 Task: Look for space in Molde, Norway from 24th June, 2023 to 10th July,  2023 for 5 adults in price range Rs.15000 to Rs.25000. Place can be entire place or private room with 5 bedrooms having 5 beds and 5 bathrooms. Property type can be house, flat, guest house. Amenities needed are: wifi, TV, free parkinig on premises, gym, breakfast. Booking option can be shelf check-in. Required host language is English.
Action: Mouse moved to (295, 131)
Screenshot: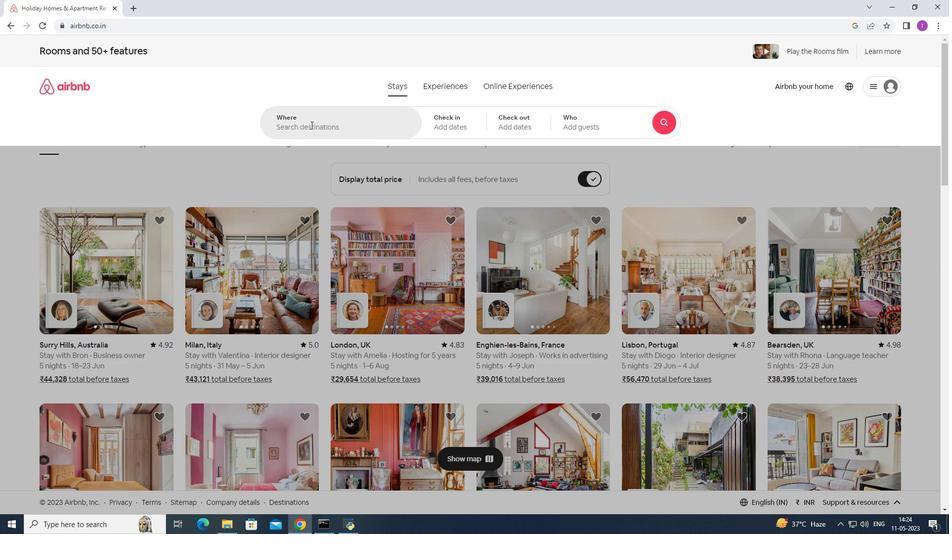 
Action: Mouse pressed left at (295, 131)
Screenshot: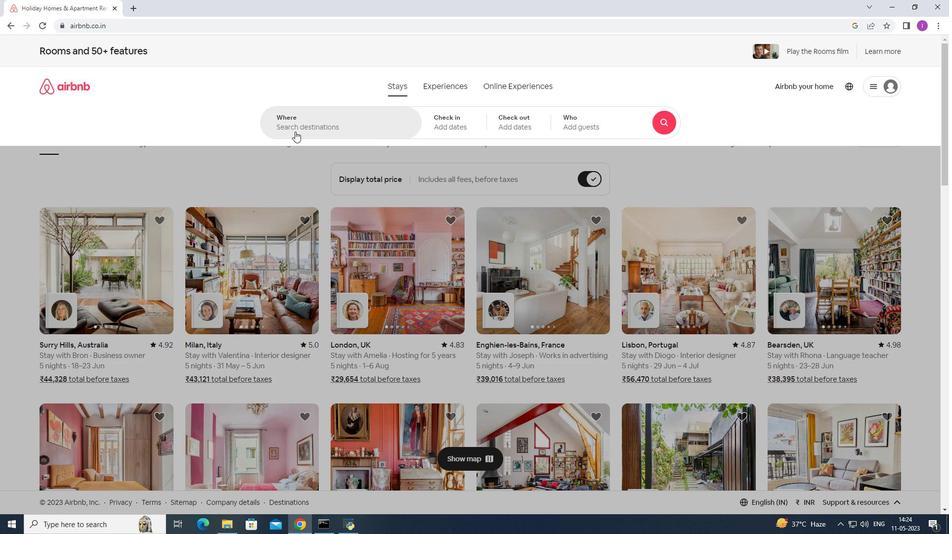 
Action: Mouse moved to (310, 121)
Screenshot: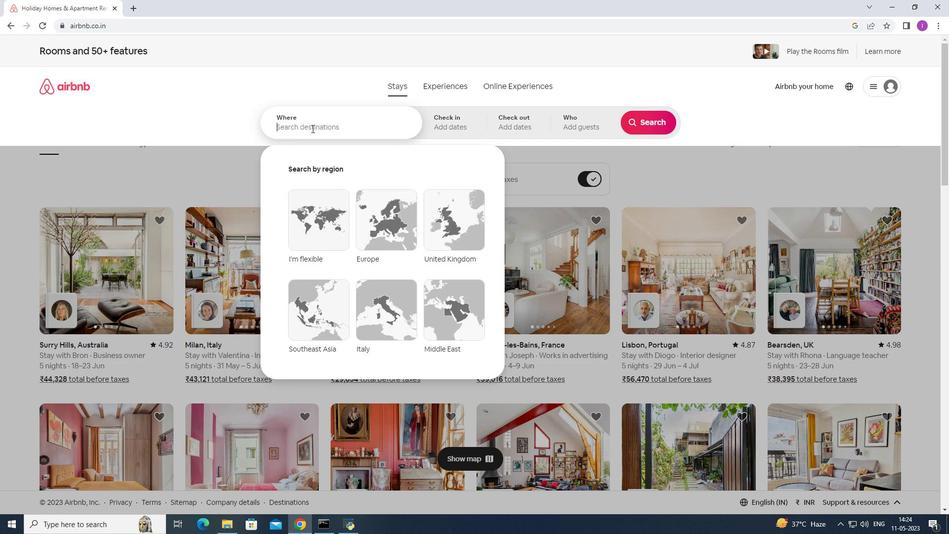 
Action: Key pressed <Key.shift>Moide,<Key.shift>Norway
Screenshot: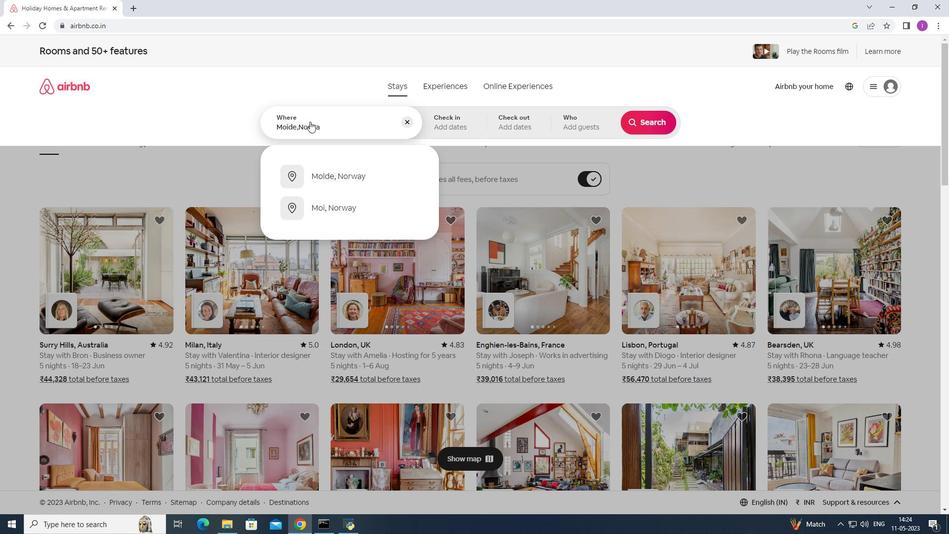 
Action: Mouse moved to (286, 126)
Screenshot: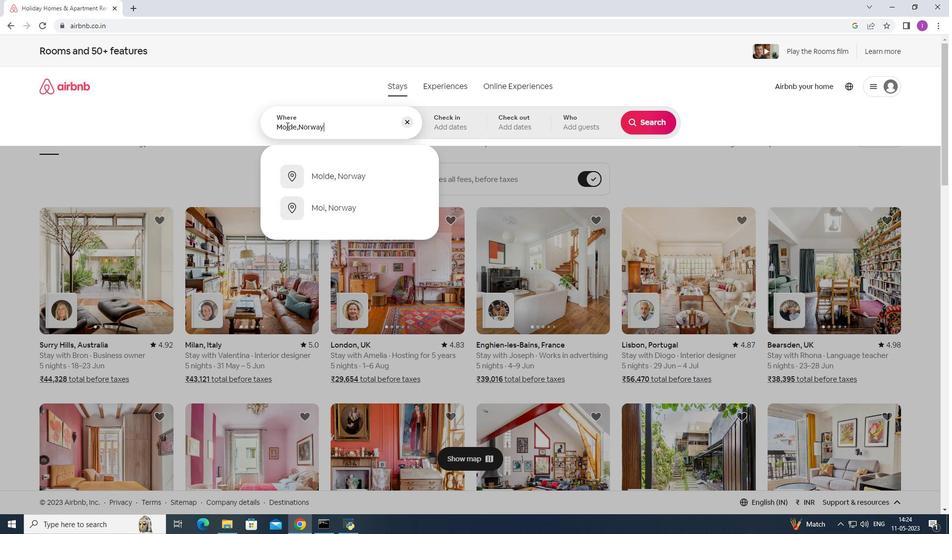 
Action: Mouse pressed left at (286, 126)
Screenshot: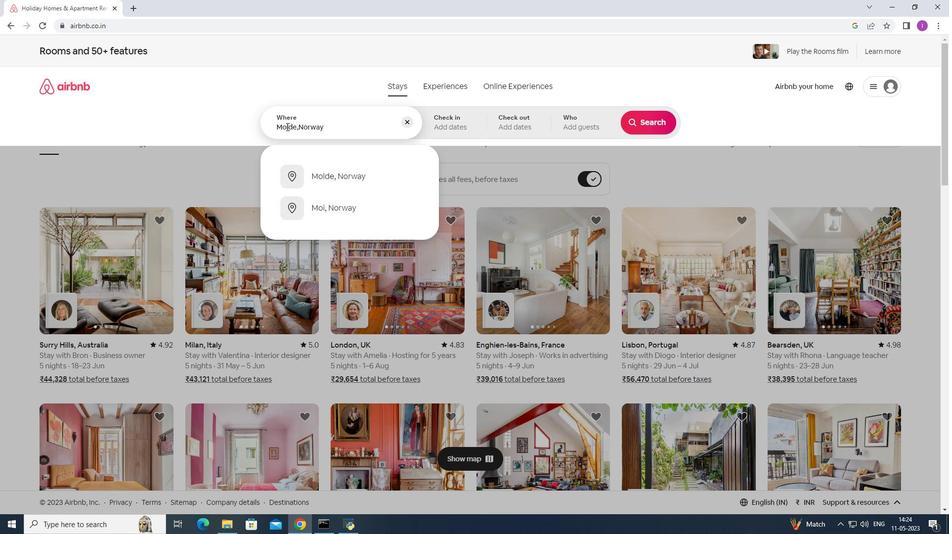 
Action: Mouse moved to (288, 127)
Screenshot: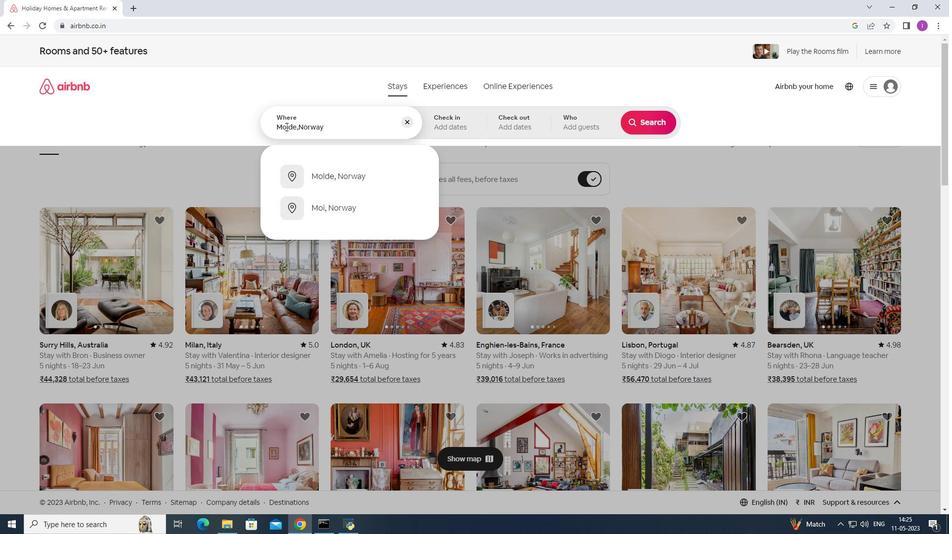 
Action: Mouse pressed left at (288, 127)
Screenshot: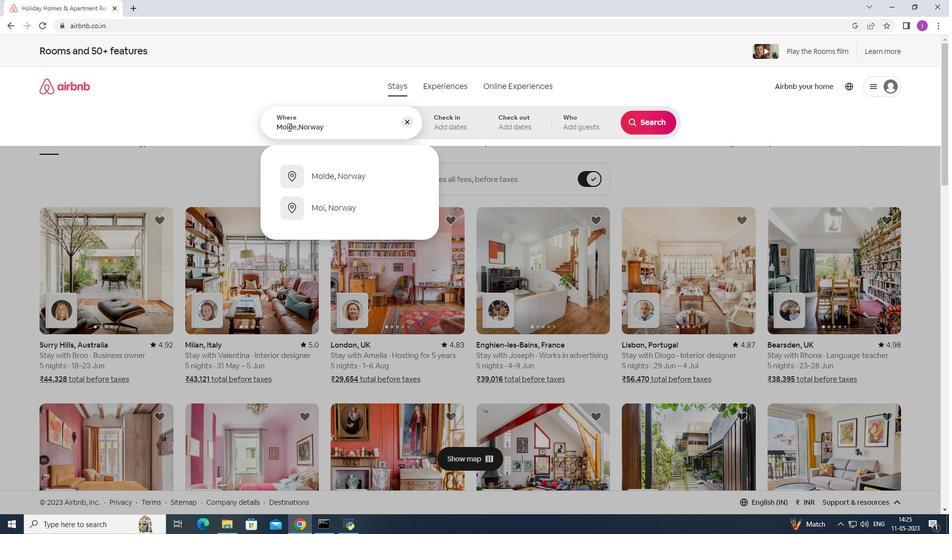 
Action: Mouse moved to (297, 112)
Screenshot: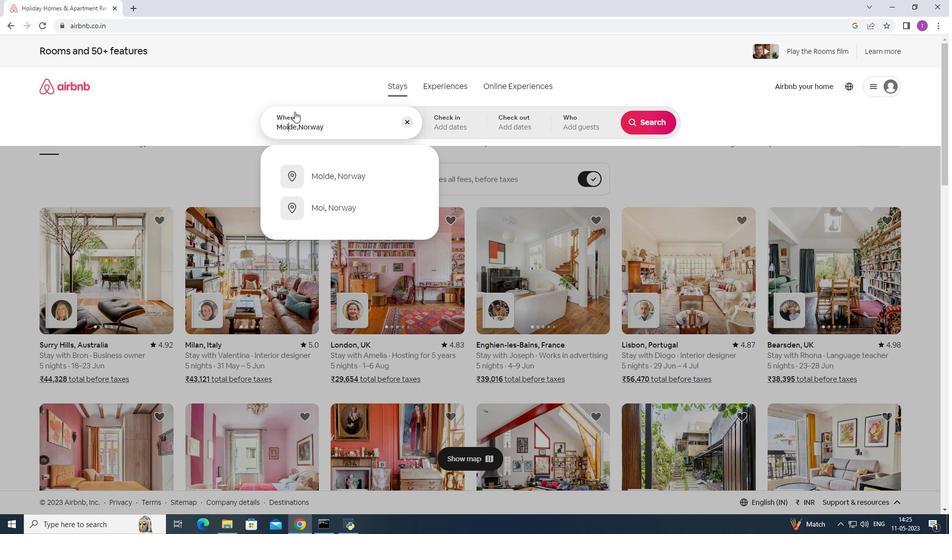 
Action: Key pressed <Key.backspace>l
Screenshot: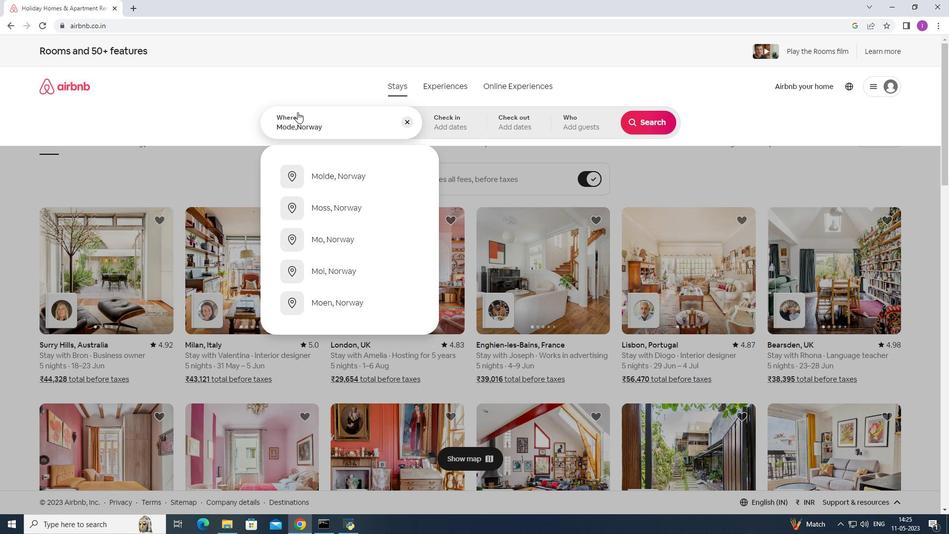 
Action: Mouse moved to (333, 180)
Screenshot: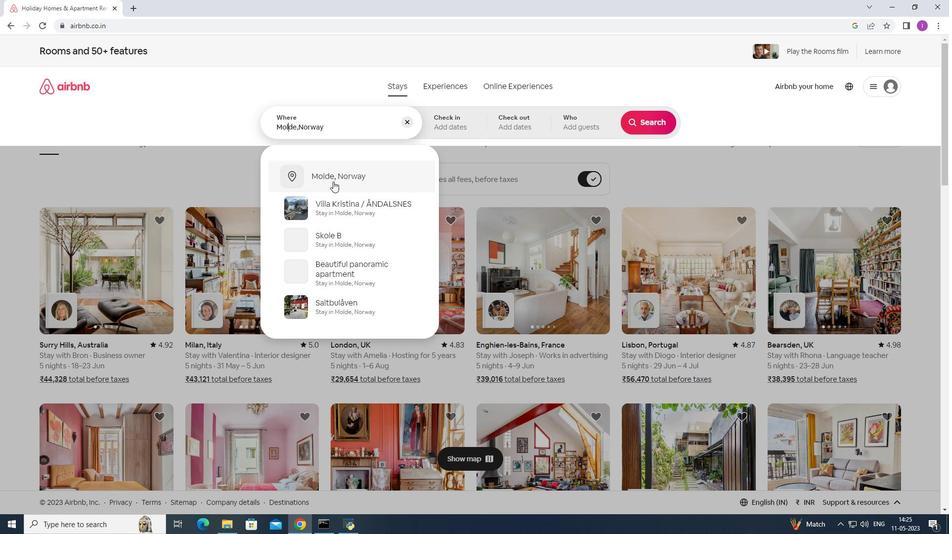 
Action: Mouse pressed left at (333, 180)
Screenshot: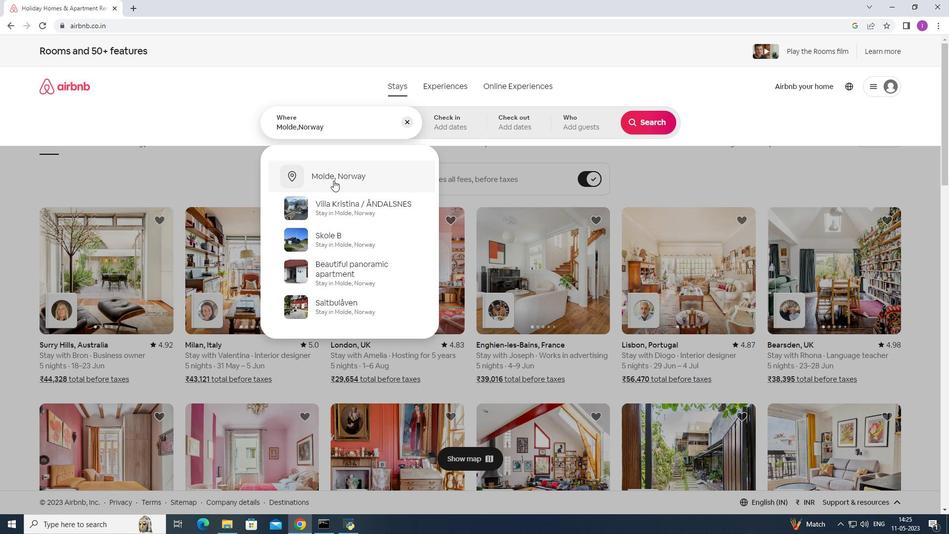
Action: Mouse moved to (642, 198)
Screenshot: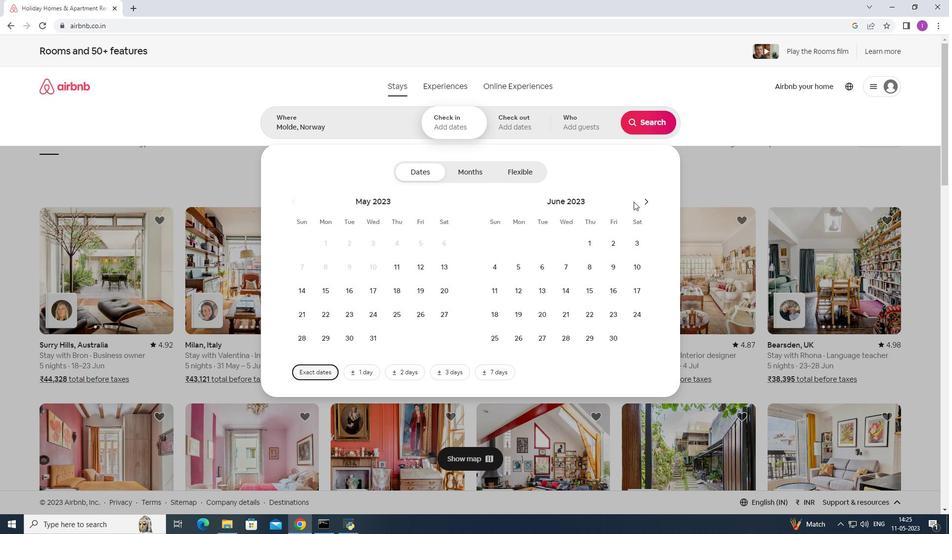 
Action: Mouse pressed left at (642, 198)
Screenshot: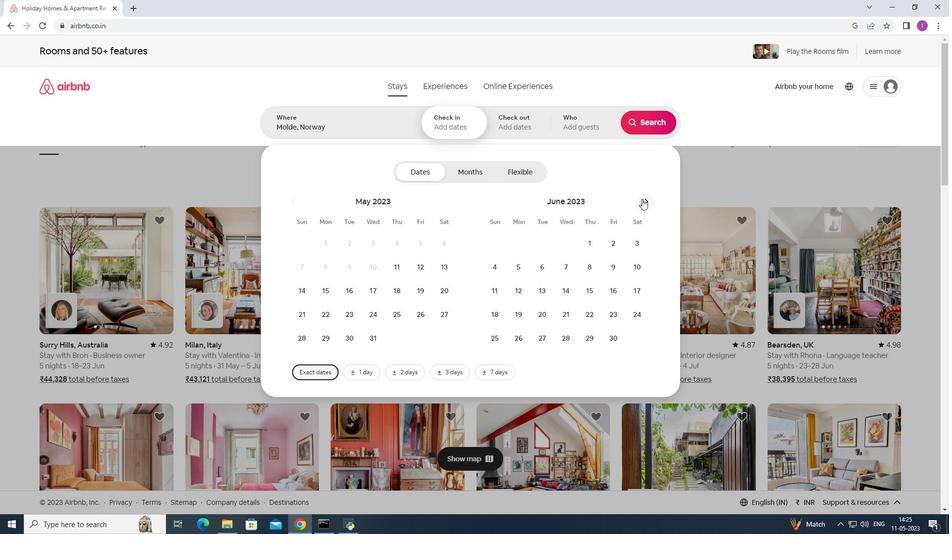 
Action: Mouse moved to (644, 198)
Screenshot: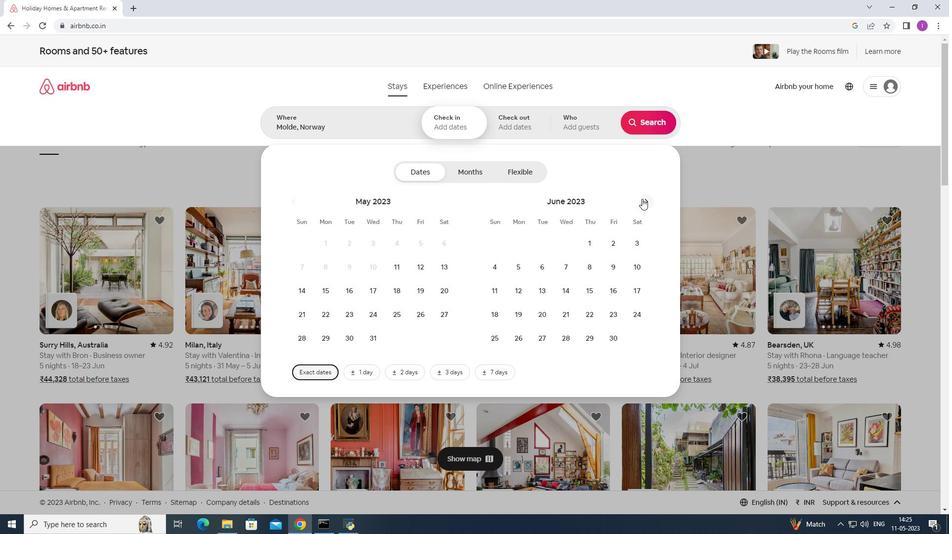 
Action: Mouse pressed left at (644, 198)
Screenshot: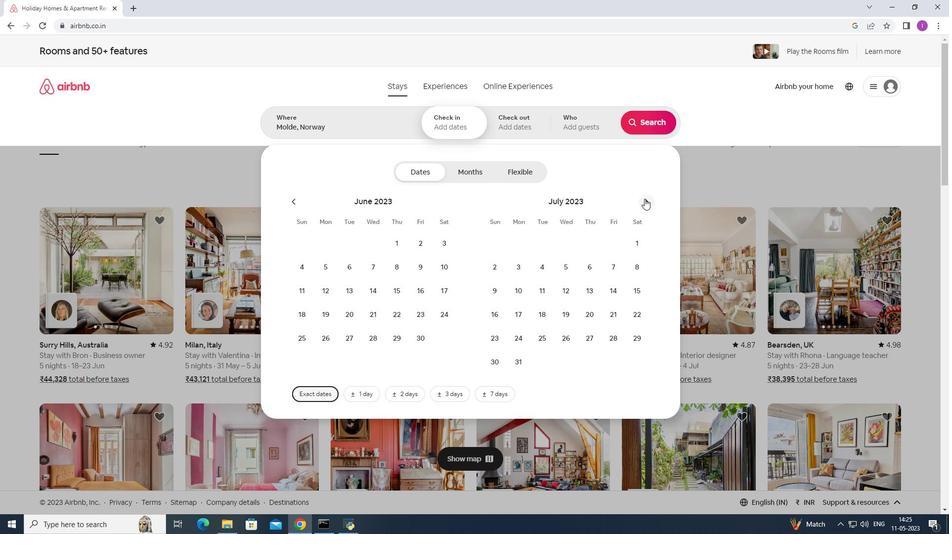
Action: Mouse pressed left at (644, 198)
Screenshot: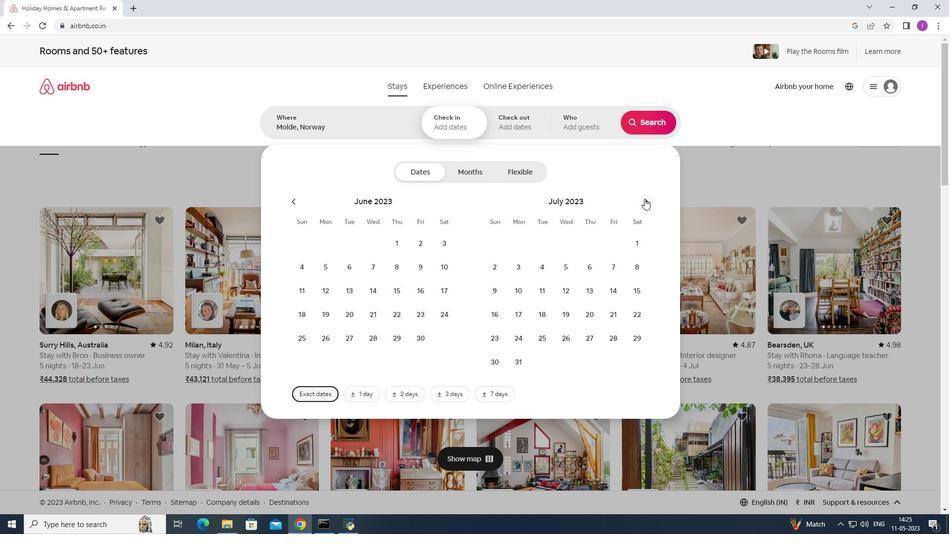 
Action: Mouse moved to (289, 202)
Screenshot: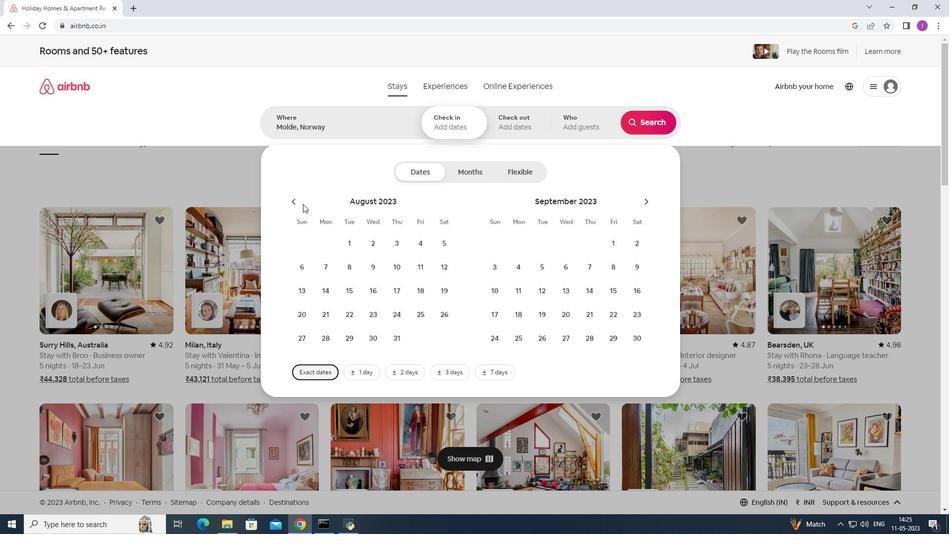 
Action: Mouse pressed left at (289, 202)
Screenshot: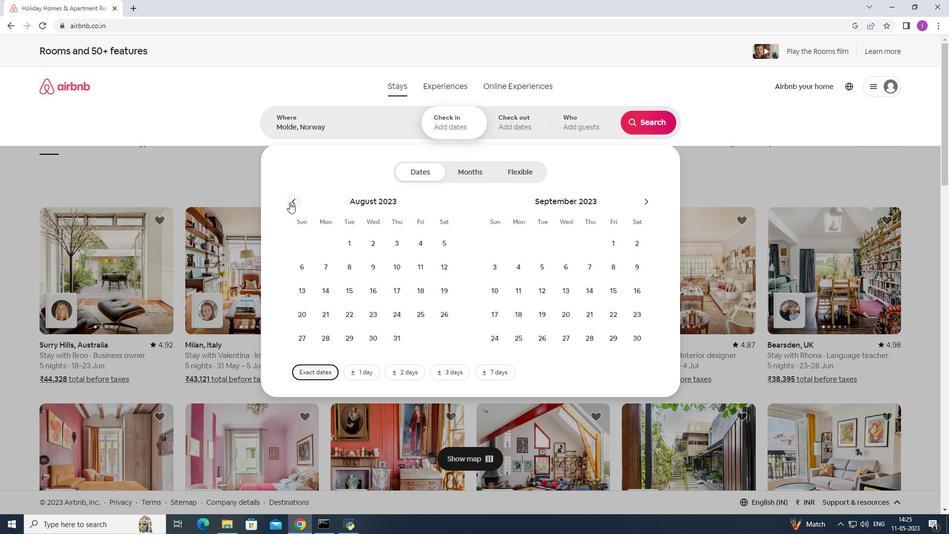 
Action: Mouse moved to (288, 202)
Screenshot: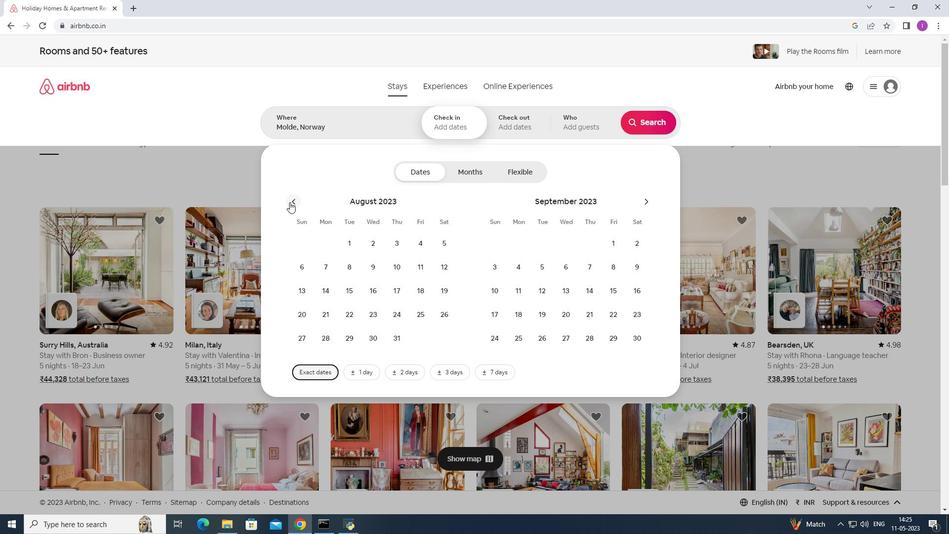
Action: Mouse pressed left at (288, 202)
Screenshot: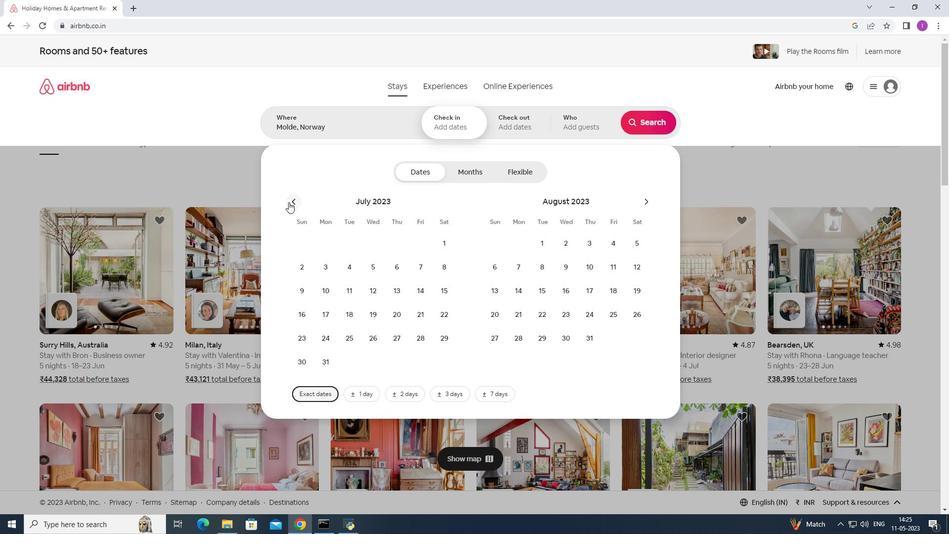 
Action: Mouse moved to (442, 312)
Screenshot: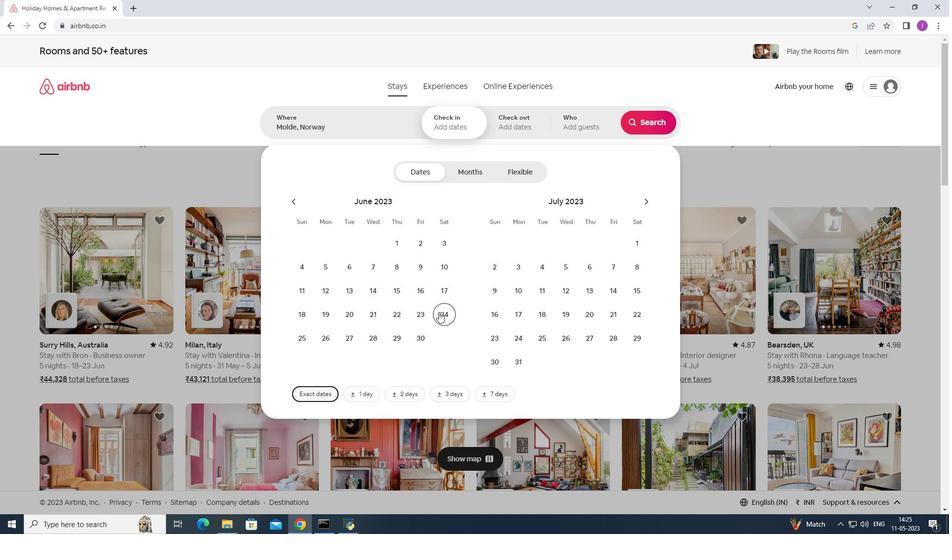 
Action: Mouse pressed left at (442, 312)
Screenshot: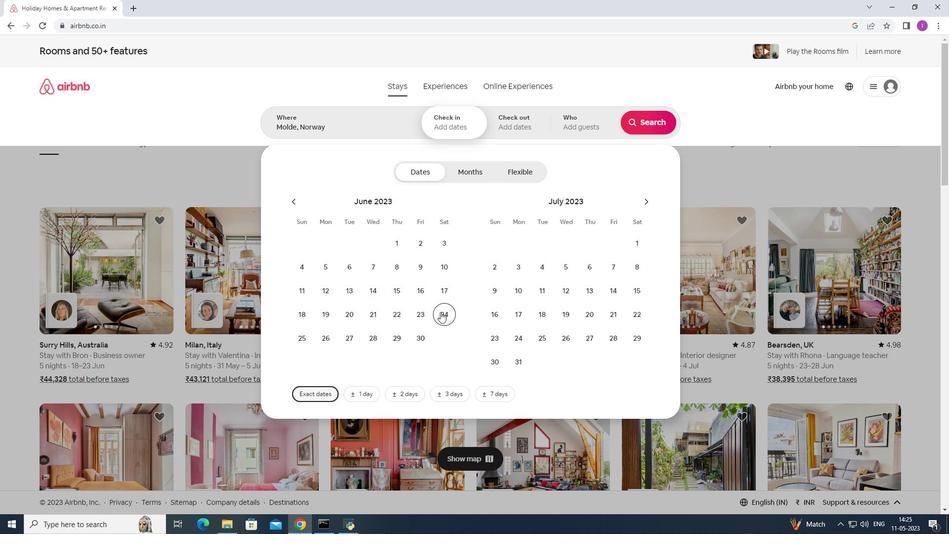 
Action: Mouse moved to (517, 292)
Screenshot: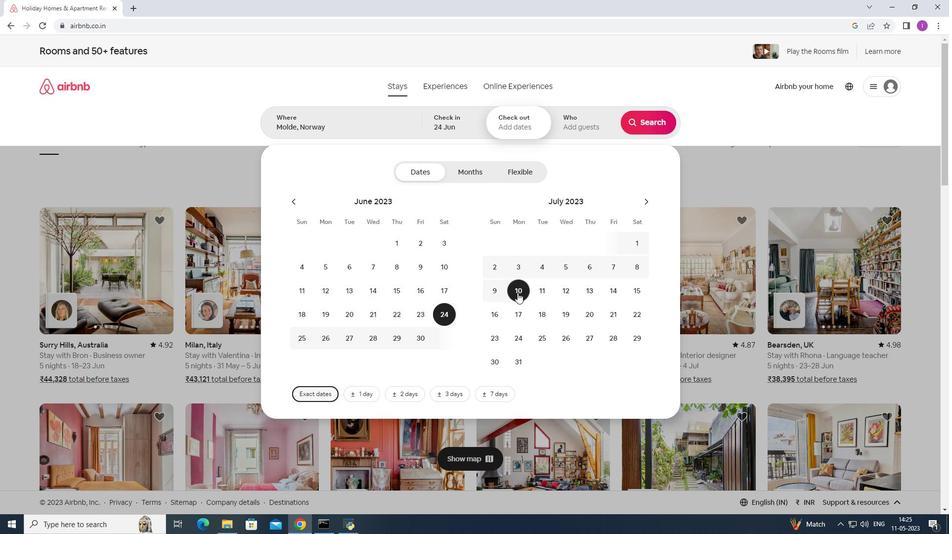 
Action: Mouse pressed left at (517, 292)
Screenshot: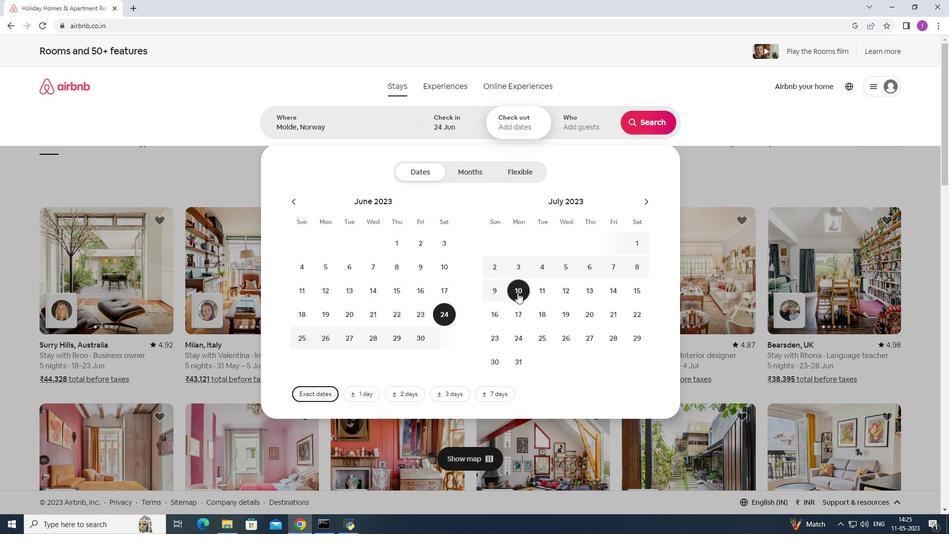 
Action: Mouse moved to (580, 127)
Screenshot: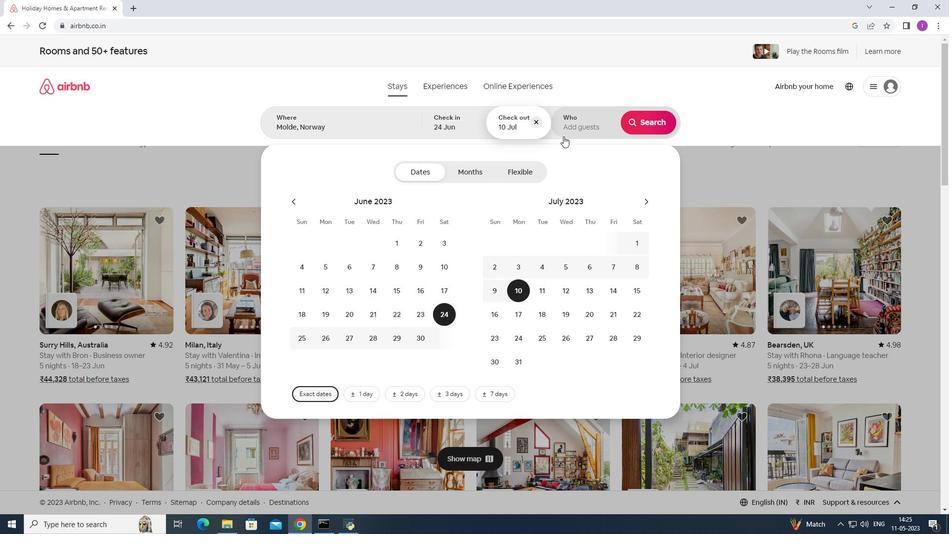 
Action: Mouse pressed left at (580, 127)
Screenshot: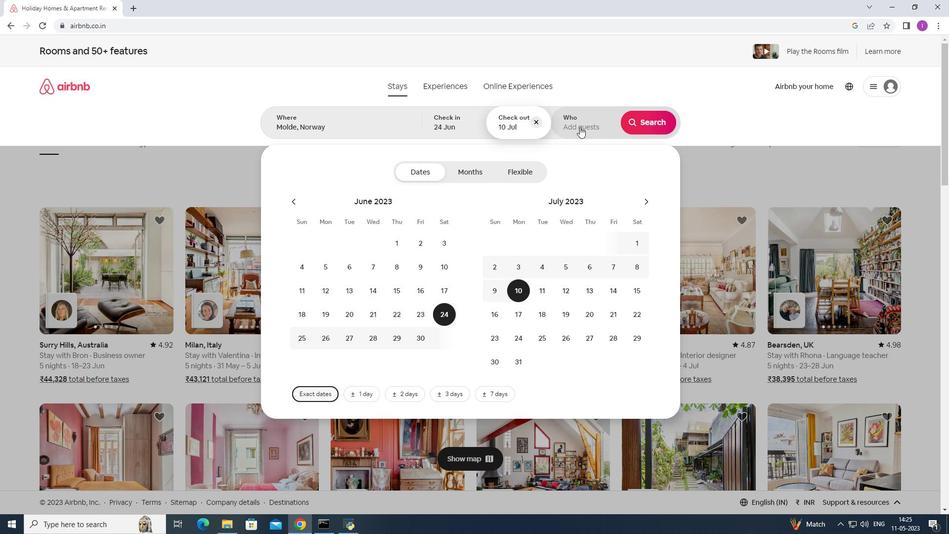 
Action: Mouse moved to (648, 174)
Screenshot: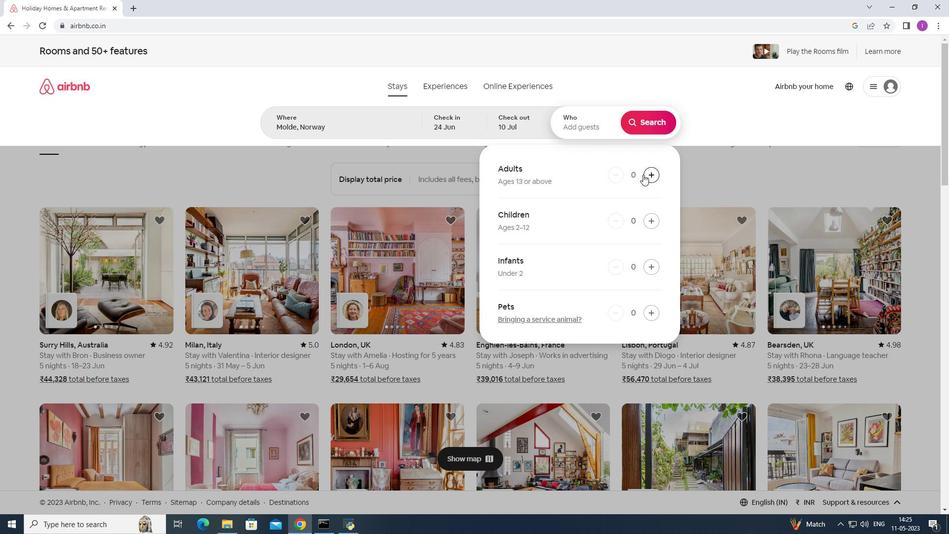 
Action: Mouse pressed left at (648, 174)
Screenshot: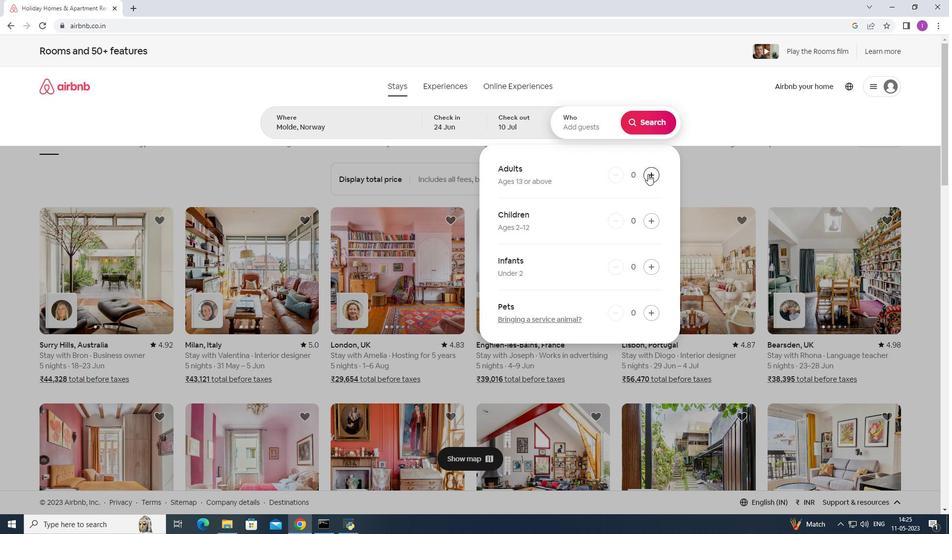 
Action: Mouse moved to (648, 174)
Screenshot: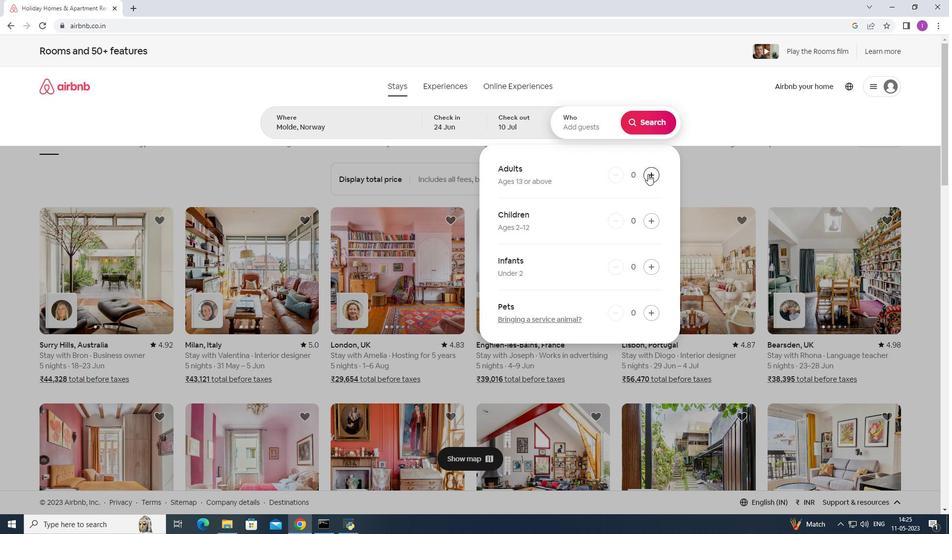 
Action: Mouse pressed left at (648, 174)
Screenshot: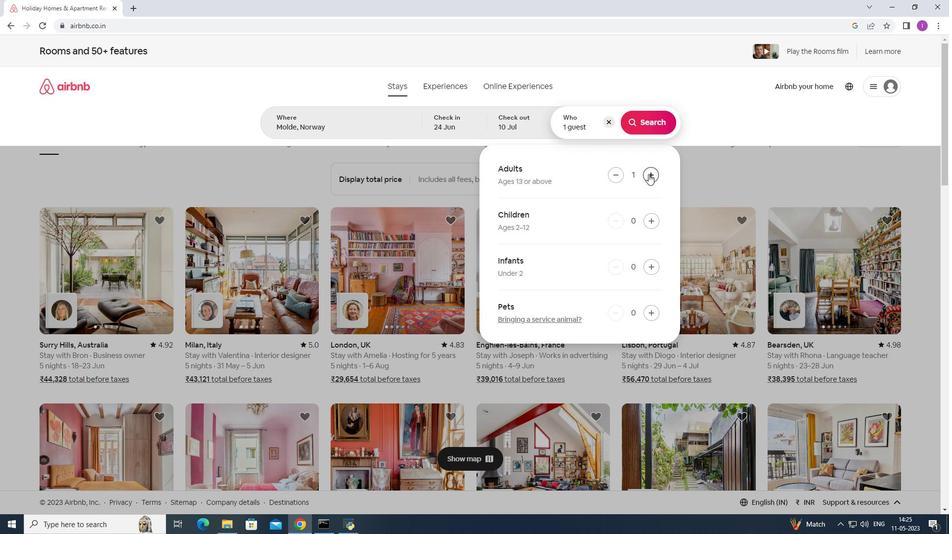 
Action: Mouse pressed left at (648, 174)
Screenshot: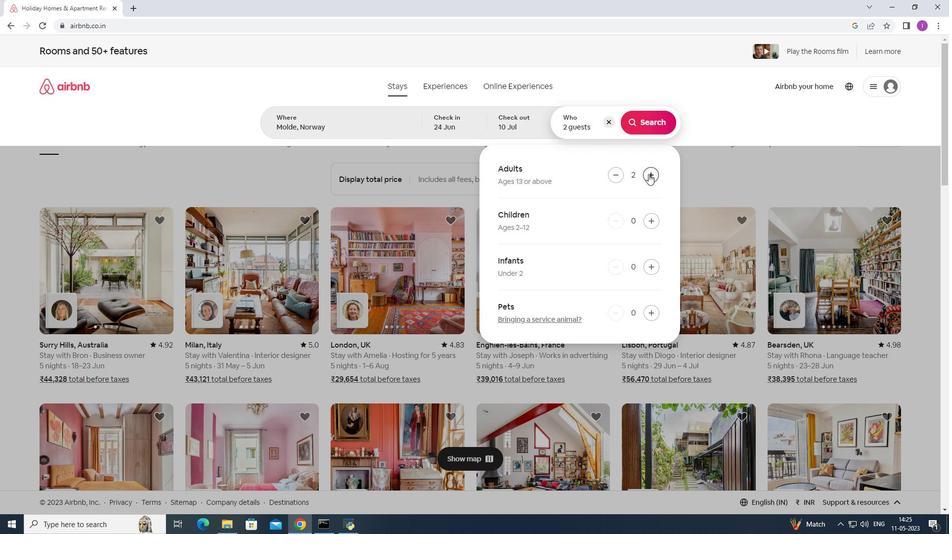 
Action: Mouse moved to (648, 174)
Screenshot: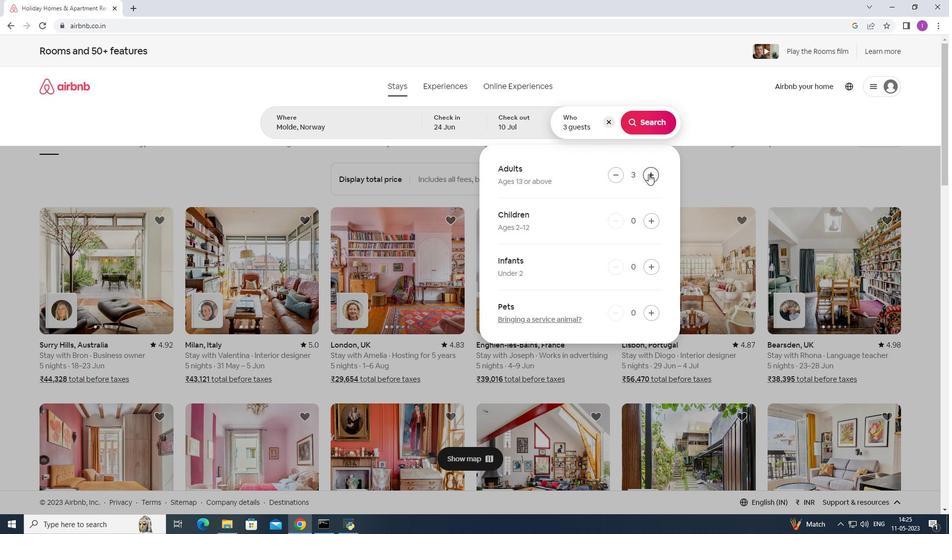 
Action: Mouse pressed left at (648, 174)
Screenshot: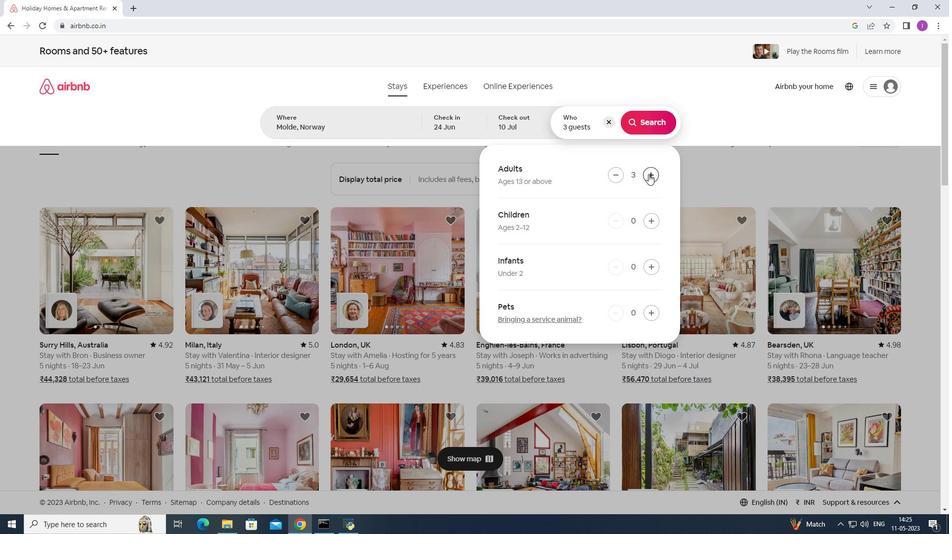 
Action: Mouse pressed left at (648, 174)
Screenshot: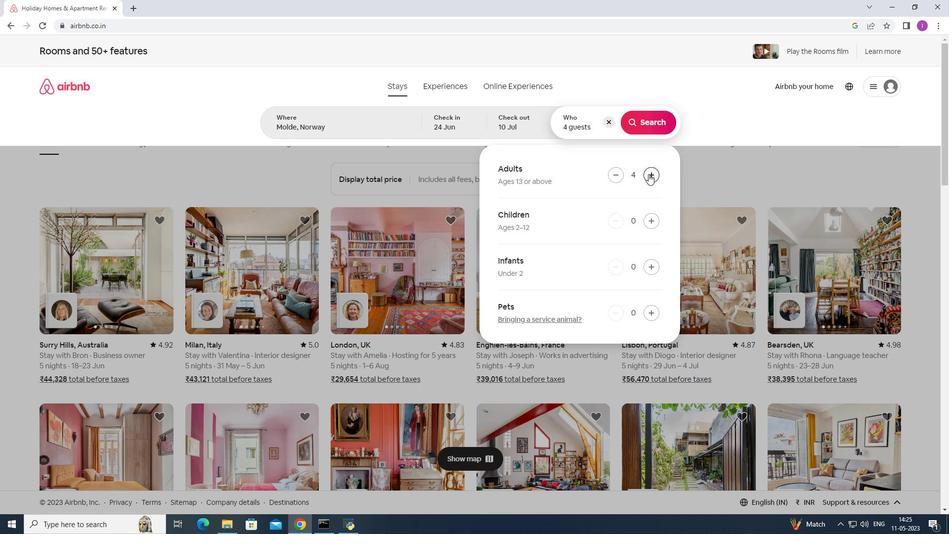 
Action: Mouse moved to (668, 114)
Screenshot: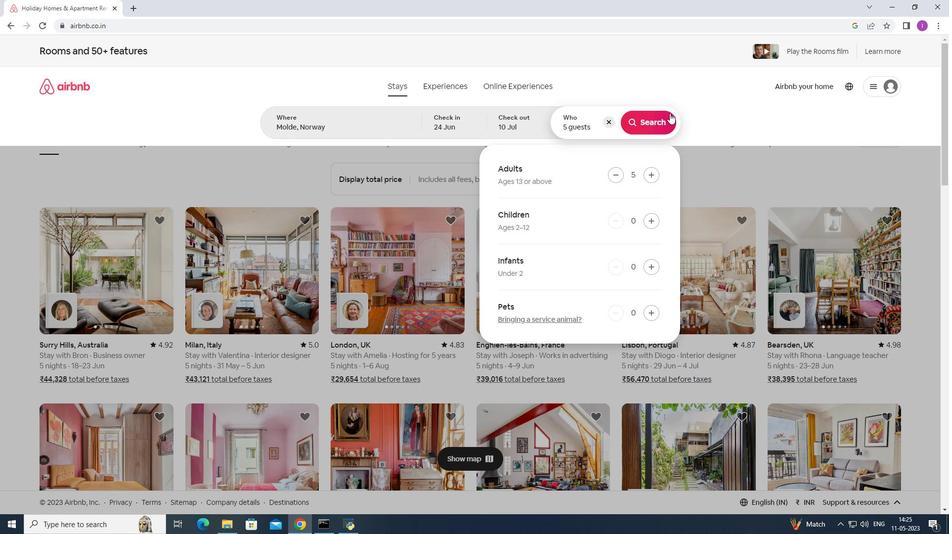 
Action: Mouse pressed left at (668, 114)
Screenshot: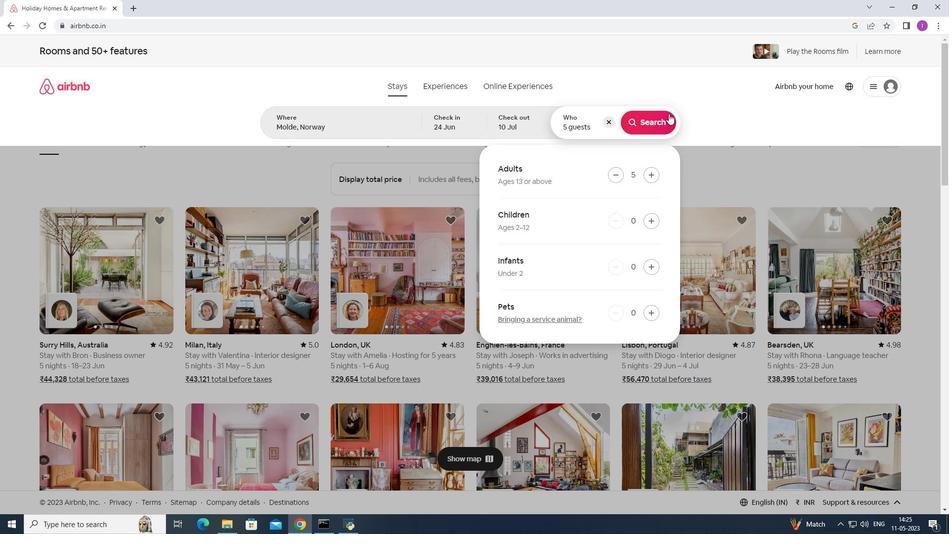 
Action: Mouse moved to (915, 91)
Screenshot: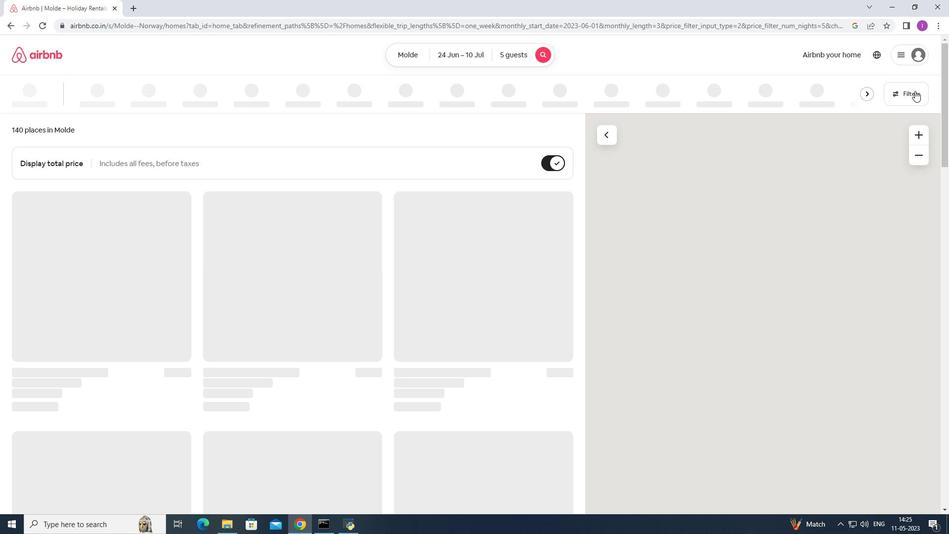
Action: Mouse pressed left at (915, 91)
Screenshot: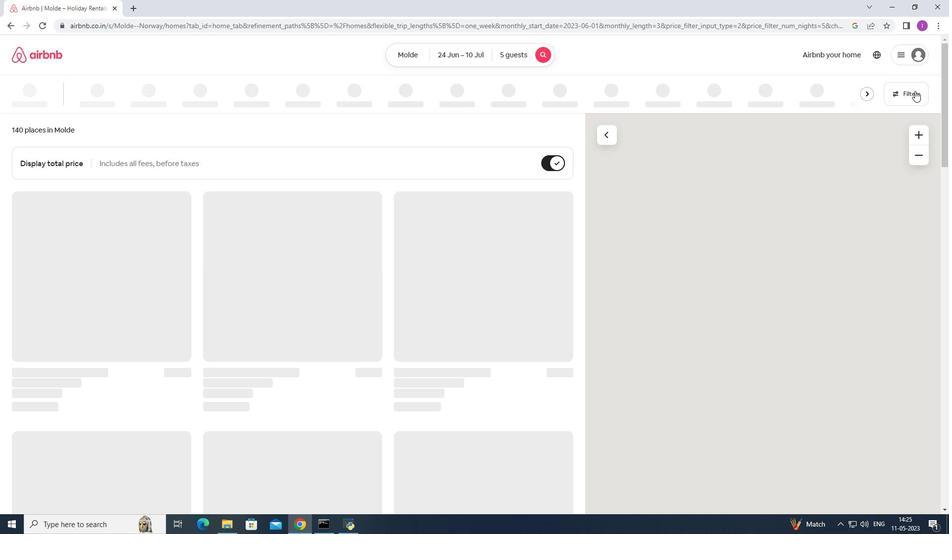 
Action: Mouse moved to (539, 338)
Screenshot: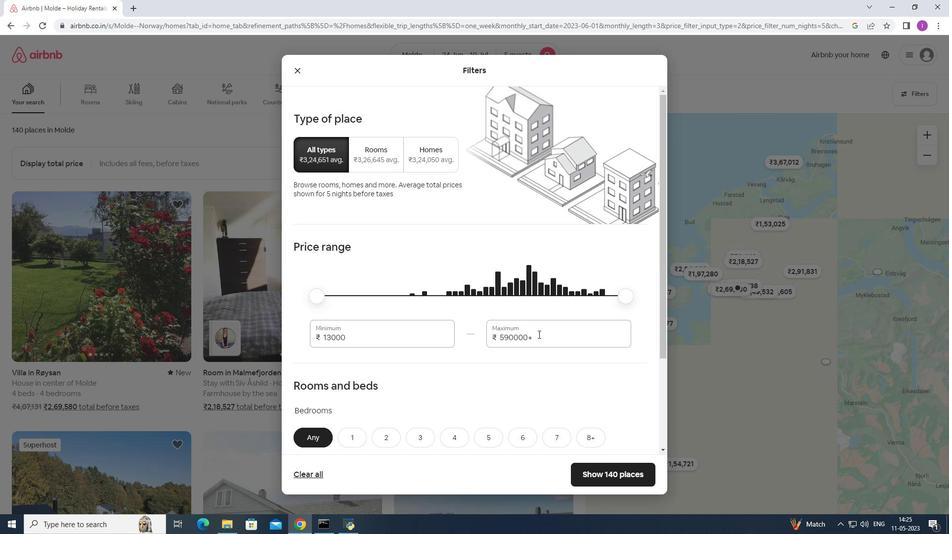 
Action: Mouse pressed left at (539, 338)
Screenshot: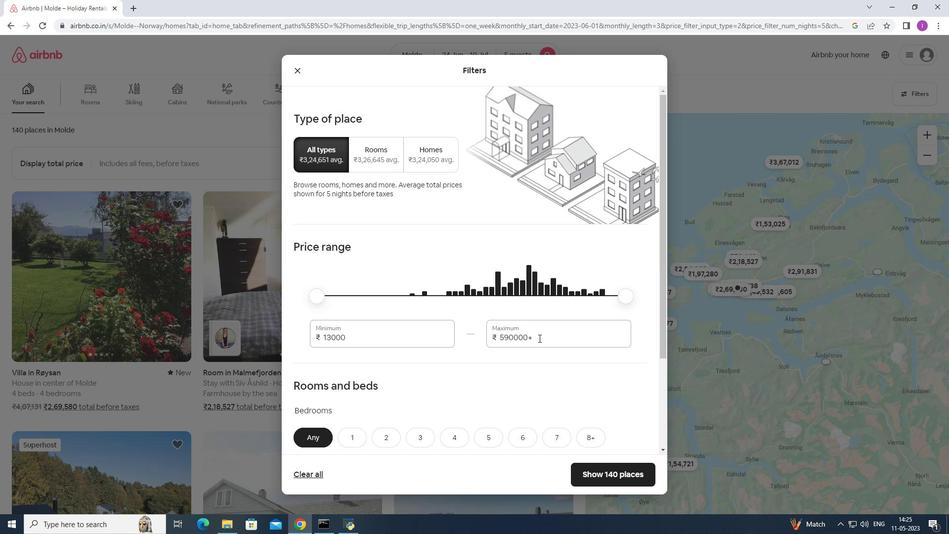 
Action: Mouse moved to (481, 342)
Screenshot: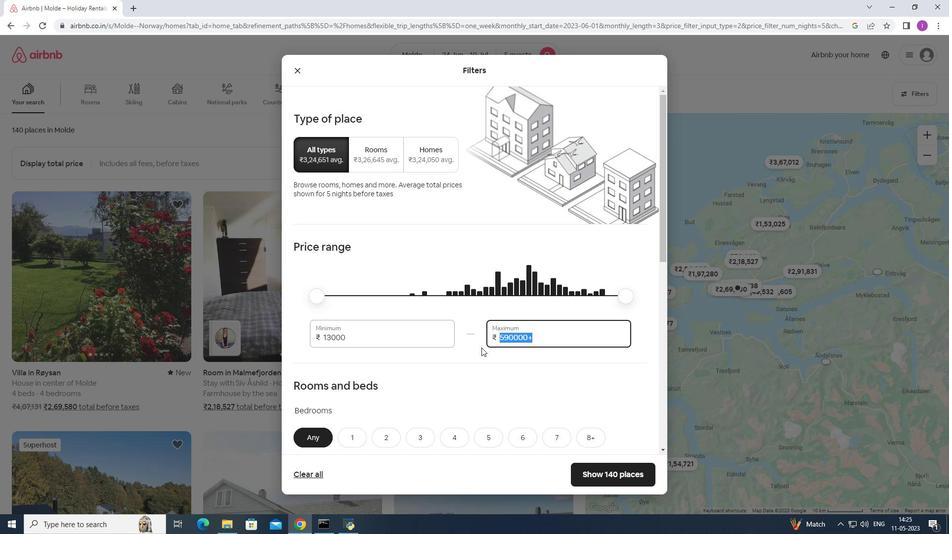 
Action: Key pressed 2
Screenshot: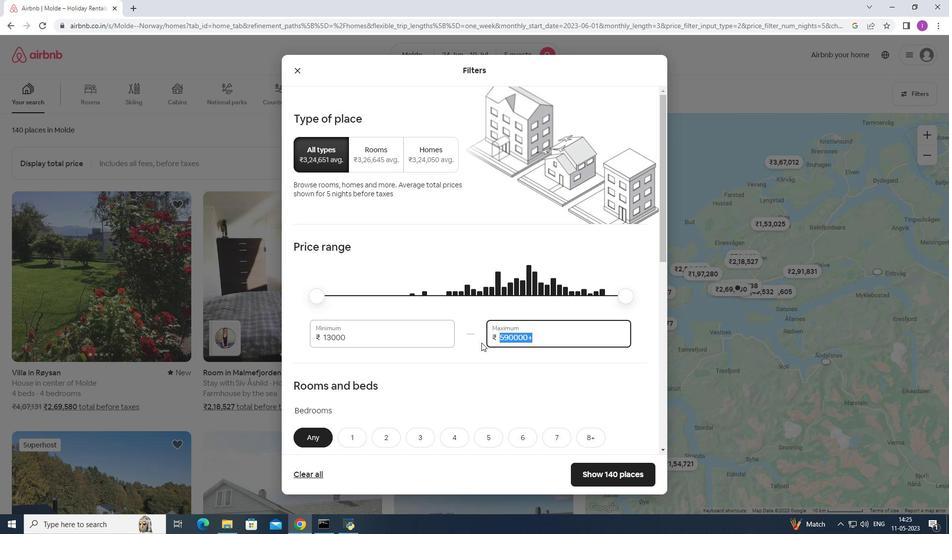 
Action: Mouse moved to (481, 342)
Screenshot: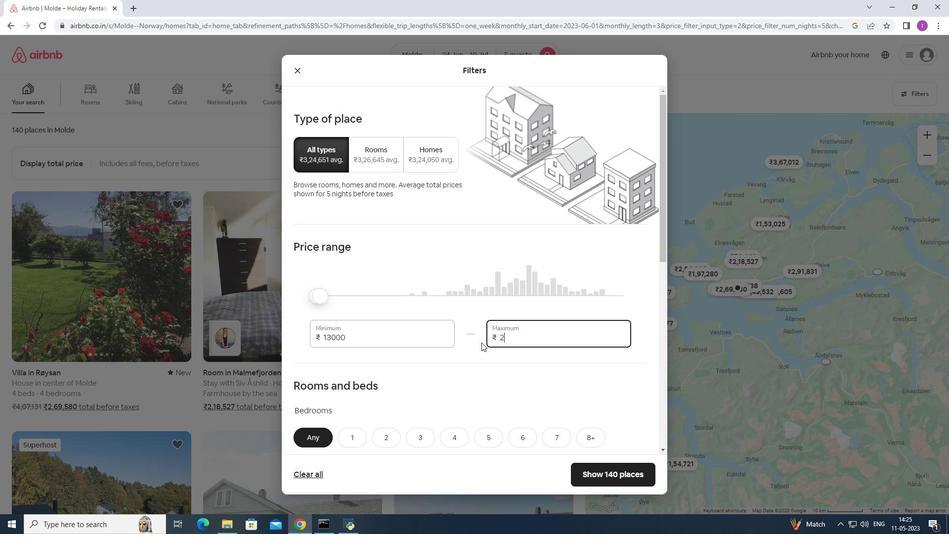 
Action: Key pressed 5
Screenshot: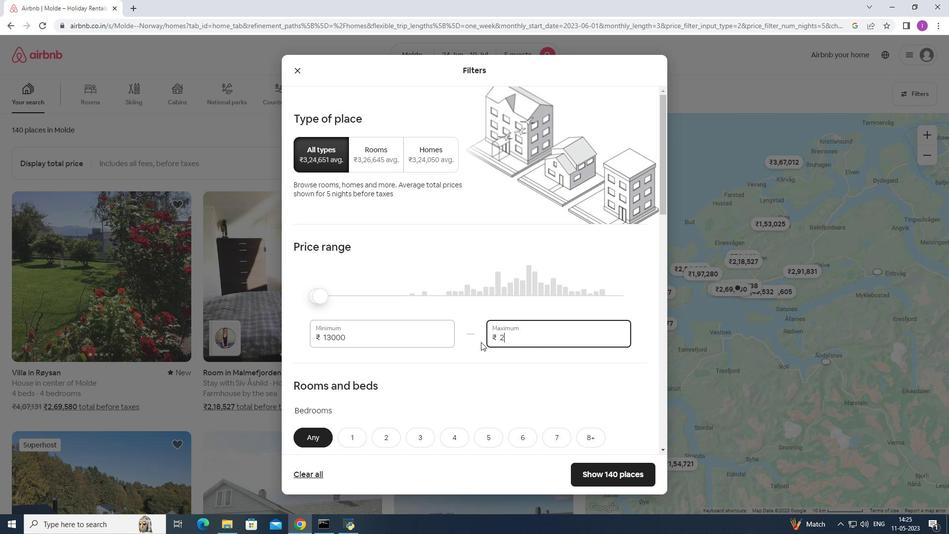 
Action: Mouse moved to (480, 341)
Screenshot: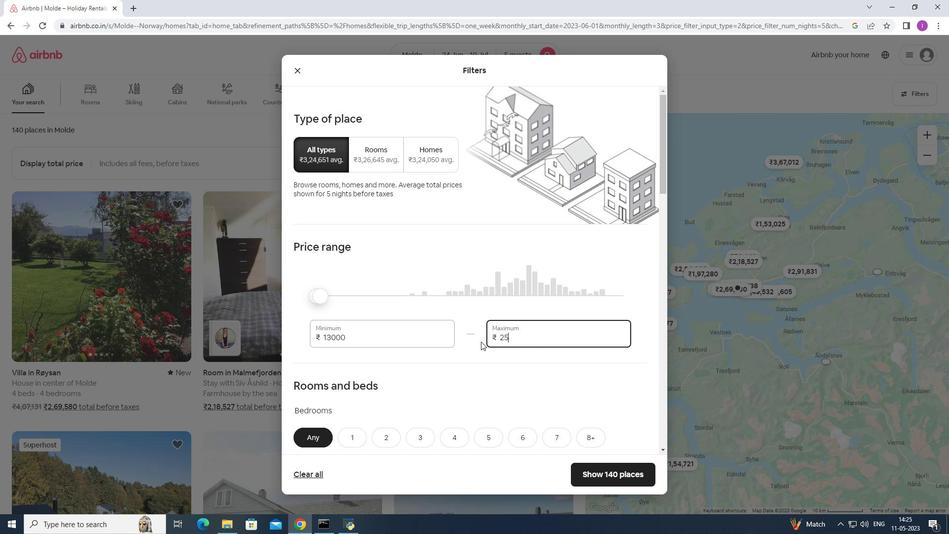
Action: Key pressed 0
Screenshot: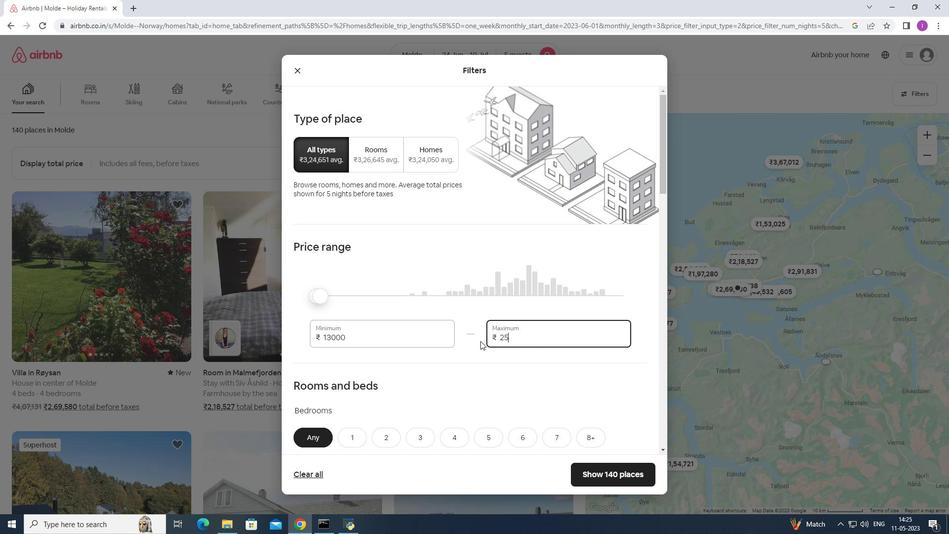 
Action: Mouse moved to (480, 340)
Screenshot: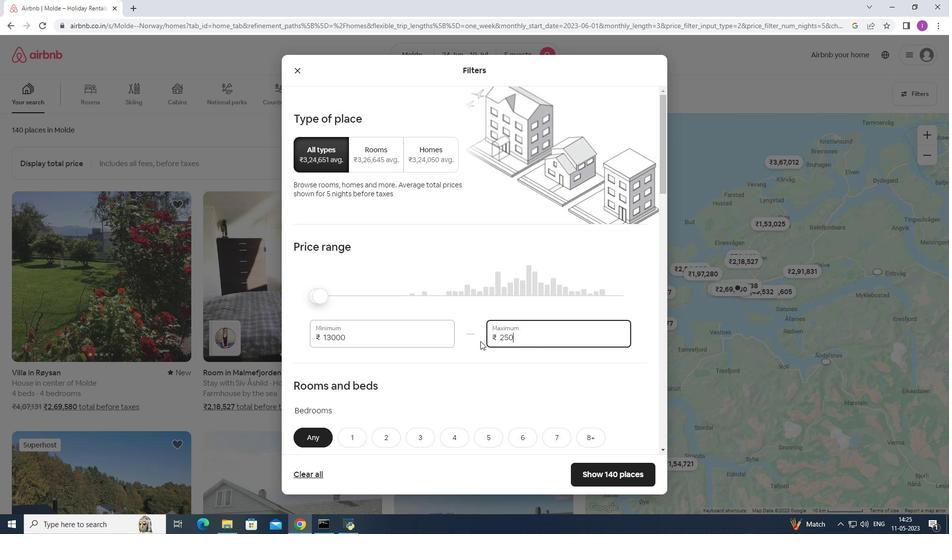 
Action: Key pressed 0
Screenshot: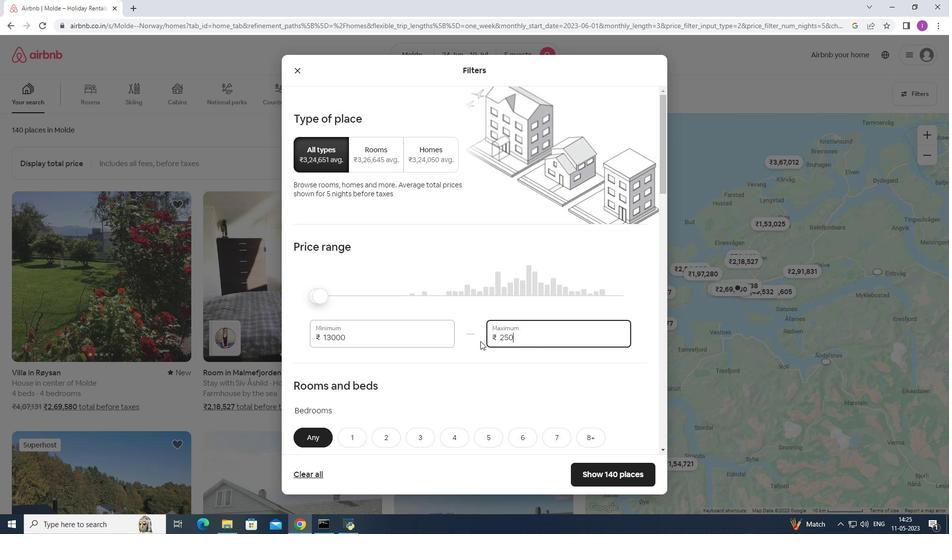 
Action: Mouse moved to (480, 339)
Screenshot: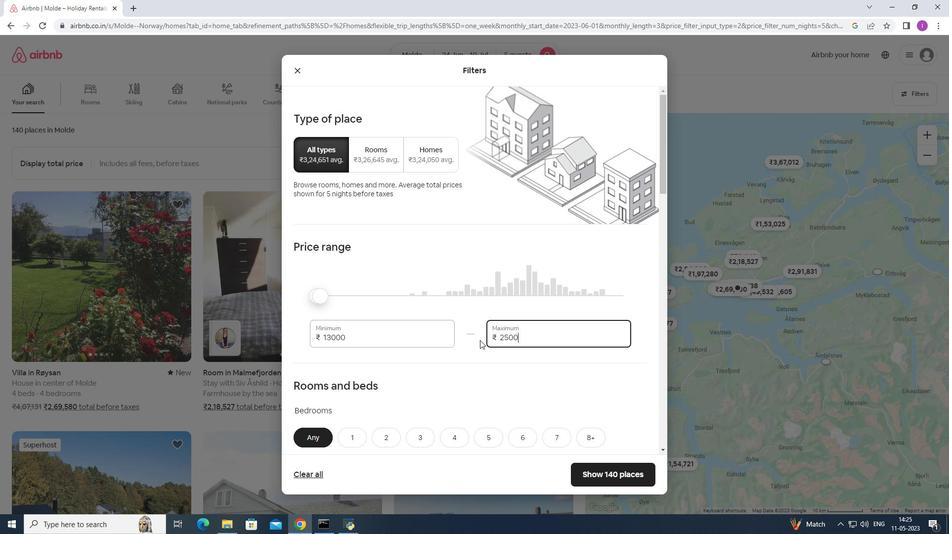 
Action: Key pressed 0
Screenshot: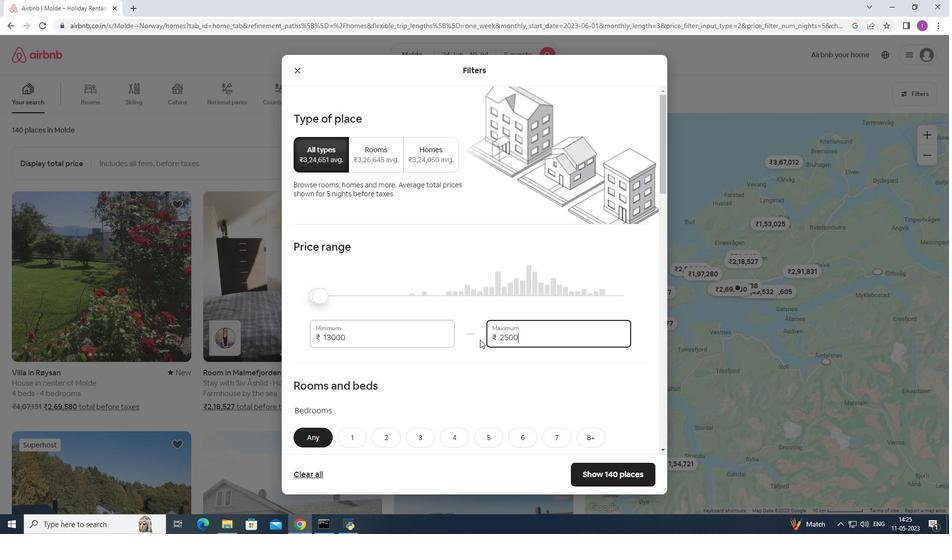
Action: Mouse moved to (361, 335)
Screenshot: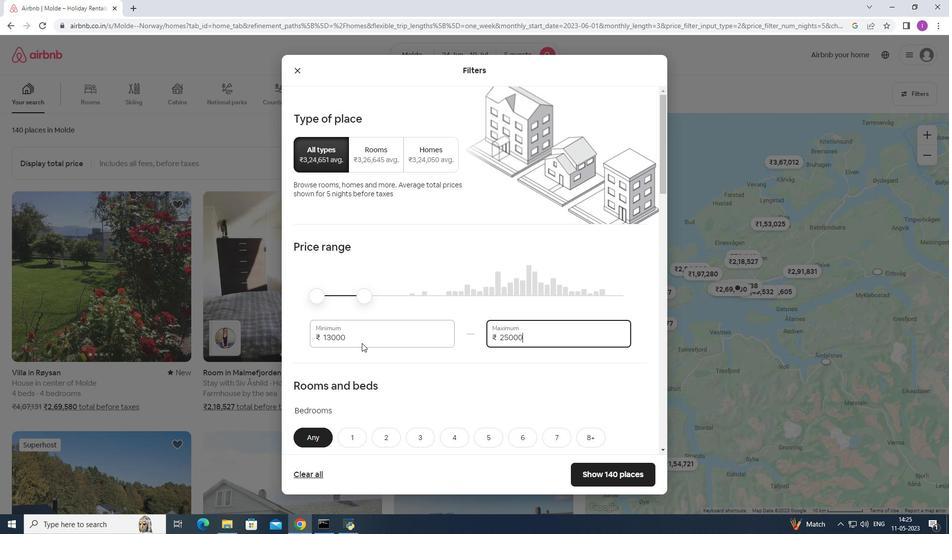 
Action: Mouse pressed left at (361, 335)
Screenshot: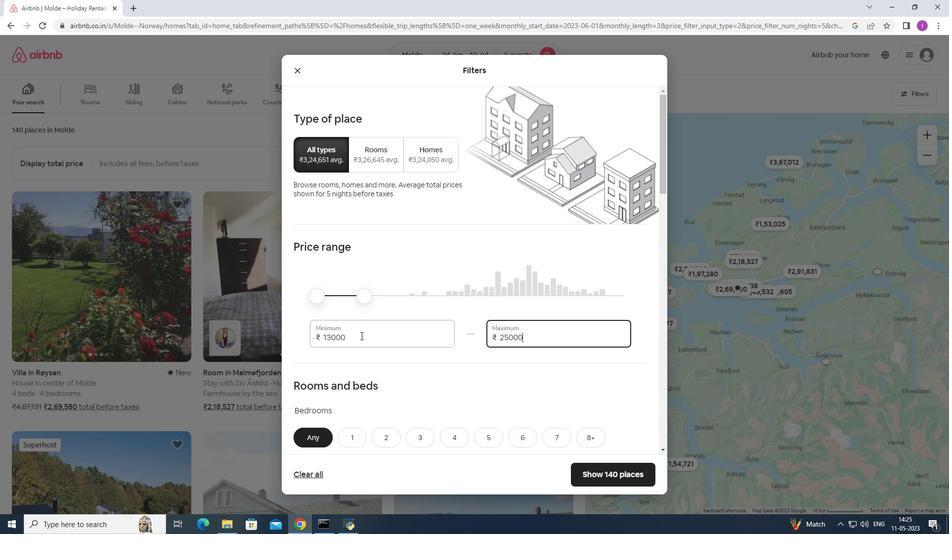 
Action: Mouse moved to (436, 344)
Screenshot: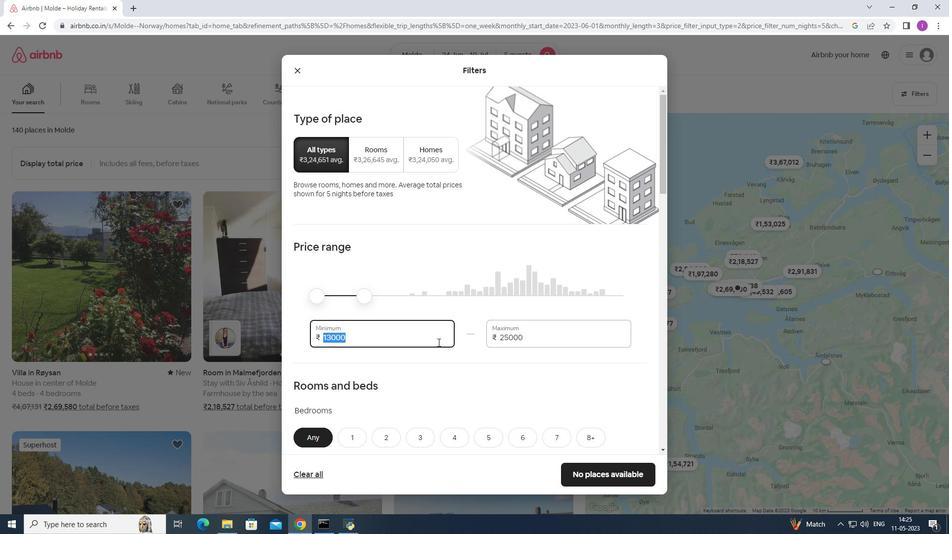 
Action: Key pressed 1
Screenshot: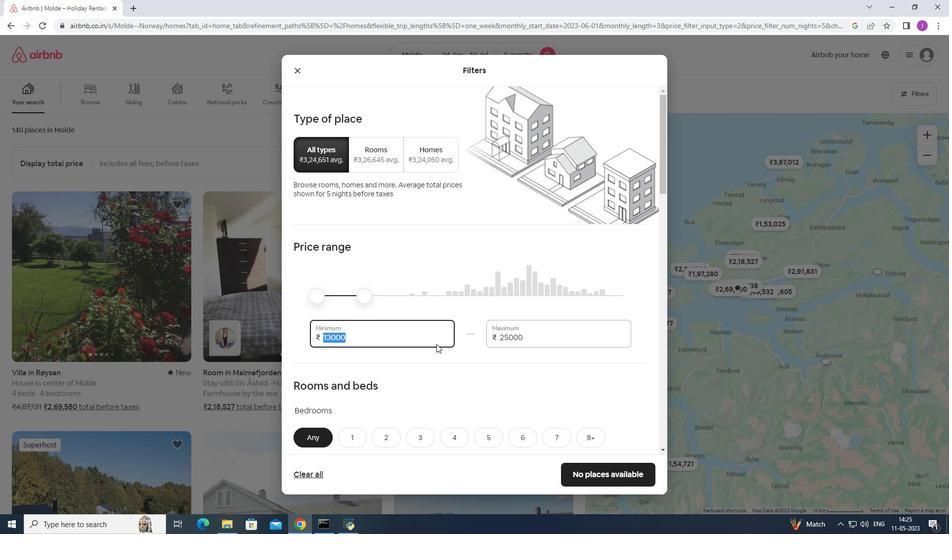 
Action: Mouse moved to (436, 344)
Screenshot: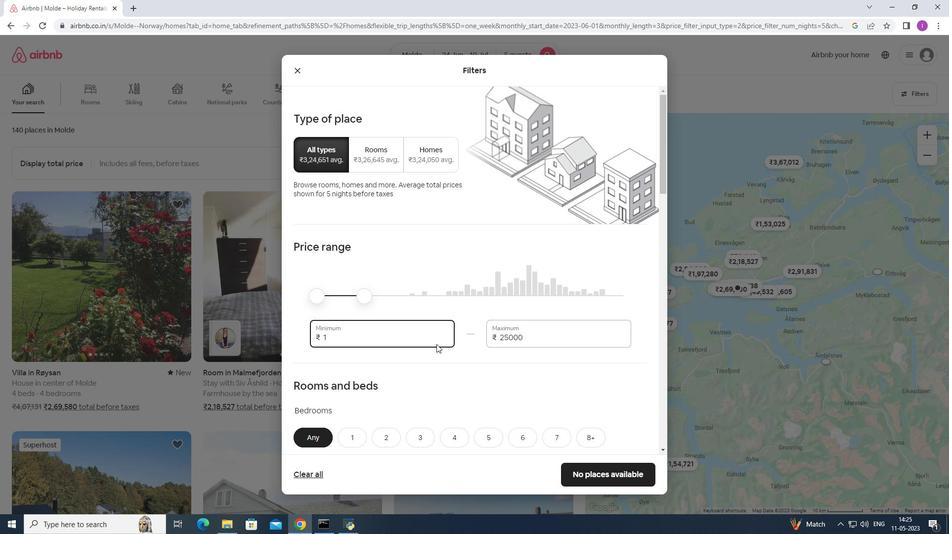 
Action: Key pressed 500
Screenshot: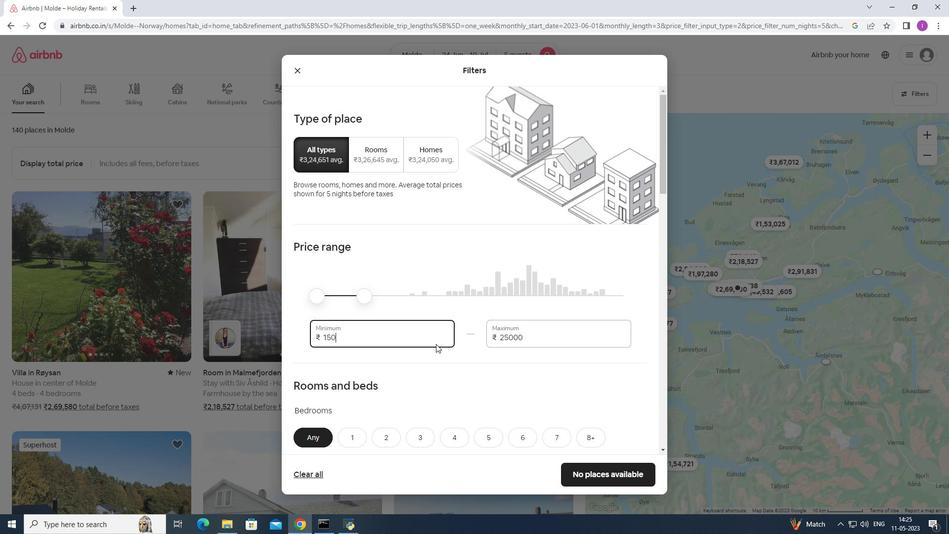 
Action: Mouse moved to (435, 343)
Screenshot: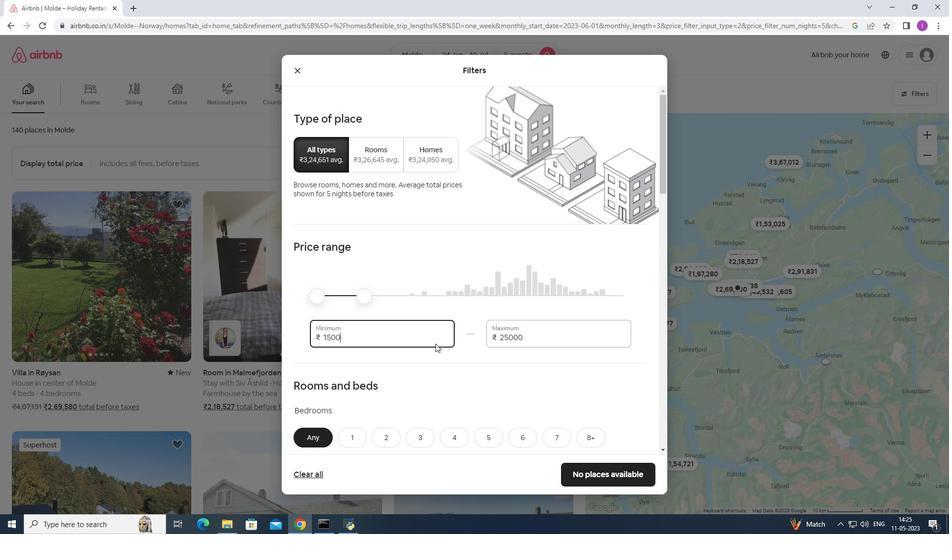 
Action: Key pressed 0
Screenshot: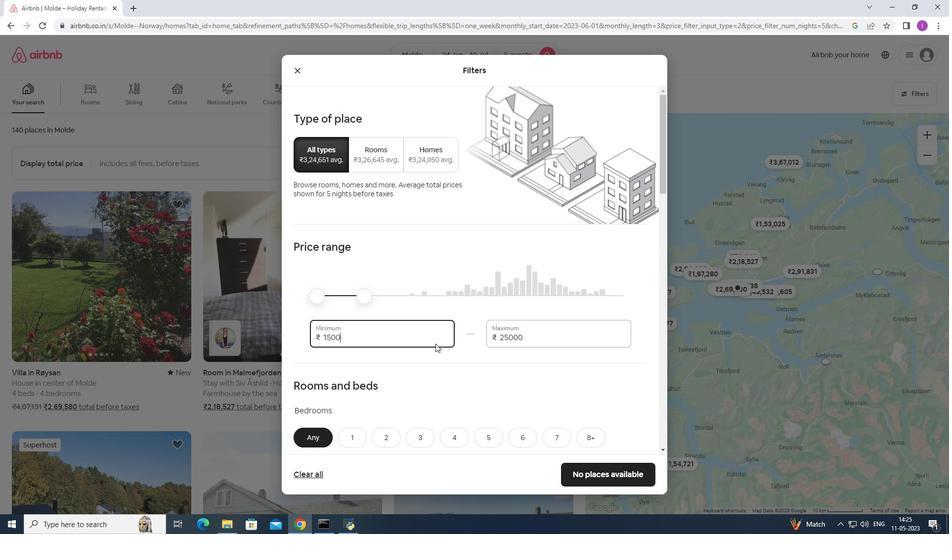 
Action: Mouse moved to (420, 349)
Screenshot: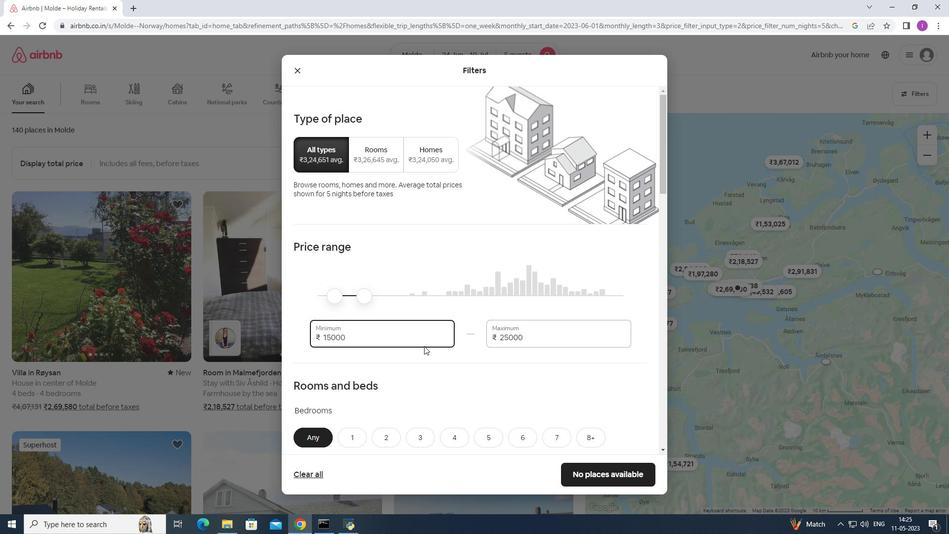 
Action: Mouse scrolled (420, 349) with delta (0, 0)
Screenshot: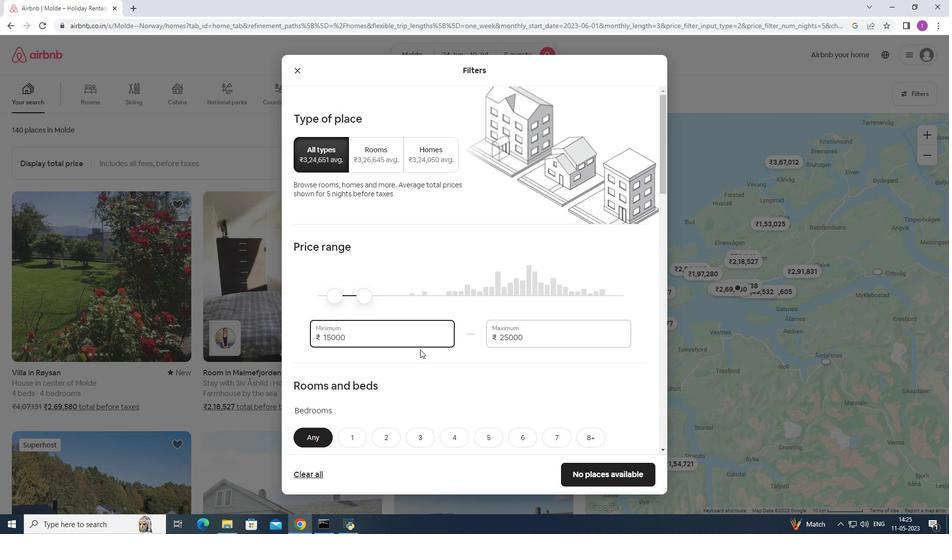 
Action: Mouse moved to (407, 333)
Screenshot: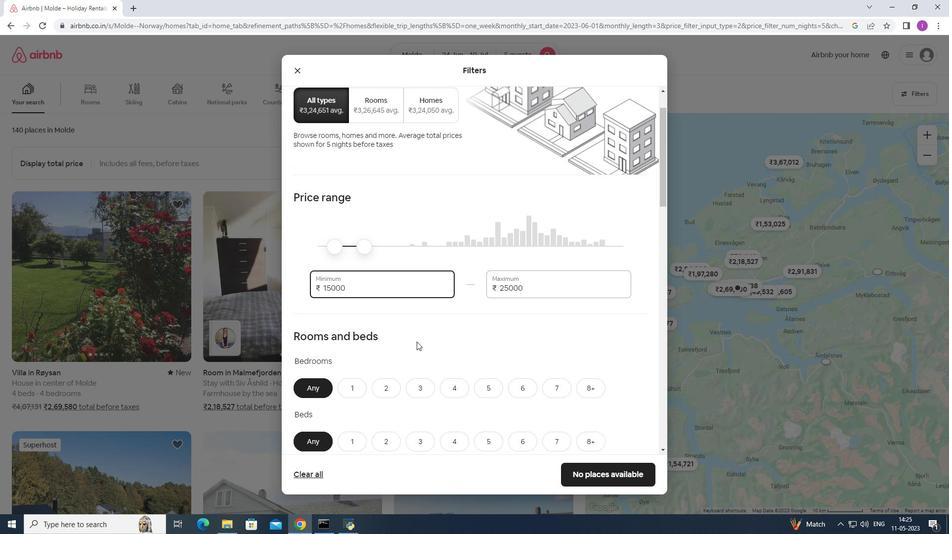 
Action: Mouse scrolled (407, 333) with delta (0, 0)
Screenshot: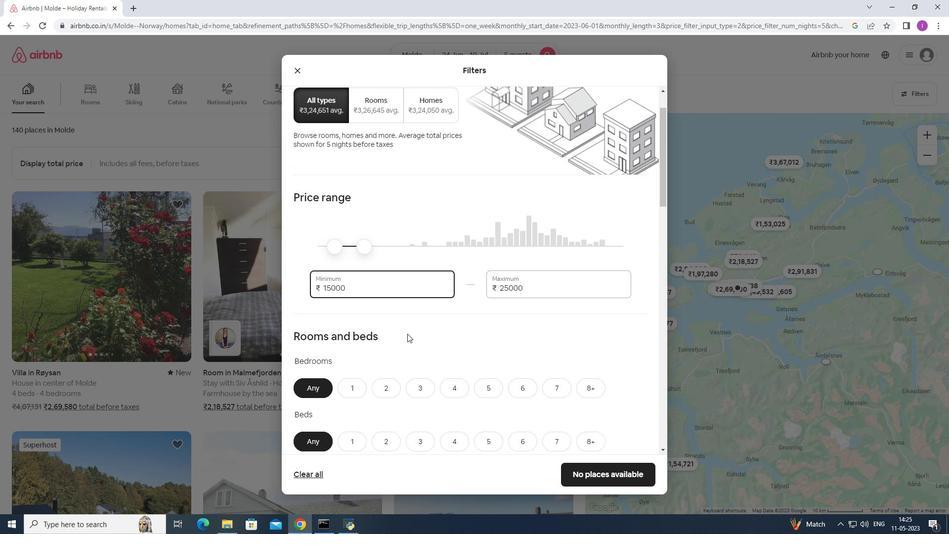 
Action: Mouse scrolled (407, 333) with delta (0, 0)
Screenshot: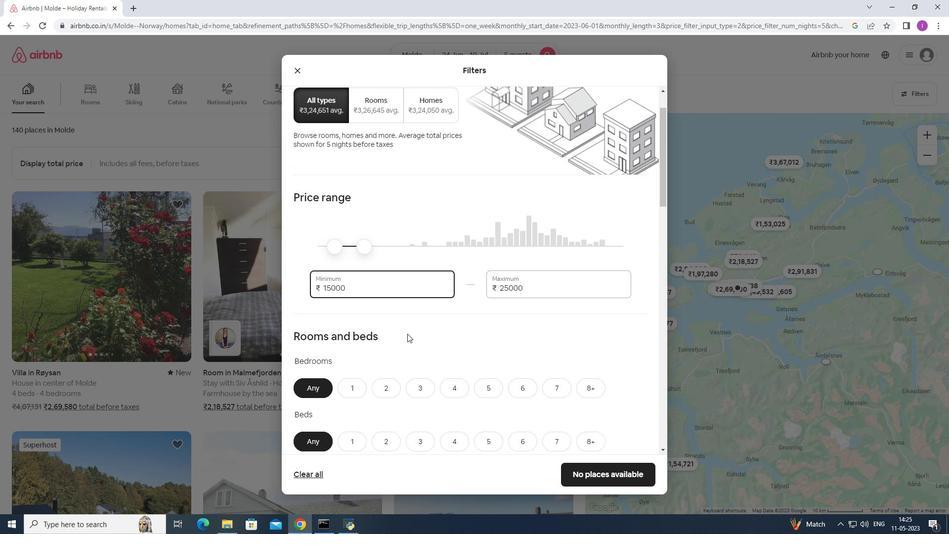 
Action: Mouse moved to (387, 320)
Screenshot: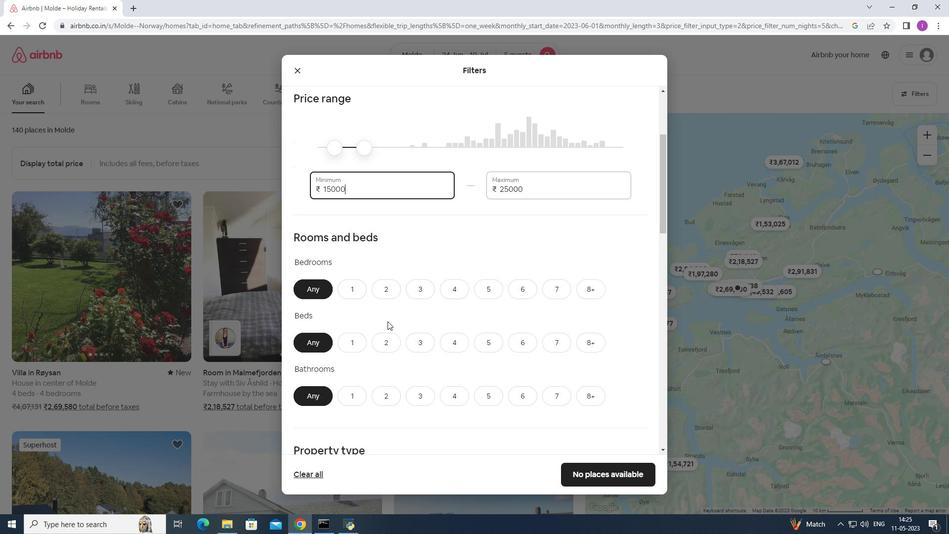 
Action: Mouse scrolled (387, 319) with delta (0, 0)
Screenshot: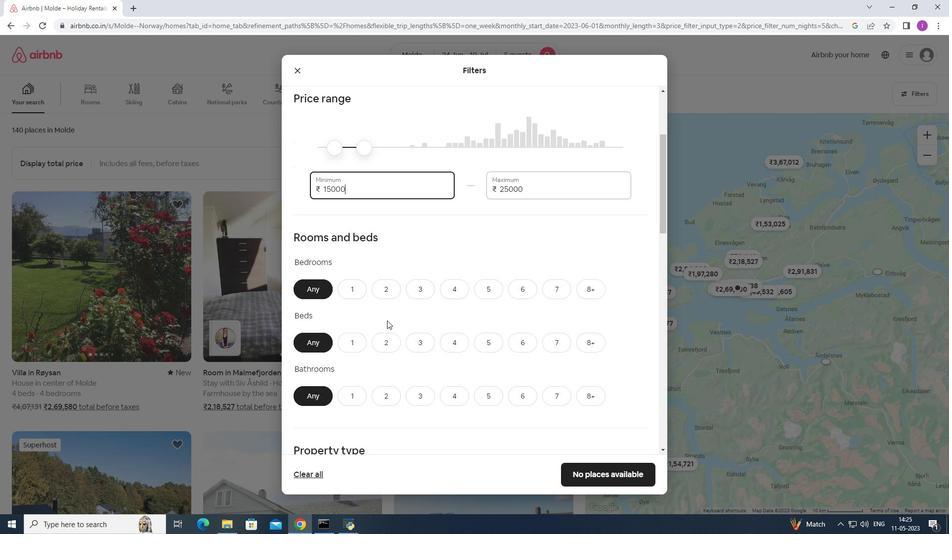 
Action: Mouse moved to (491, 243)
Screenshot: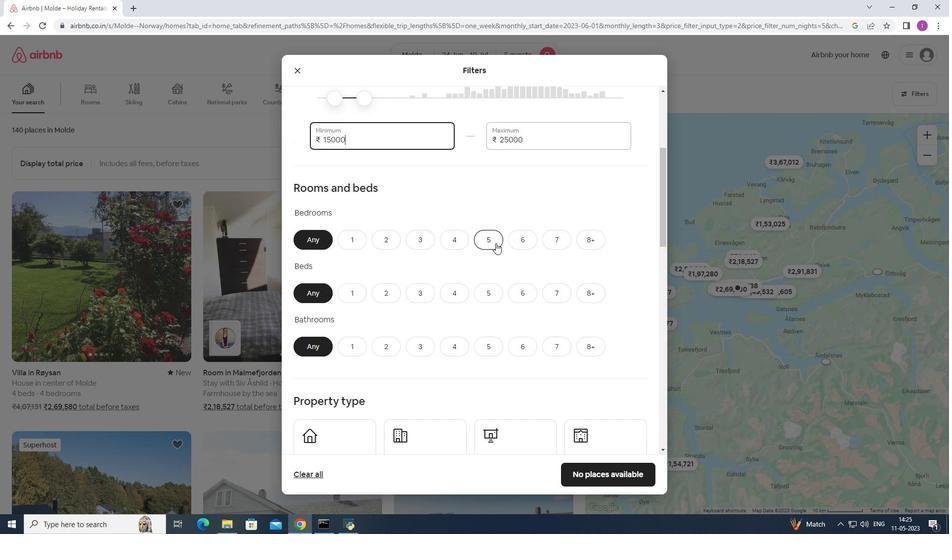 
Action: Mouse pressed left at (491, 243)
Screenshot: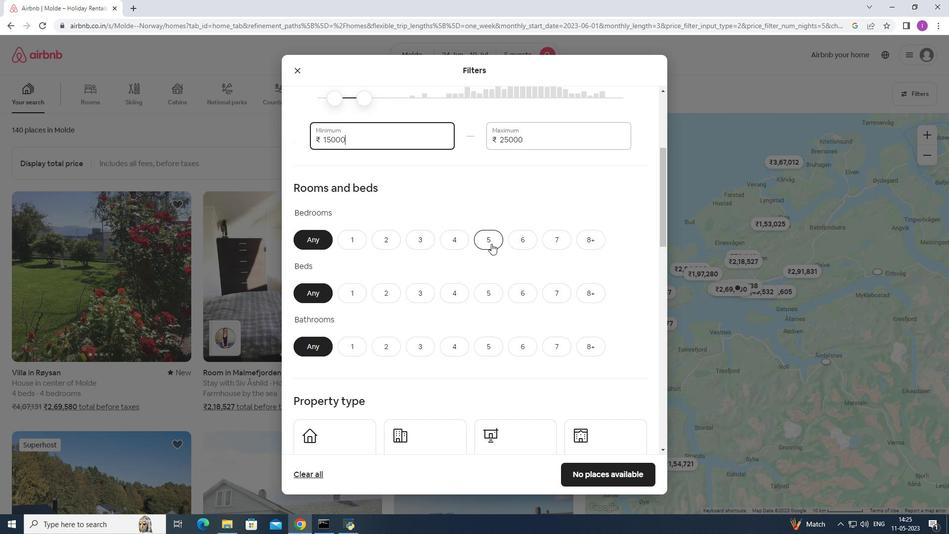 
Action: Mouse moved to (488, 289)
Screenshot: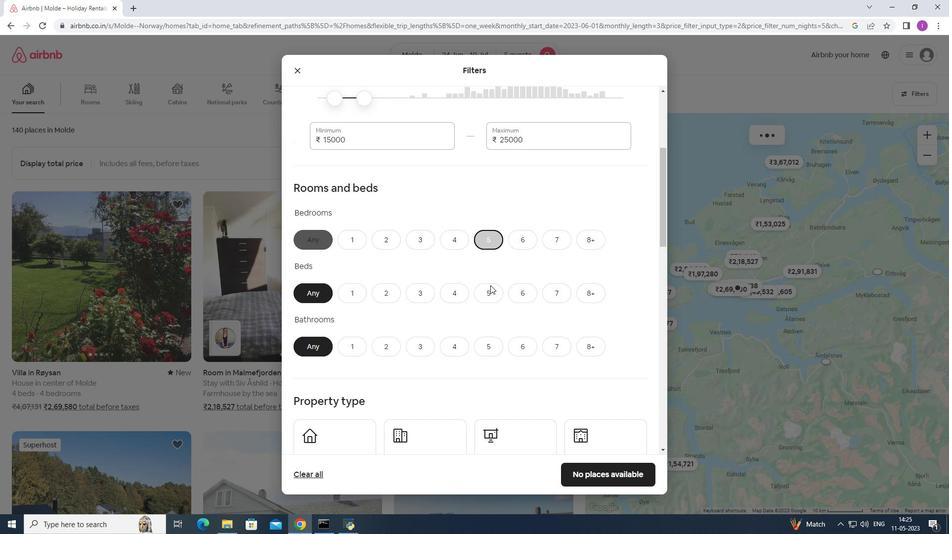 
Action: Mouse pressed left at (488, 289)
Screenshot: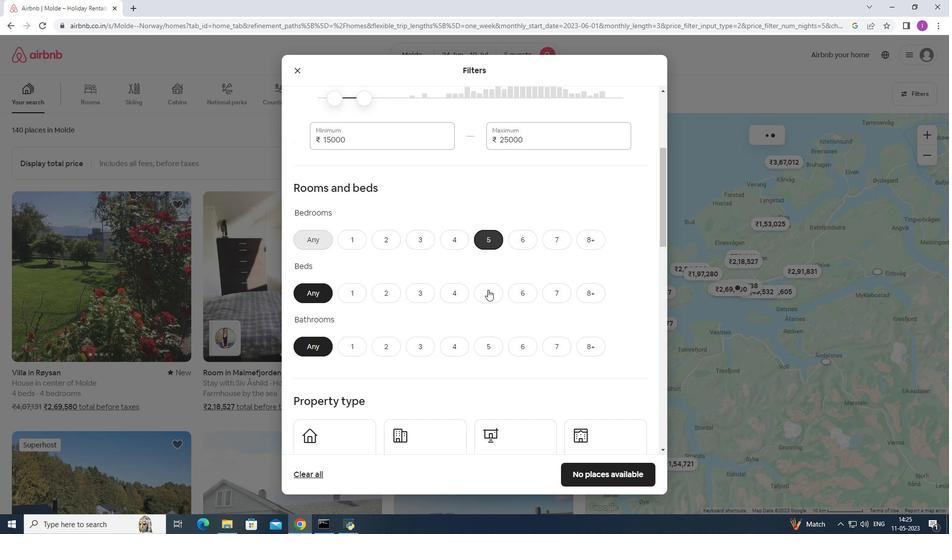 
Action: Mouse moved to (488, 349)
Screenshot: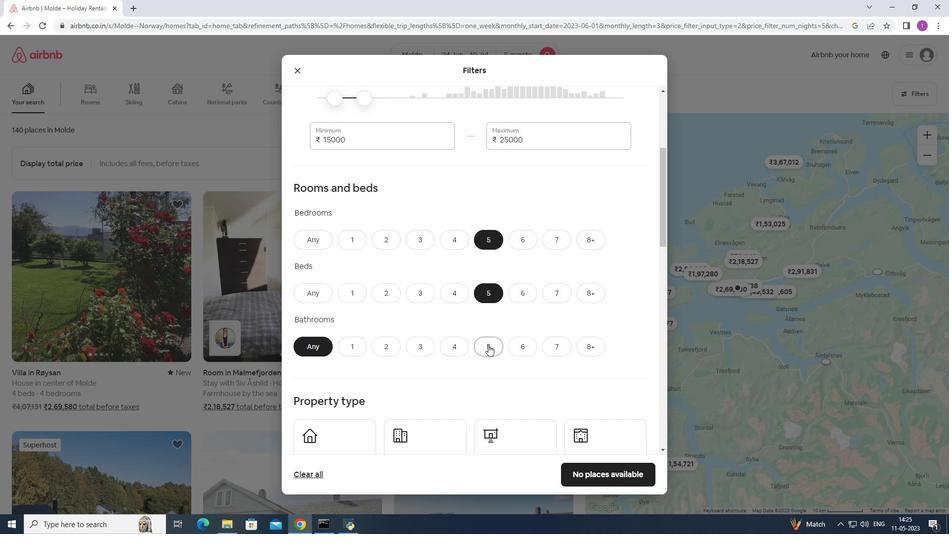
Action: Mouse pressed left at (488, 349)
Screenshot: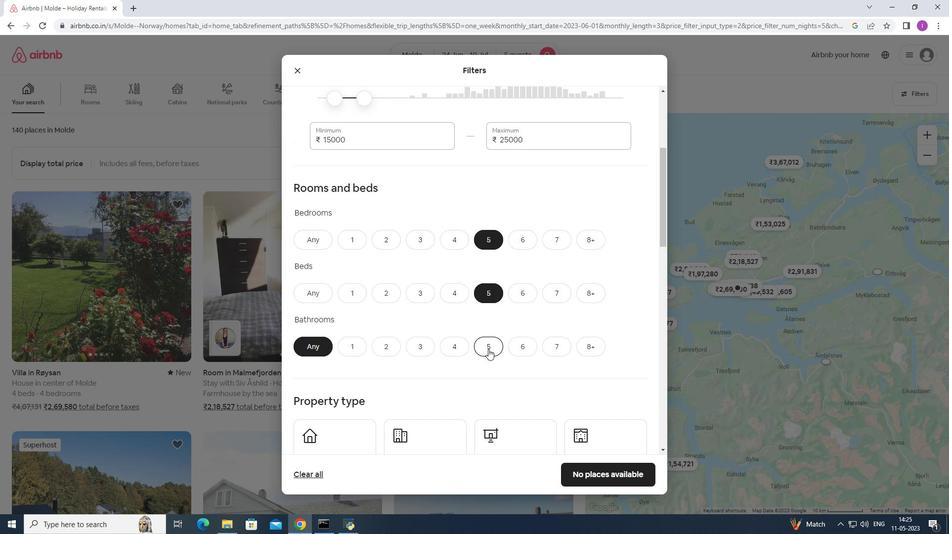 
Action: Mouse moved to (461, 318)
Screenshot: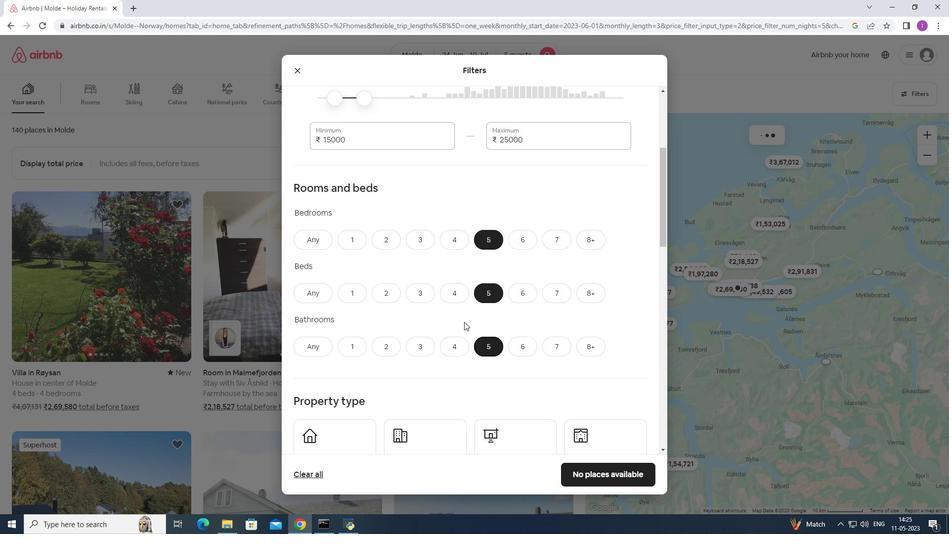
Action: Mouse scrolled (461, 317) with delta (0, 0)
Screenshot: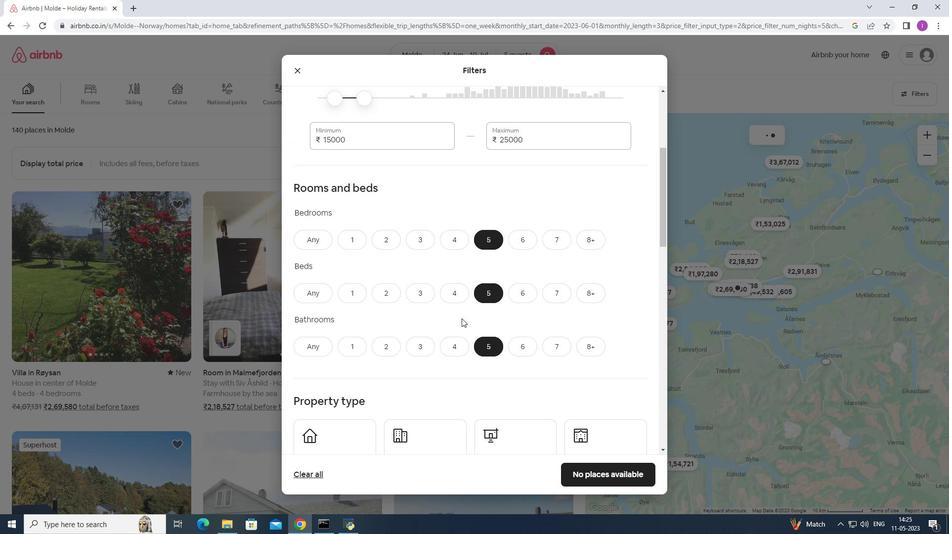 
Action: Mouse scrolled (461, 317) with delta (0, 0)
Screenshot: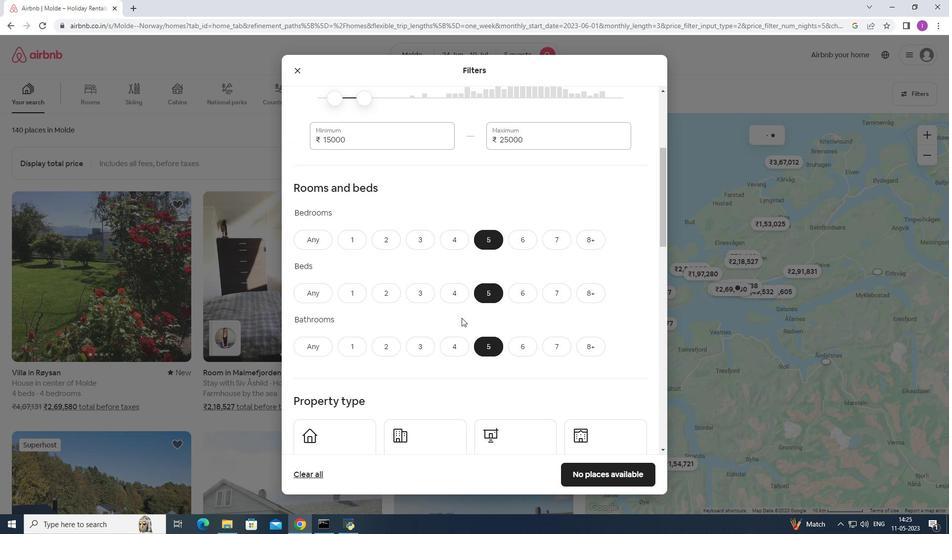 
Action: Mouse scrolled (461, 317) with delta (0, 0)
Screenshot: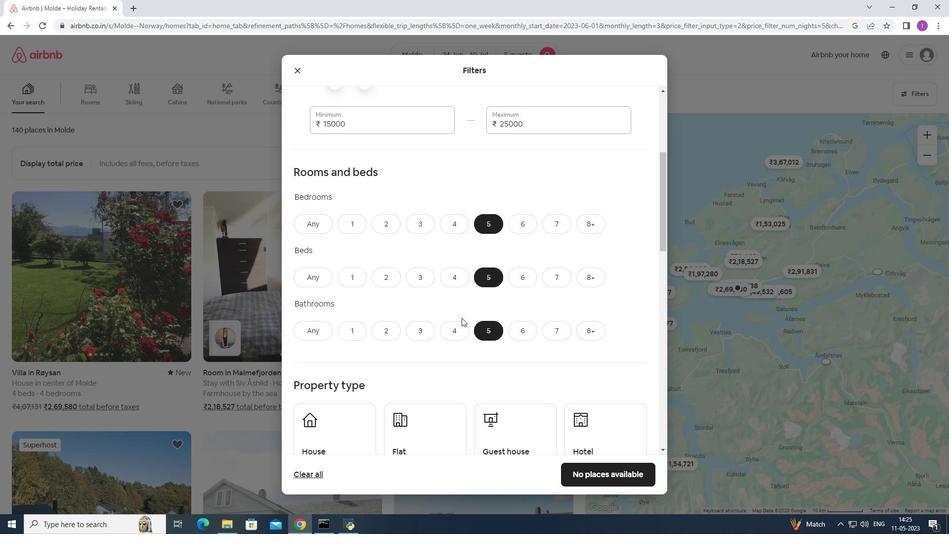 
Action: Mouse moved to (356, 309)
Screenshot: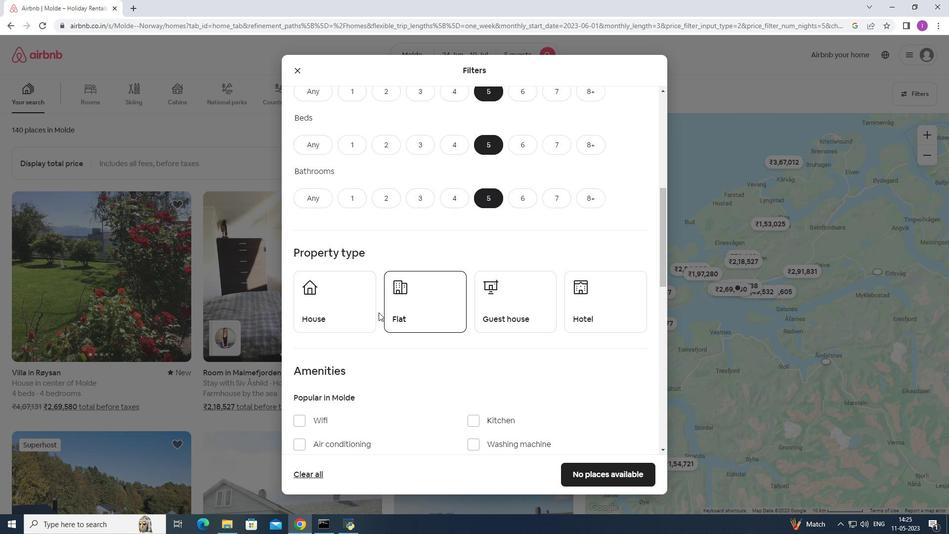 
Action: Mouse pressed left at (356, 309)
Screenshot: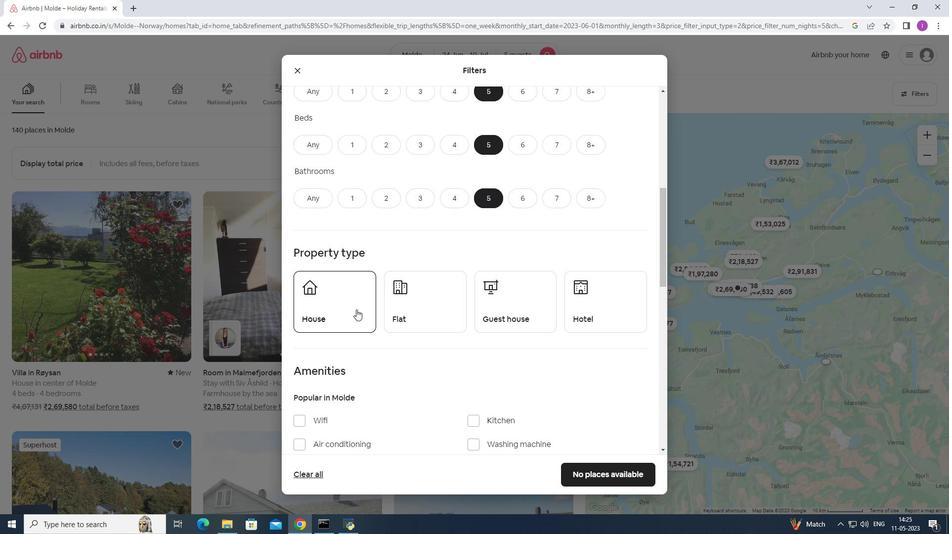 
Action: Mouse moved to (435, 306)
Screenshot: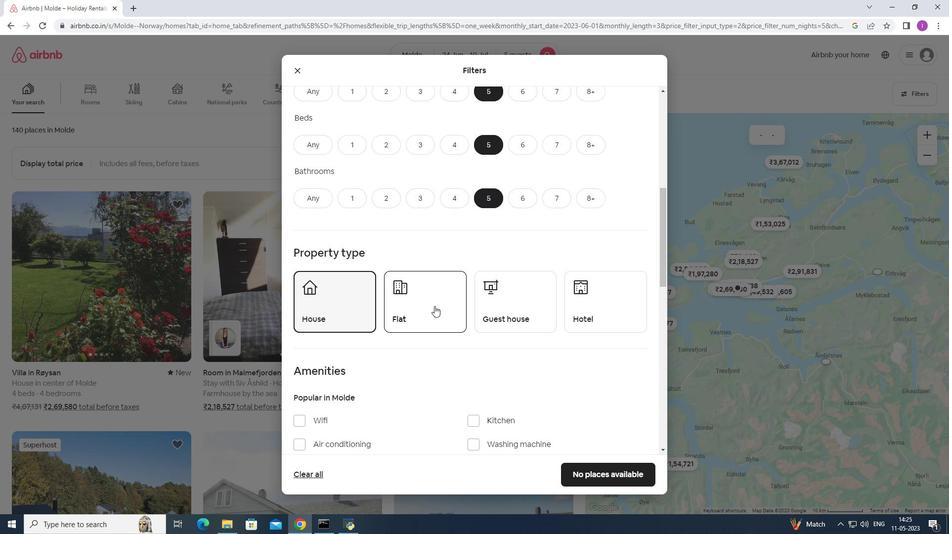 
Action: Mouse pressed left at (435, 306)
Screenshot: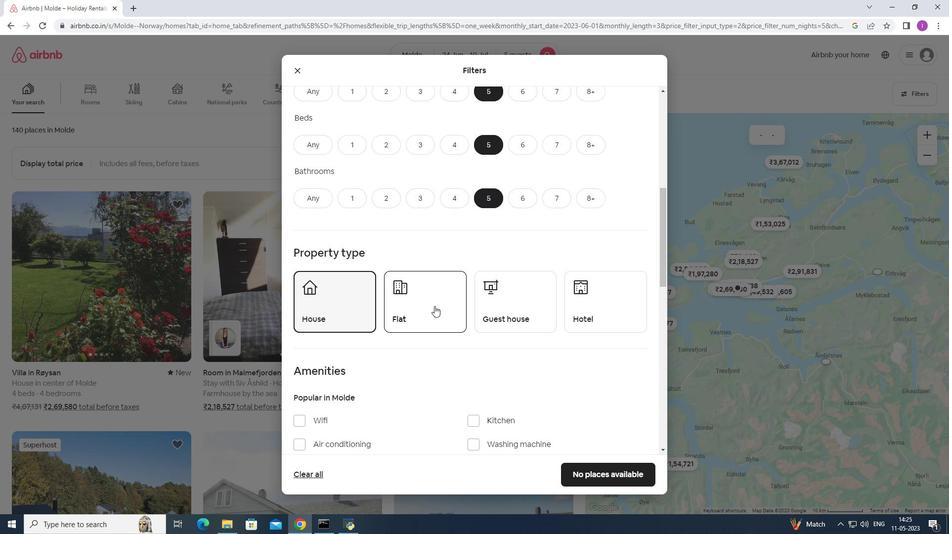 
Action: Mouse moved to (515, 309)
Screenshot: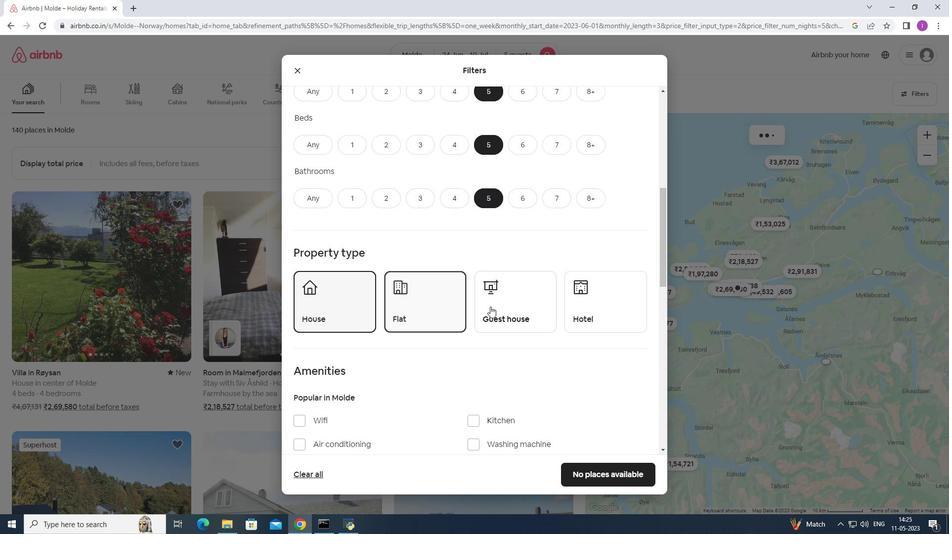 
Action: Mouse pressed left at (515, 309)
Screenshot: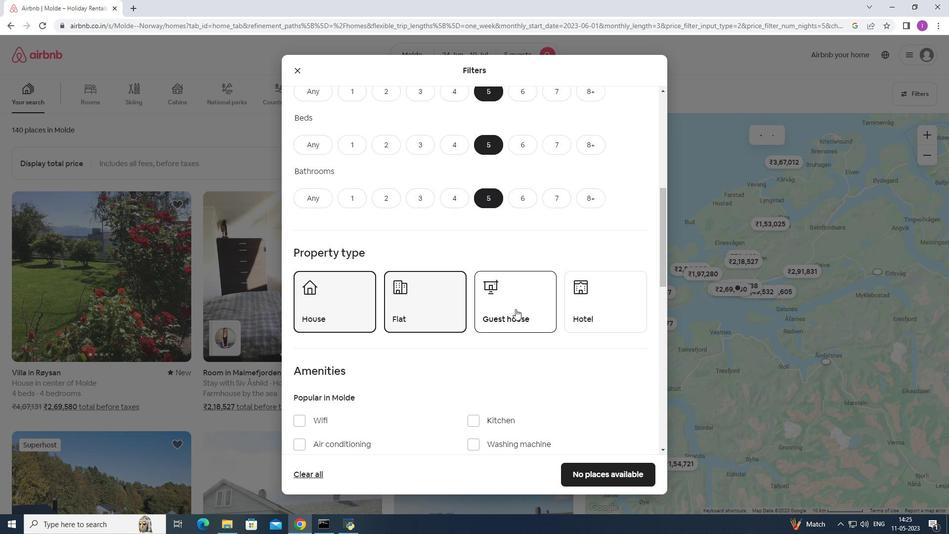 
Action: Mouse moved to (537, 310)
Screenshot: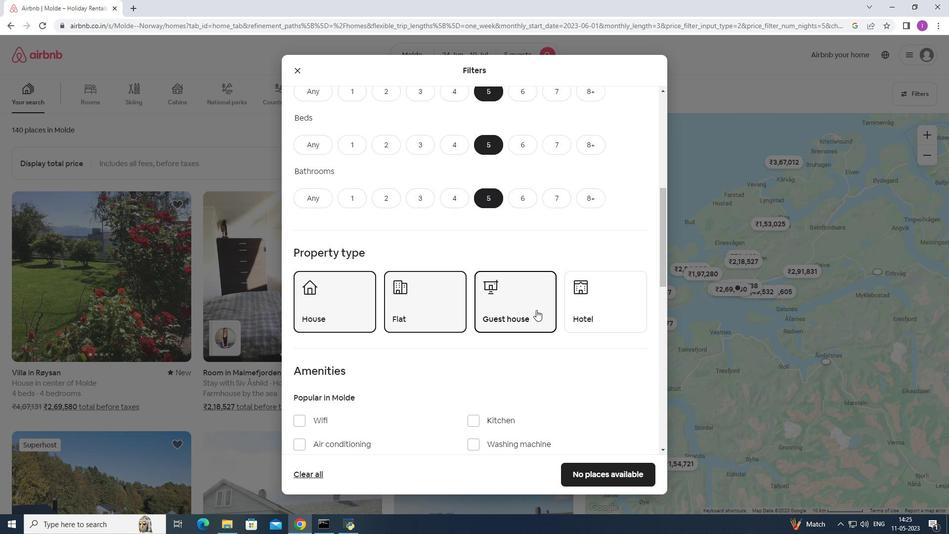 
Action: Mouse scrolled (537, 309) with delta (0, 0)
Screenshot: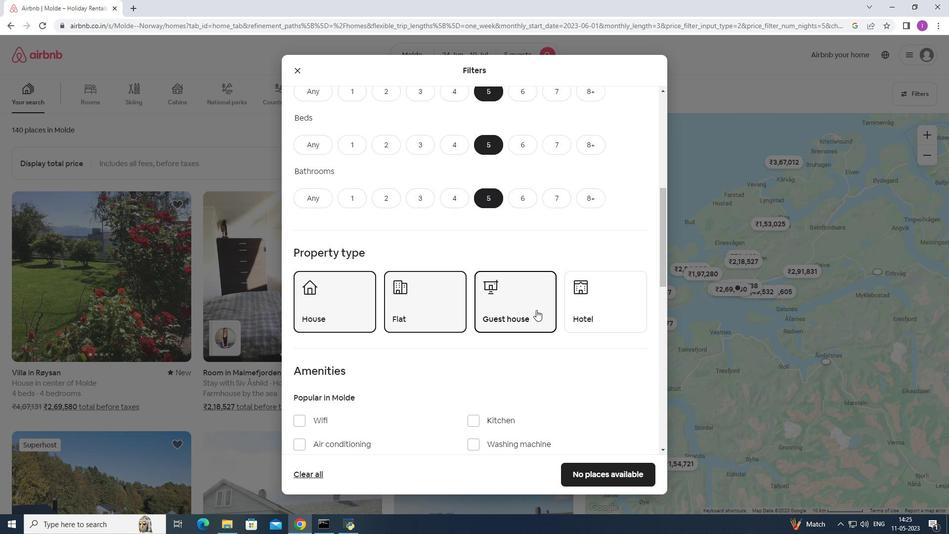 
Action: Mouse moved to (537, 310)
Screenshot: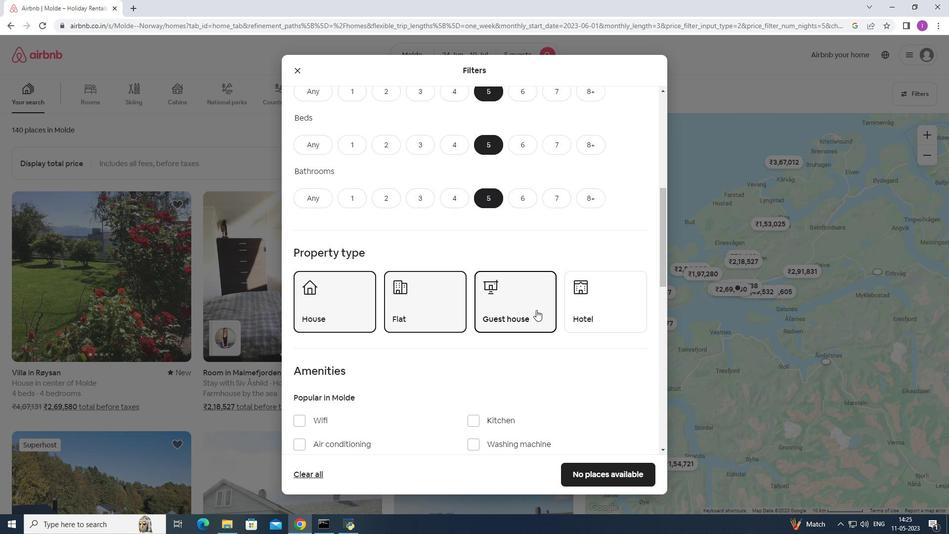 
Action: Mouse scrolled (537, 310) with delta (0, 0)
Screenshot: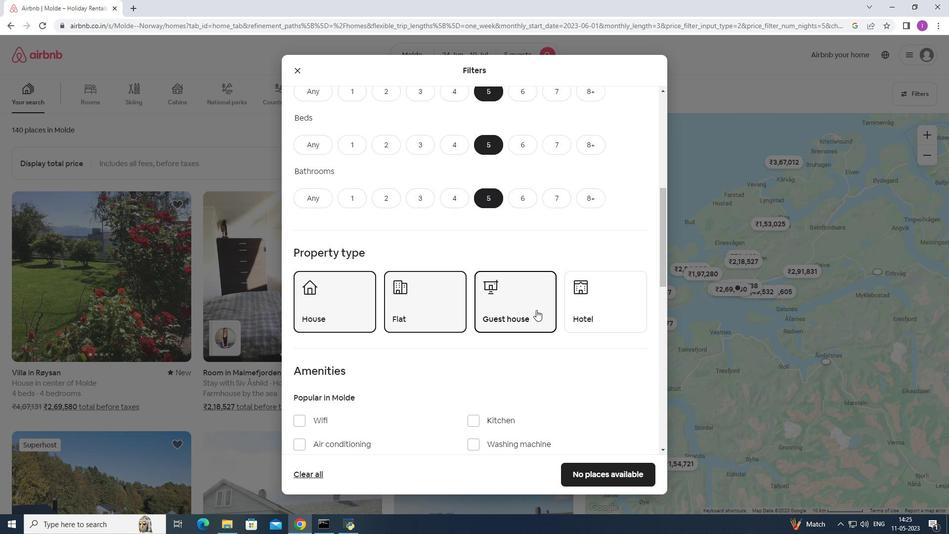 
Action: Mouse scrolled (537, 310) with delta (0, 0)
Screenshot: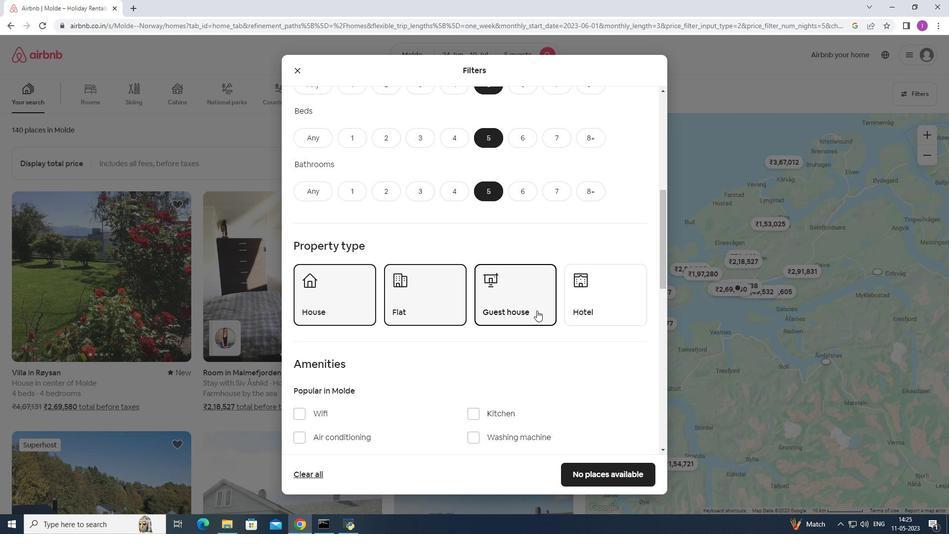 
Action: Mouse moved to (536, 310)
Screenshot: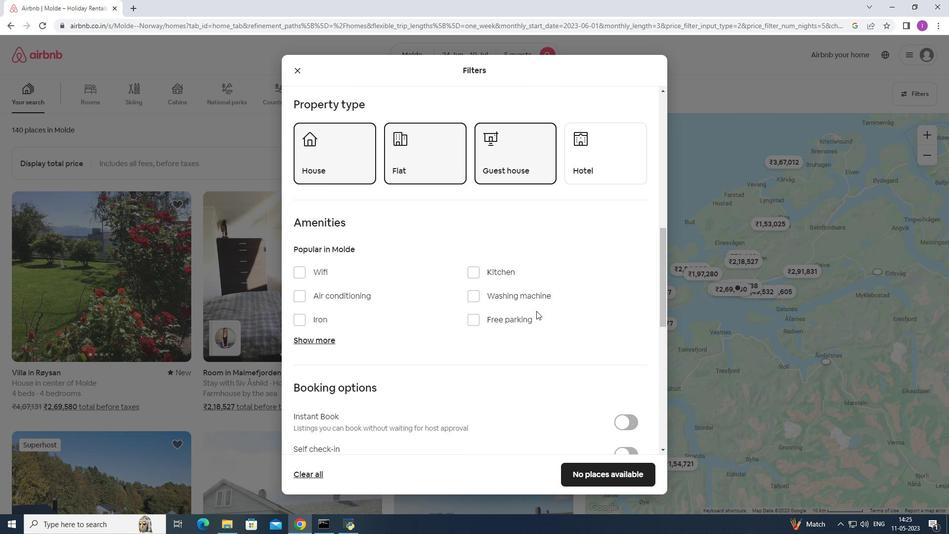 
Action: Mouse scrolled (536, 310) with delta (0, 0)
Screenshot: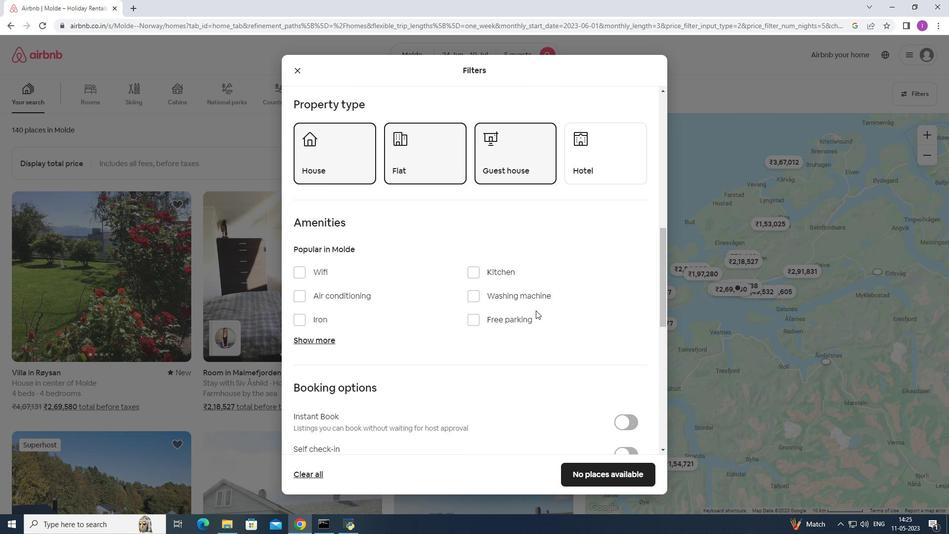 
Action: Mouse scrolled (536, 310) with delta (0, 0)
Screenshot: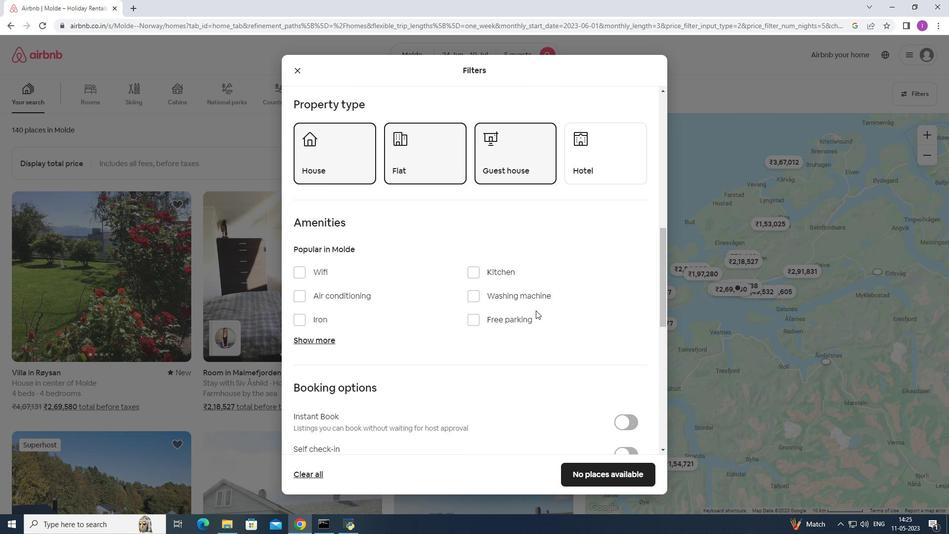
Action: Mouse moved to (296, 176)
Screenshot: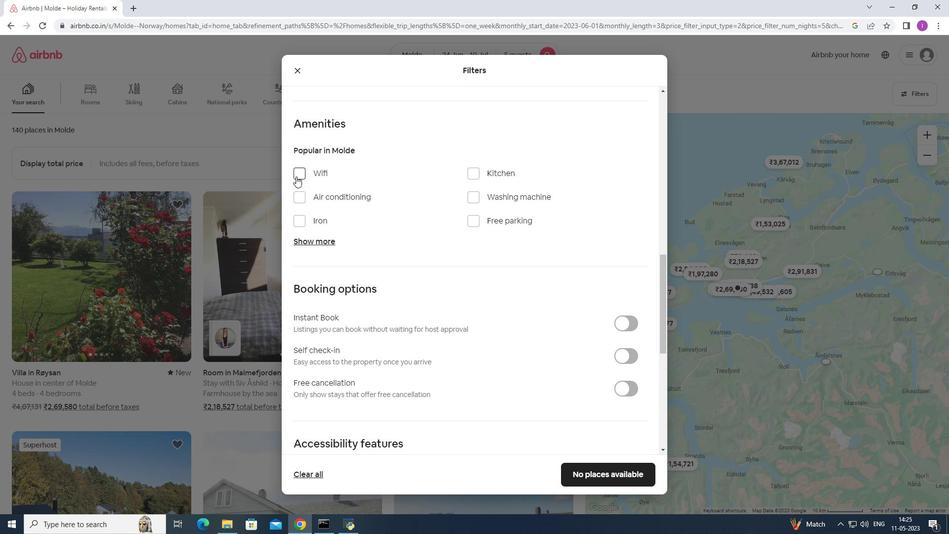 
Action: Mouse pressed left at (296, 176)
Screenshot: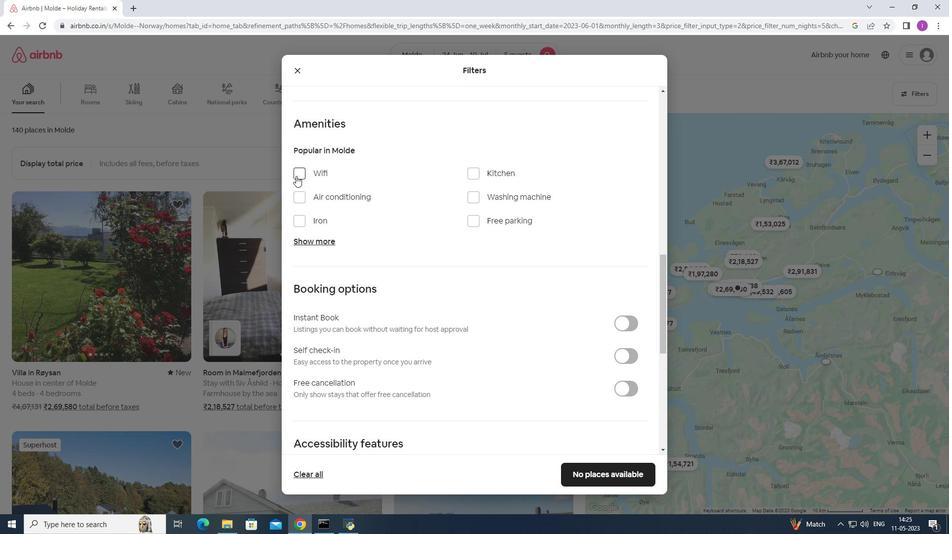 
Action: Mouse moved to (469, 223)
Screenshot: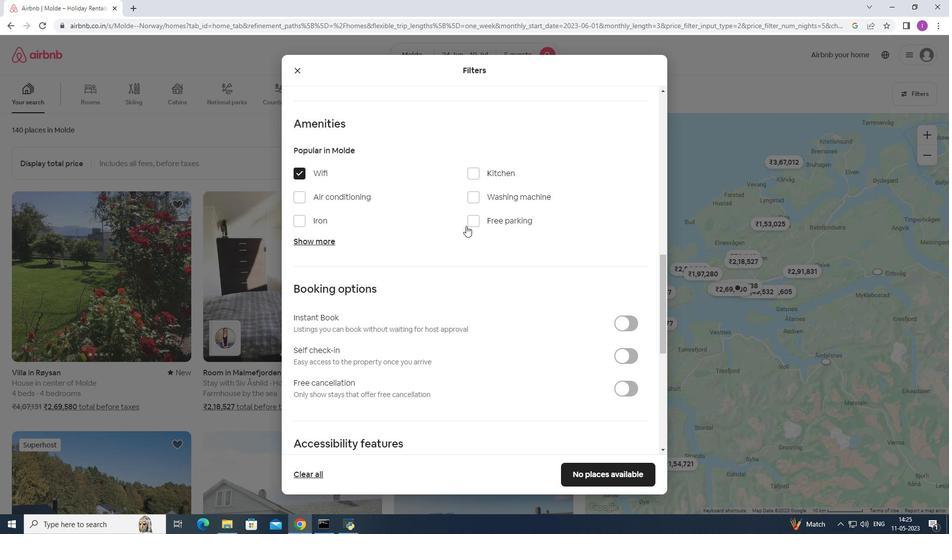 
Action: Mouse pressed left at (469, 223)
Screenshot: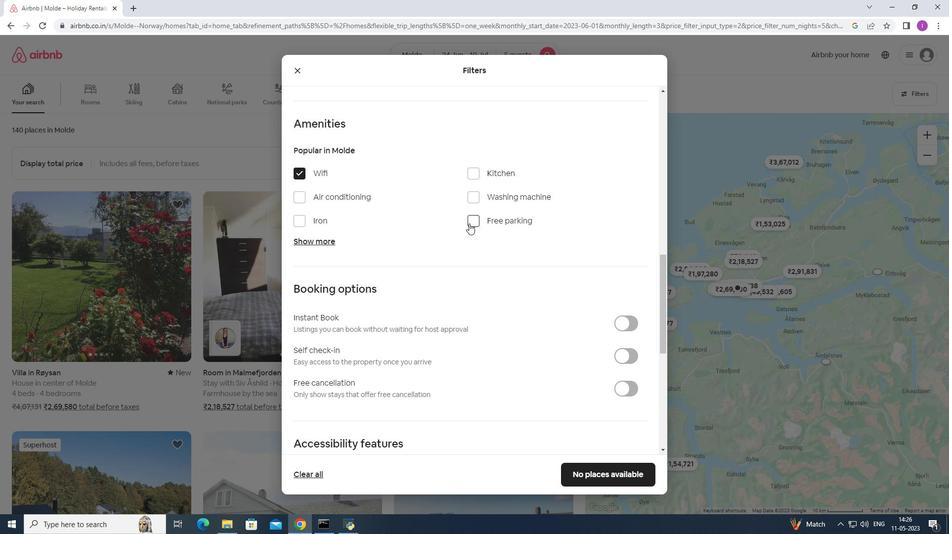 
Action: Mouse moved to (327, 238)
Screenshot: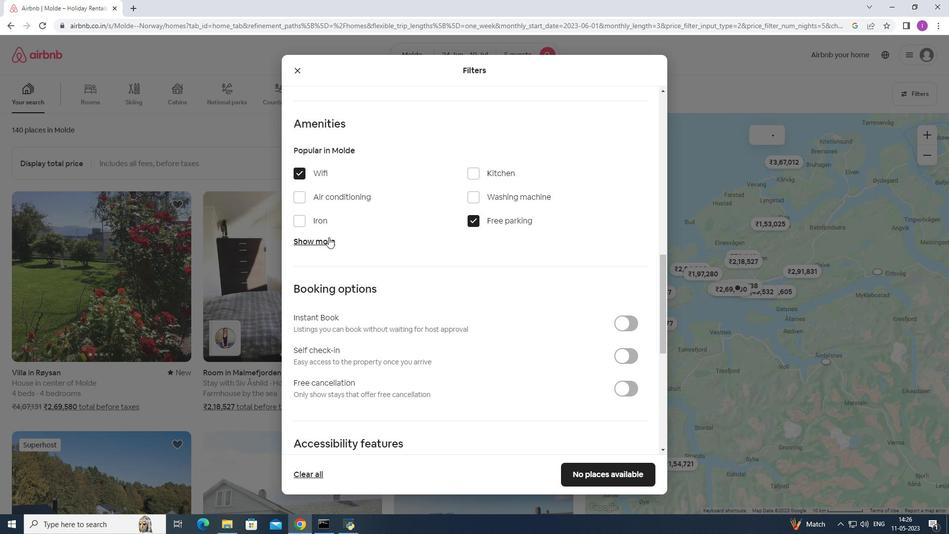 
Action: Mouse pressed left at (327, 238)
Screenshot: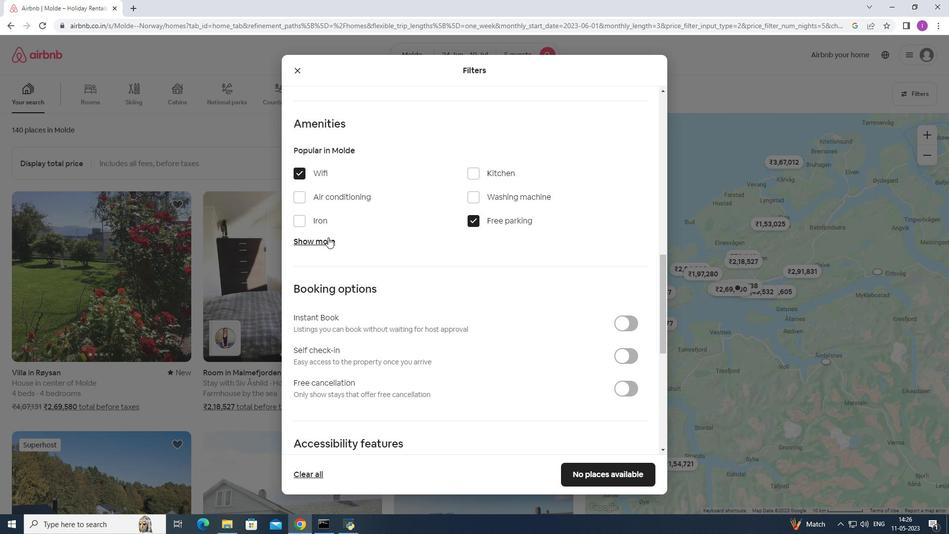 
Action: Mouse moved to (406, 250)
Screenshot: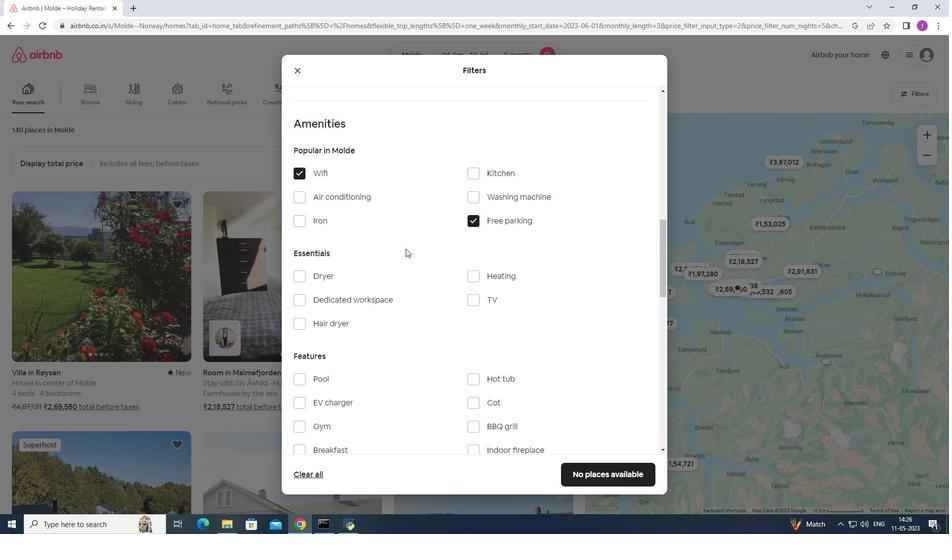 
Action: Mouse scrolled (406, 250) with delta (0, 0)
Screenshot: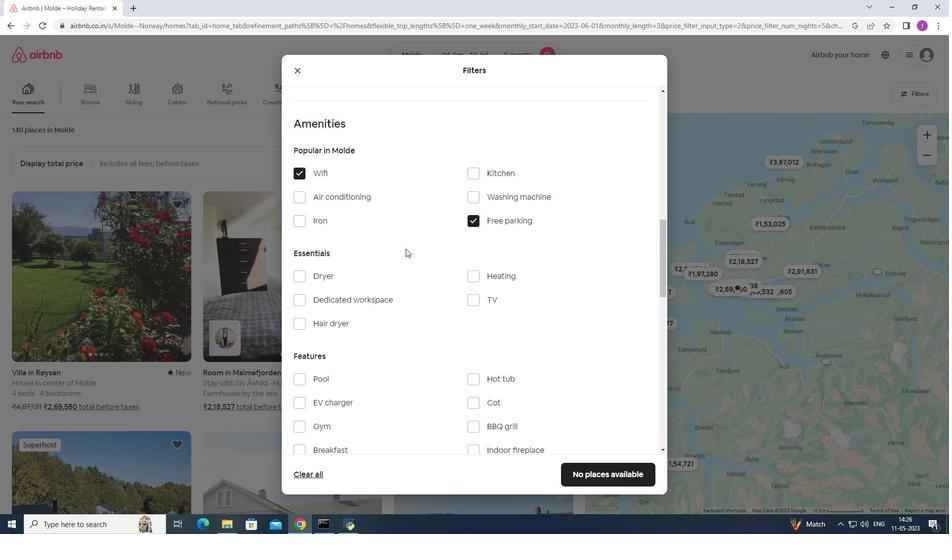 
Action: Mouse moved to (407, 251)
Screenshot: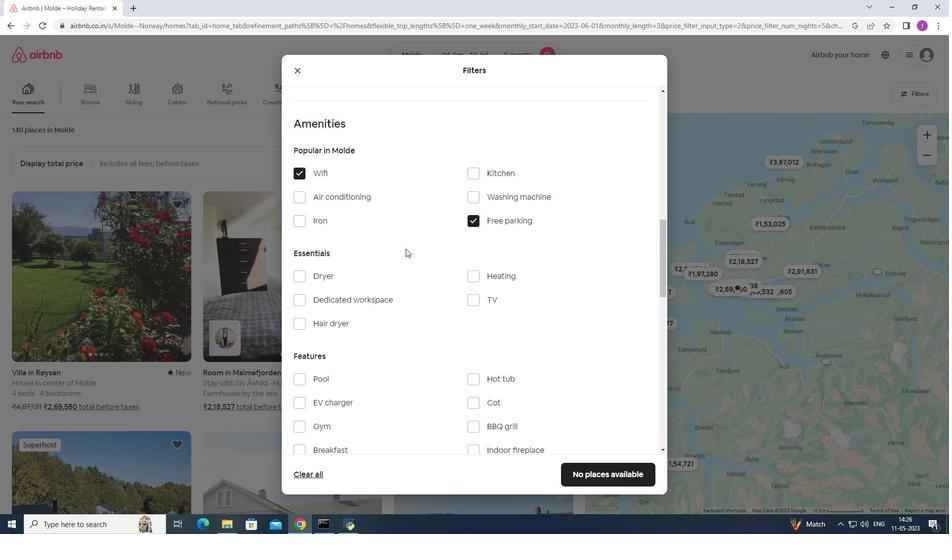 
Action: Mouse scrolled (407, 250) with delta (0, 0)
Screenshot: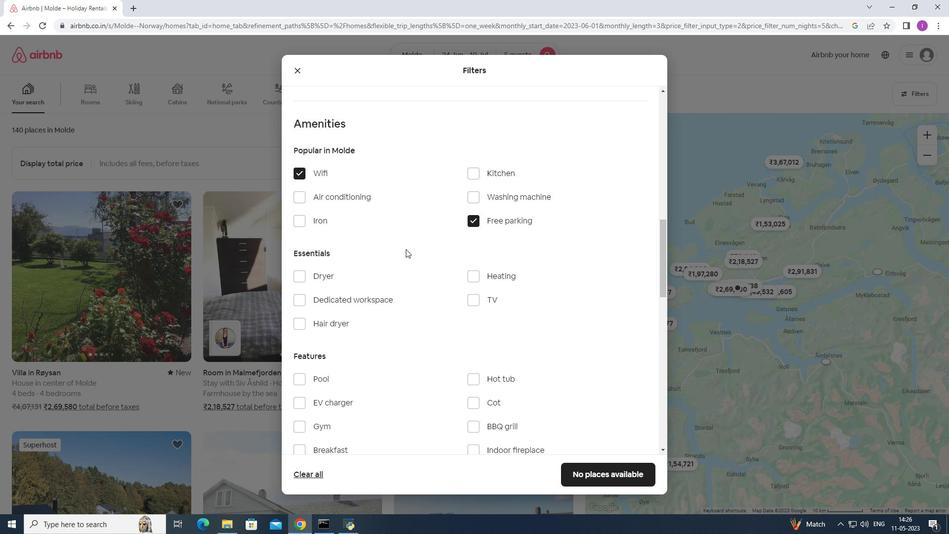 
Action: Mouse moved to (480, 203)
Screenshot: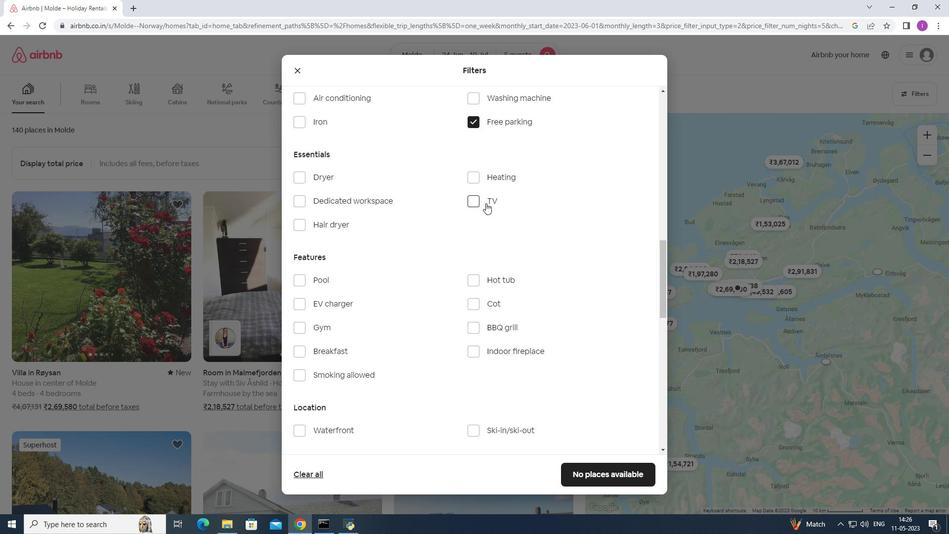 
Action: Mouse pressed left at (480, 203)
Screenshot: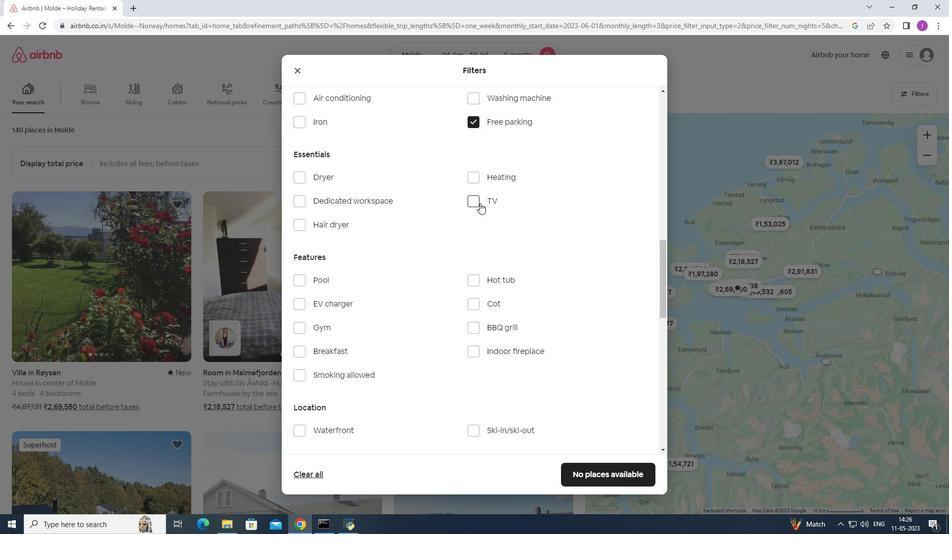 
Action: Mouse moved to (309, 323)
Screenshot: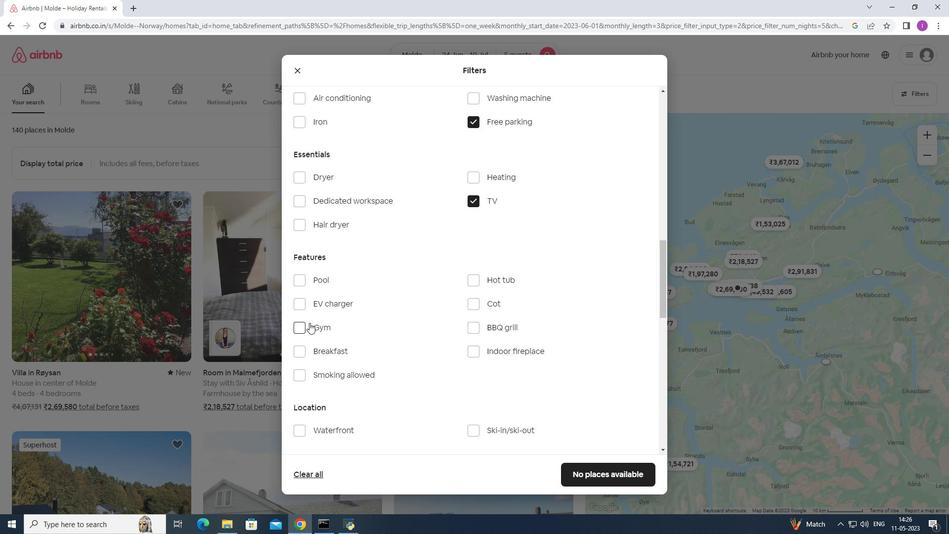 
Action: Mouse pressed left at (309, 323)
Screenshot: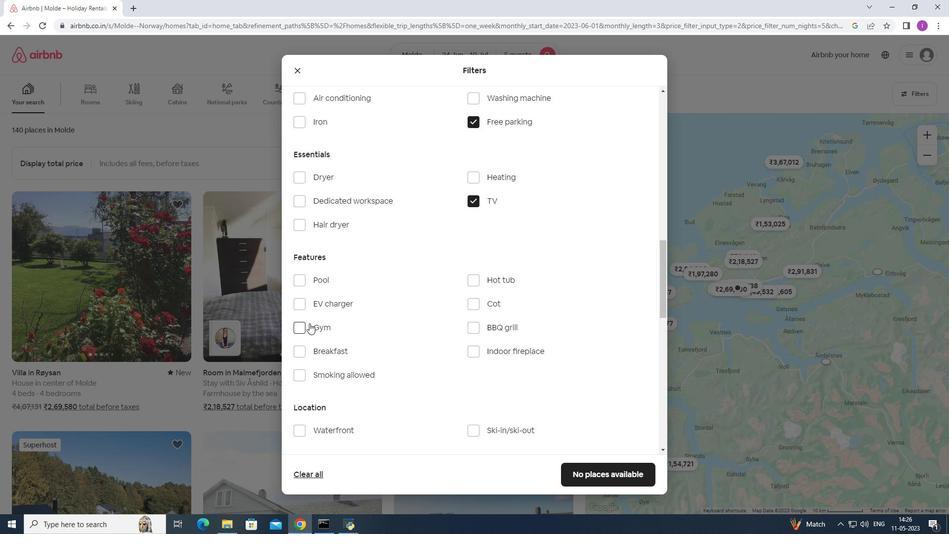 
Action: Mouse moved to (307, 356)
Screenshot: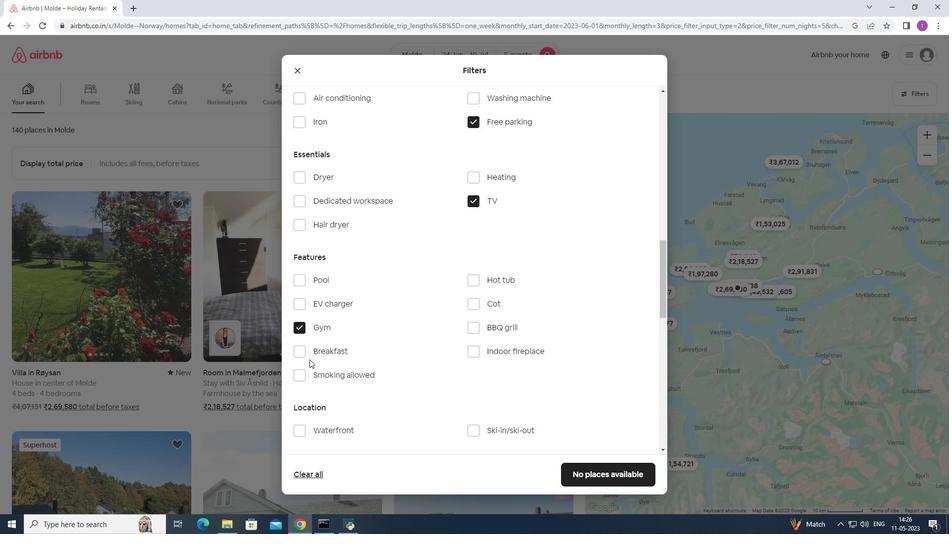 
Action: Mouse pressed left at (307, 356)
Screenshot: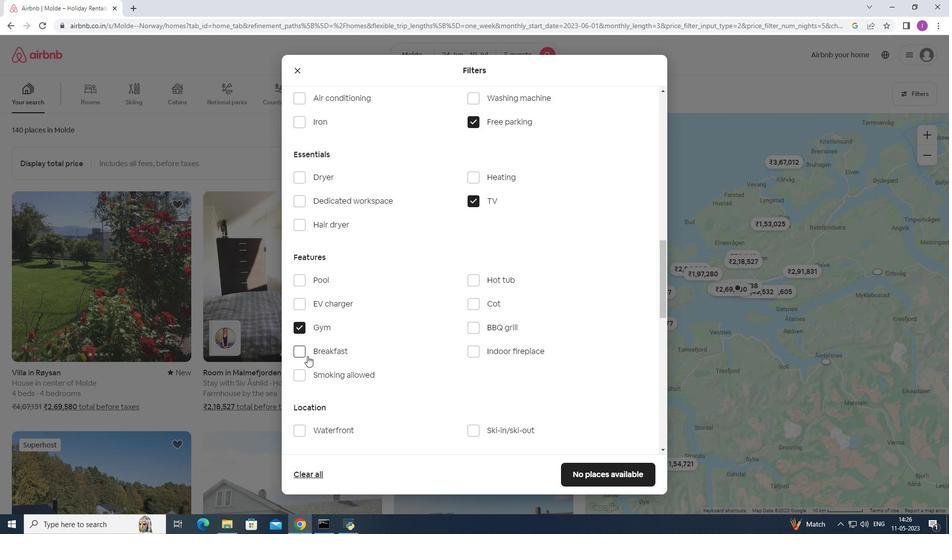 
Action: Mouse moved to (387, 347)
Screenshot: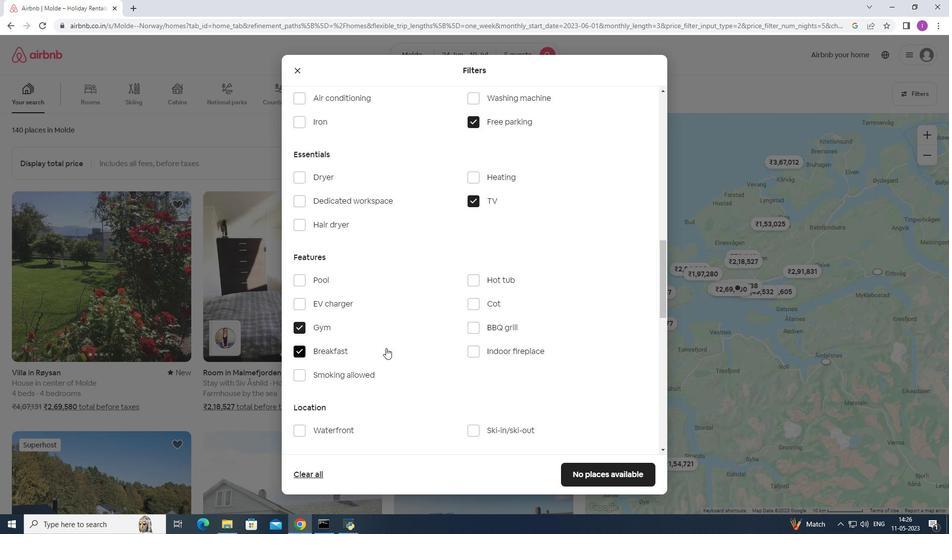 
Action: Mouse scrolled (387, 346) with delta (0, 0)
Screenshot: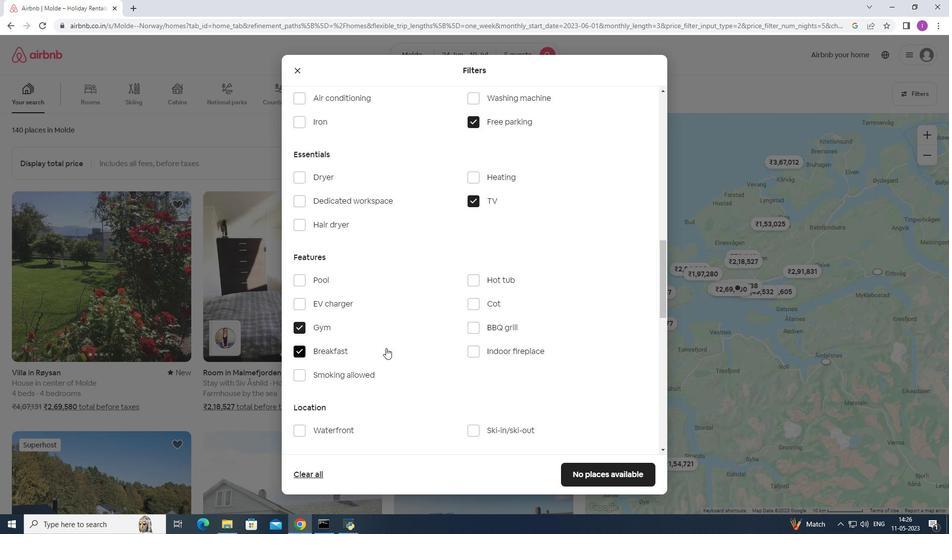 
Action: Mouse scrolled (387, 346) with delta (0, 0)
Screenshot: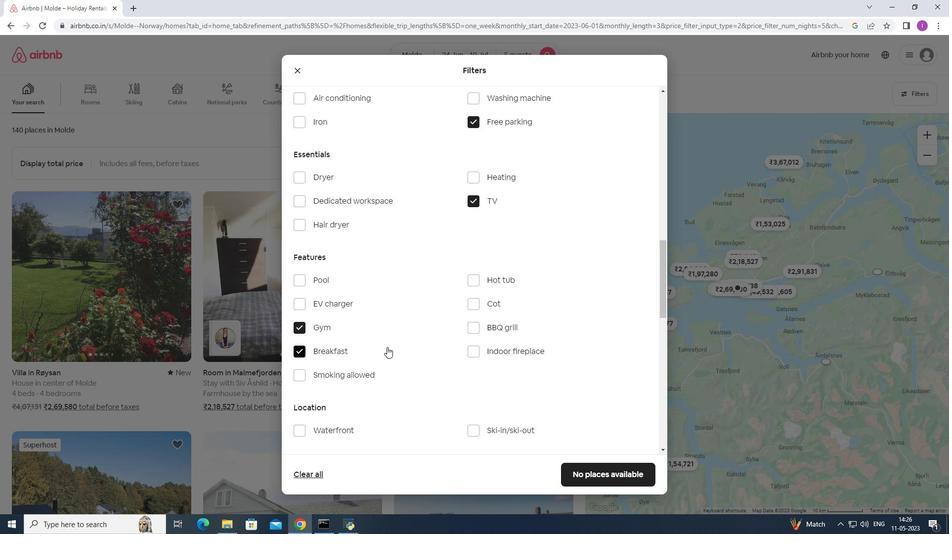 
Action: Mouse moved to (459, 332)
Screenshot: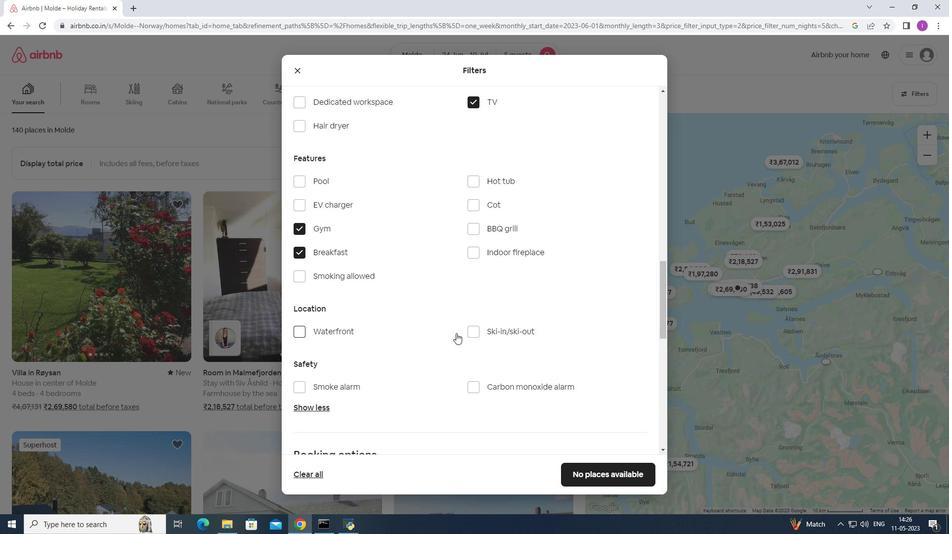 
Action: Mouse scrolled (459, 332) with delta (0, 0)
Screenshot: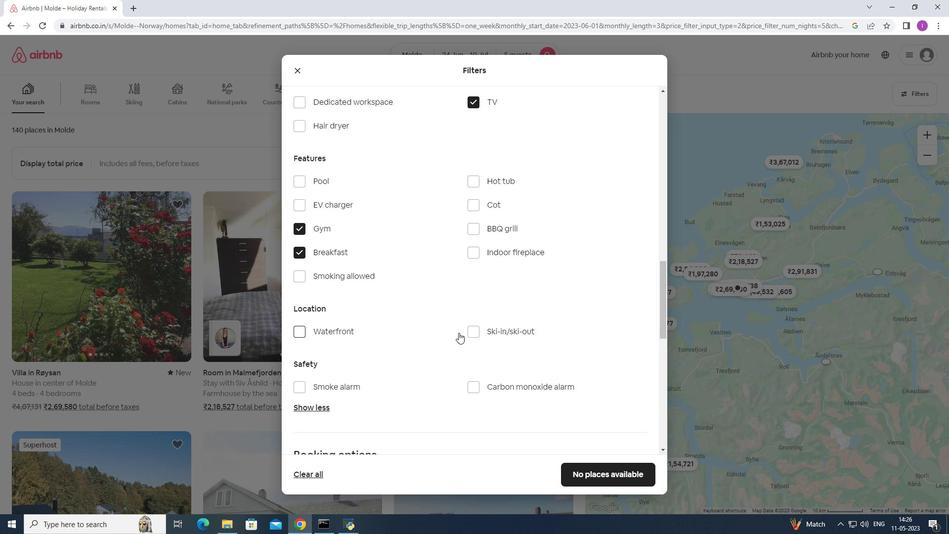
Action: Mouse scrolled (459, 332) with delta (0, 0)
Screenshot: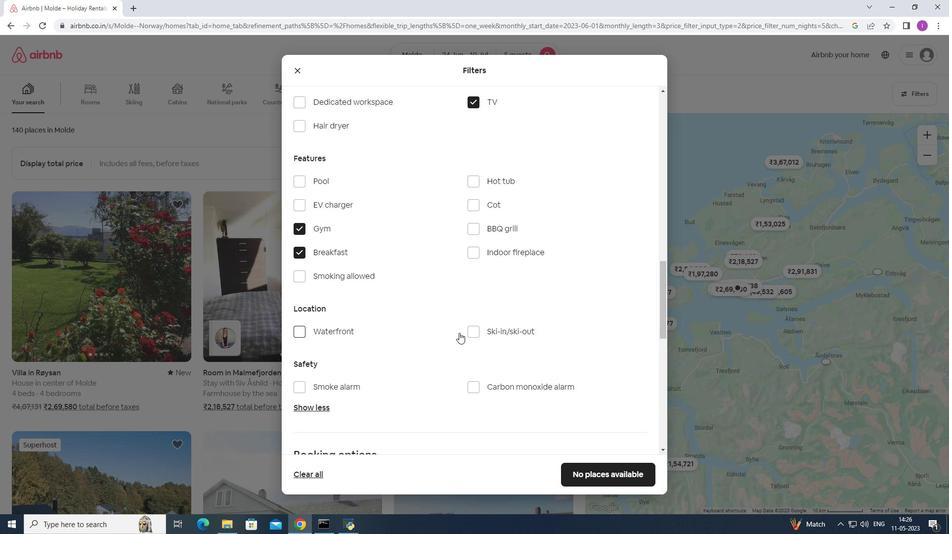 
Action: Mouse moved to (475, 329)
Screenshot: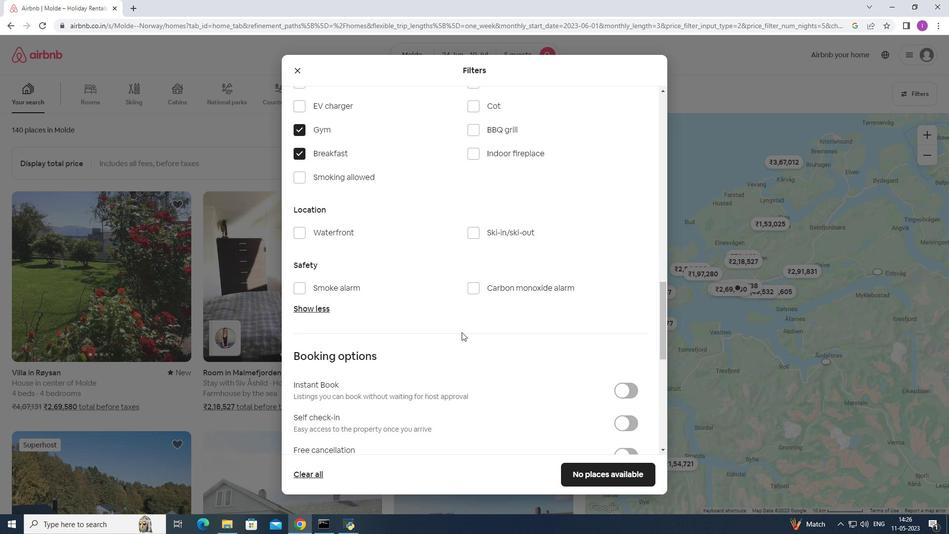 
Action: Mouse scrolled (475, 329) with delta (0, 0)
Screenshot: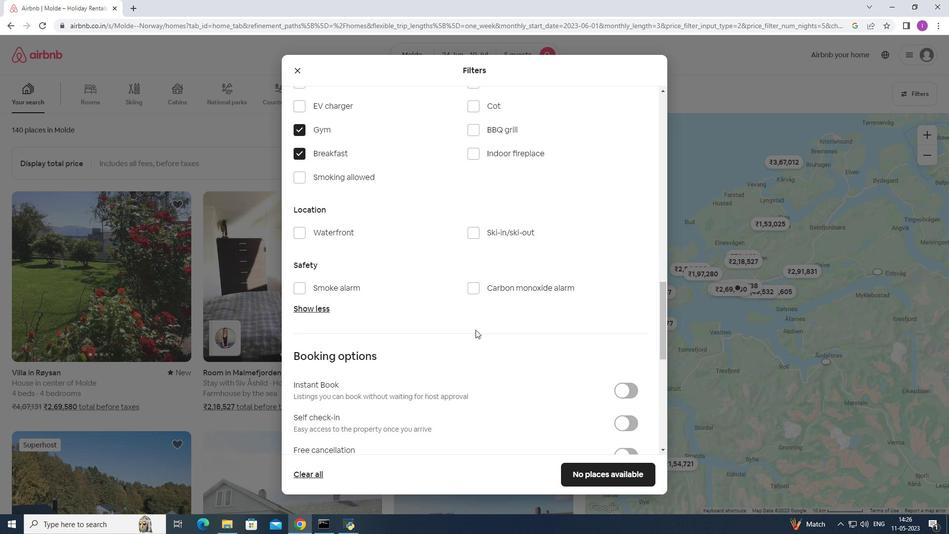 
Action: Mouse scrolled (475, 329) with delta (0, 0)
Screenshot: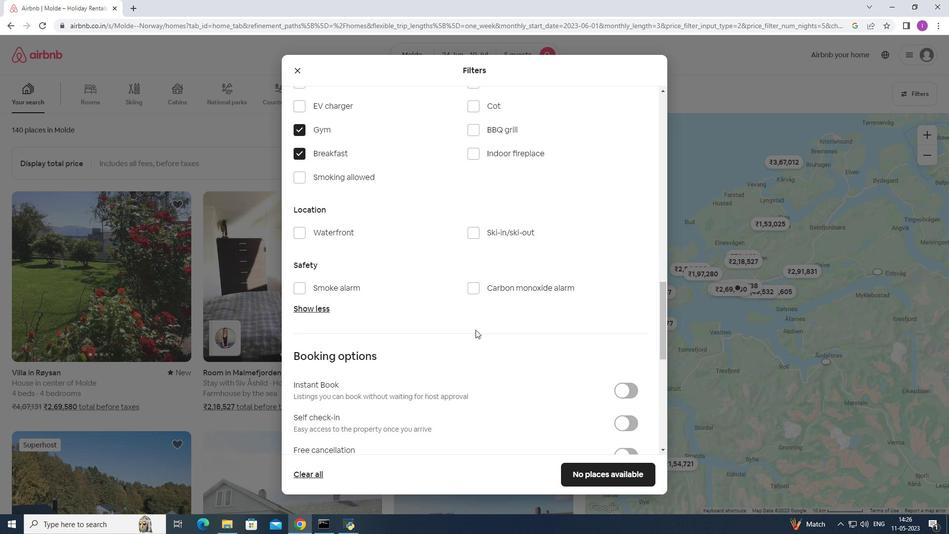 
Action: Mouse moved to (634, 327)
Screenshot: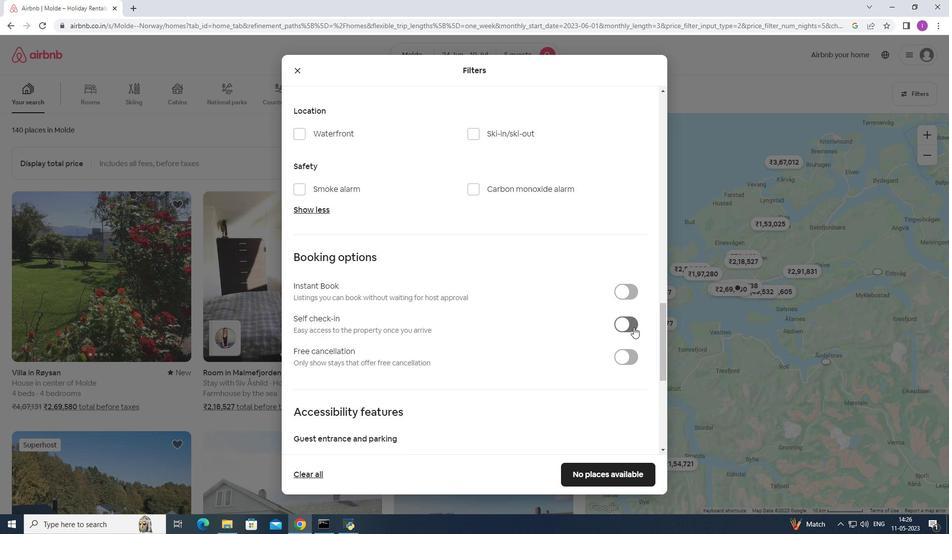 
Action: Mouse pressed left at (634, 327)
Screenshot: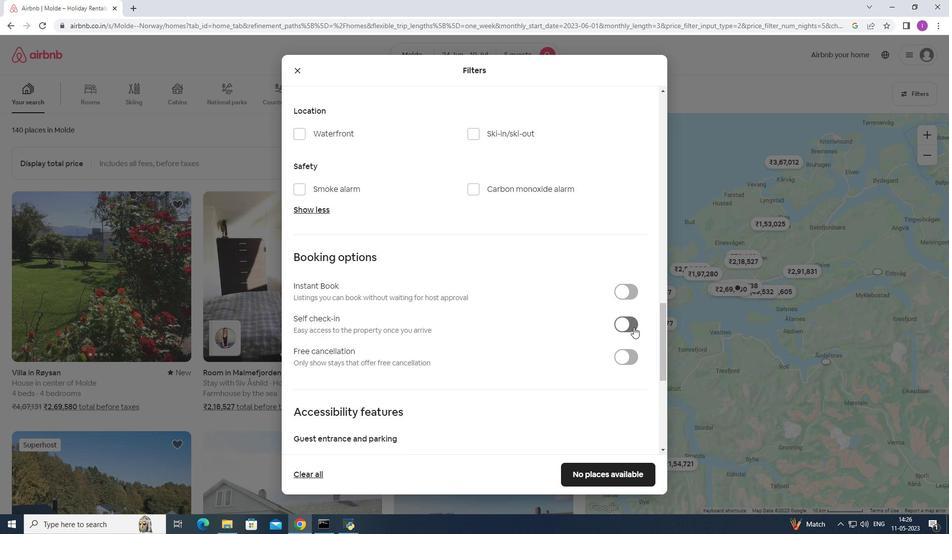 
Action: Mouse moved to (425, 332)
Screenshot: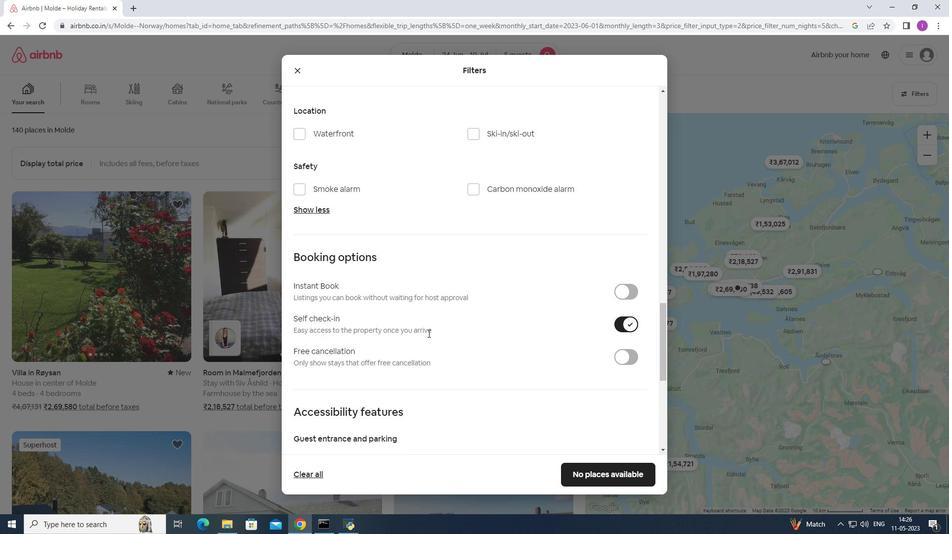 
Action: Mouse scrolled (425, 332) with delta (0, 0)
Screenshot: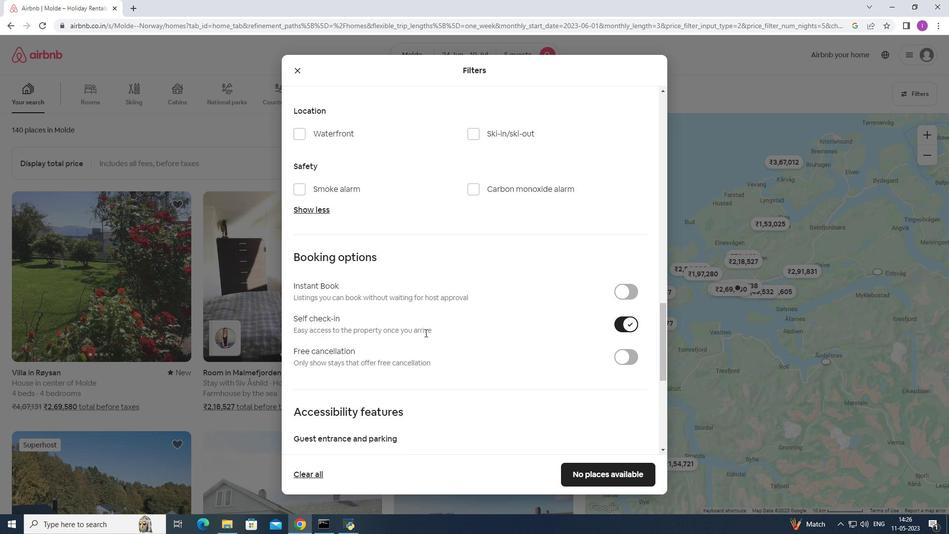 
Action: Mouse scrolled (425, 332) with delta (0, 0)
Screenshot: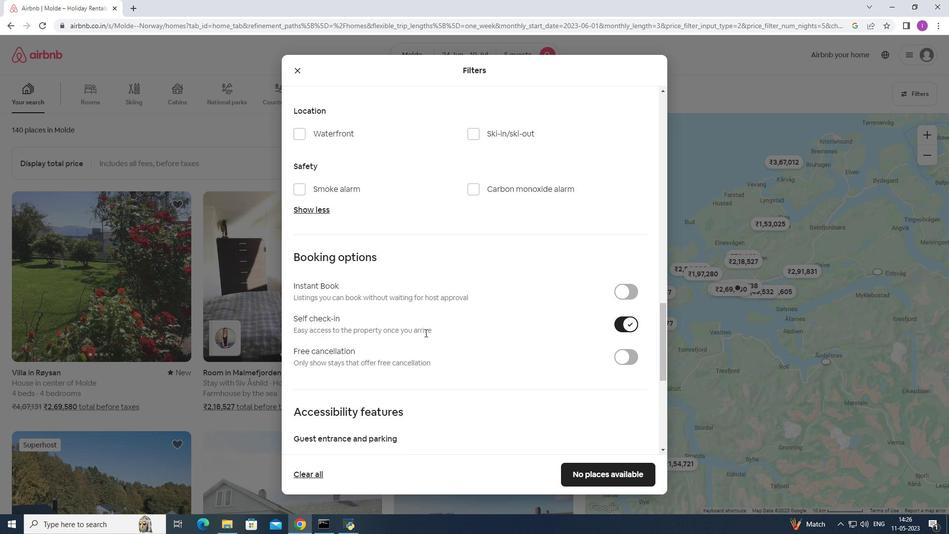 
Action: Mouse scrolled (425, 332) with delta (0, 0)
Screenshot: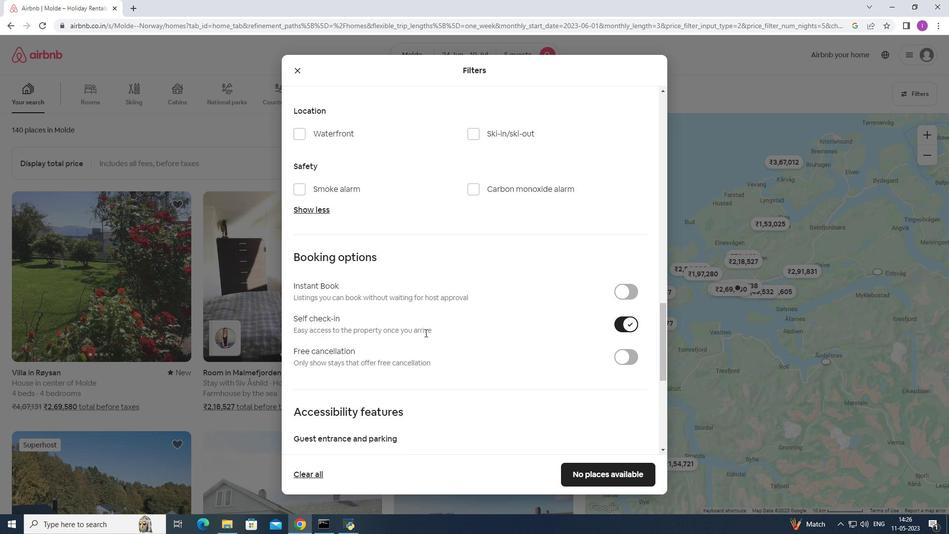 
Action: Mouse moved to (424, 336)
Screenshot: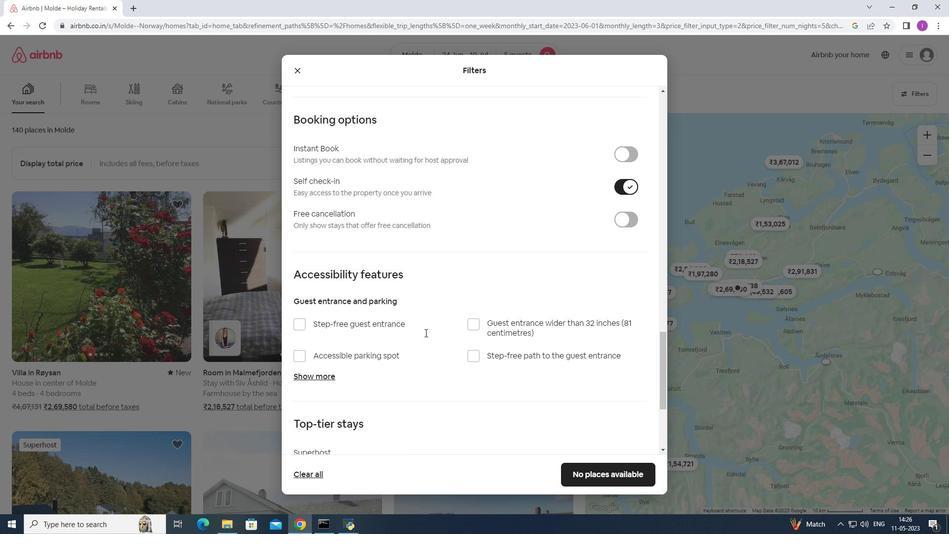 
Action: Mouse scrolled (424, 336) with delta (0, 0)
Screenshot: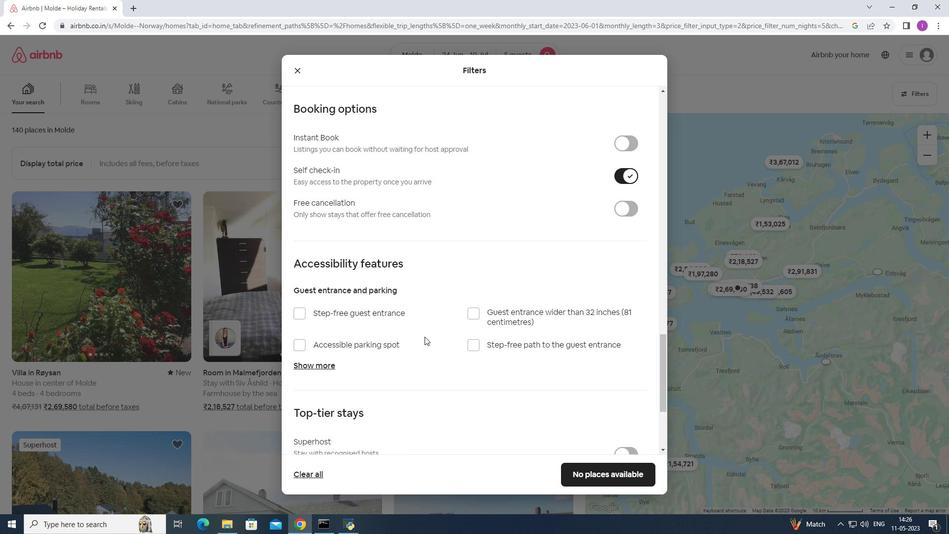
Action: Mouse scrolled (424, 336) with delta (0, 0)
Screenshot: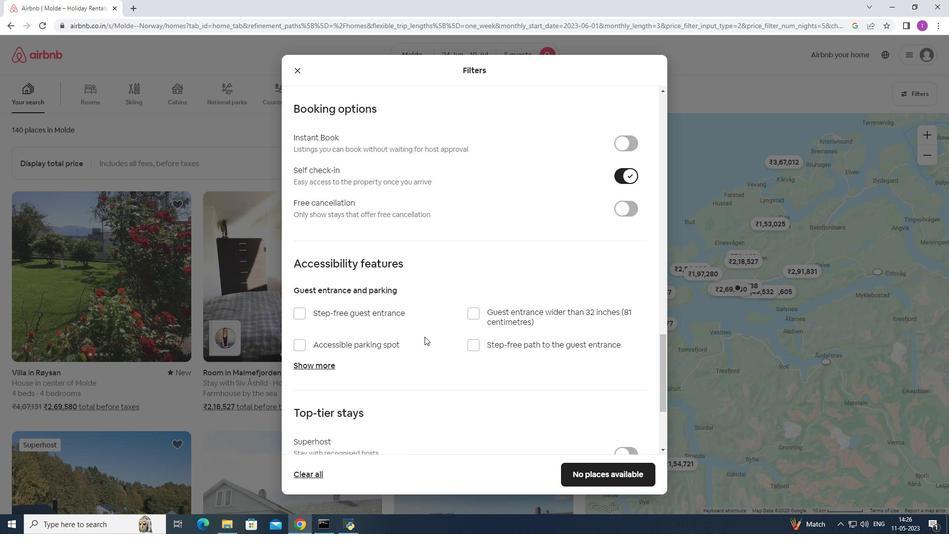 
Action: Mouse scrolled (424, 336) with delta (0, 0)
Screenshot: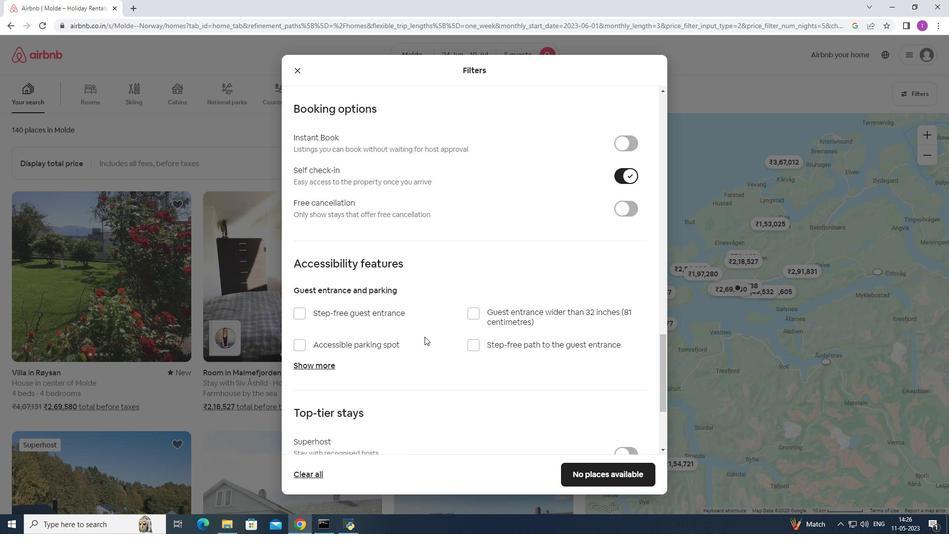 
Action: Mouse scrolled (424, 336) with delta (0, 0)
Screenshot: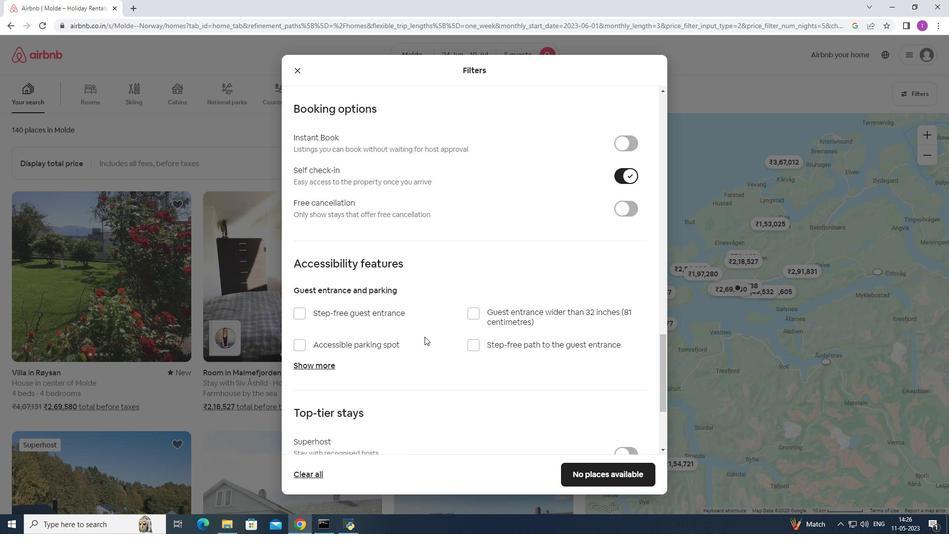 
Action: Mouse scrolled (424, 336) with delta (0, 0)
Screenshot: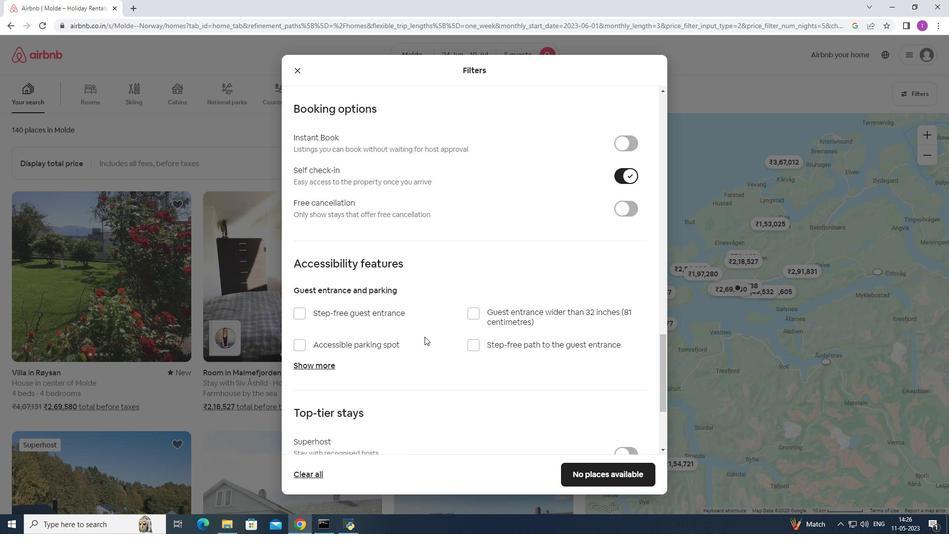 
Action: Mouse scrolled (424, 336) with delta (0, 0)
Screenshot: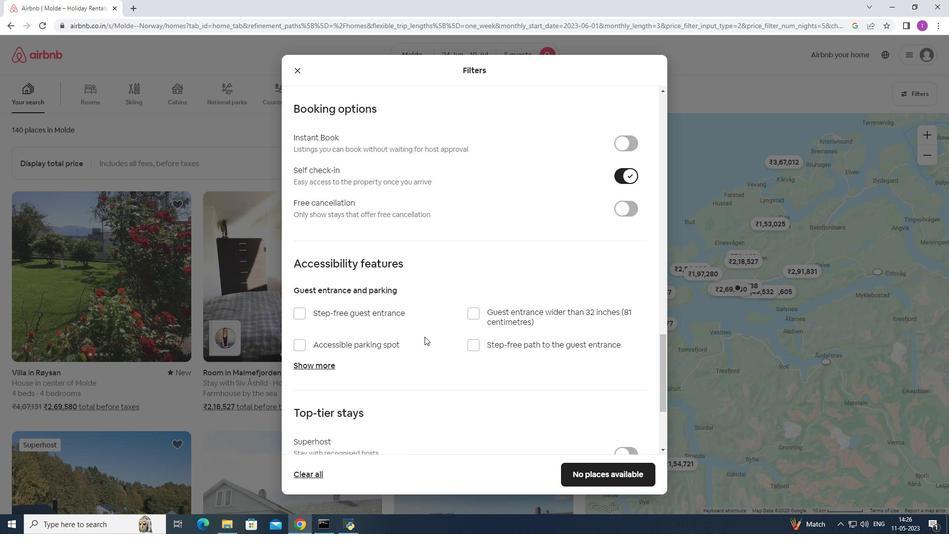 
Action: Mouse moved to (425, 336)
Screenshot: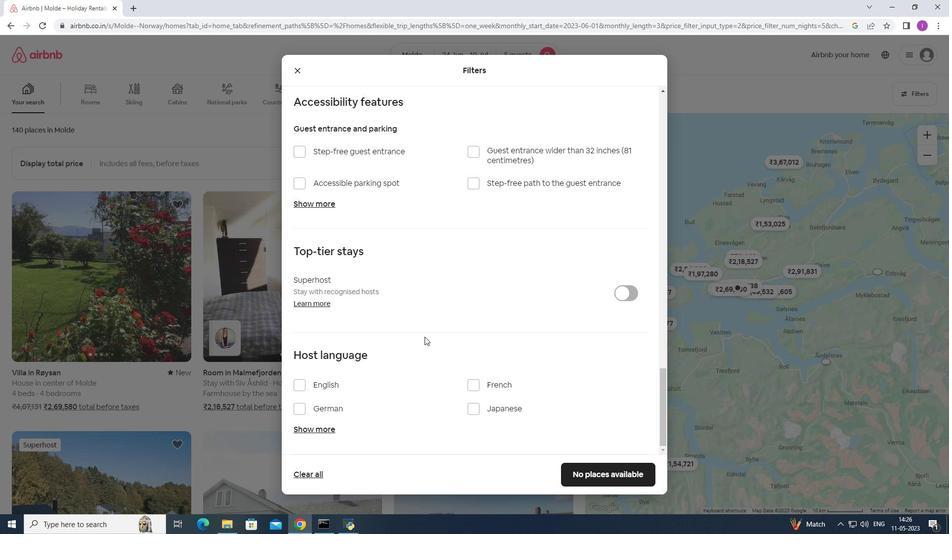 
Action: Mouse scrolled (425, 336) with delta (0, 0)
Screenshot: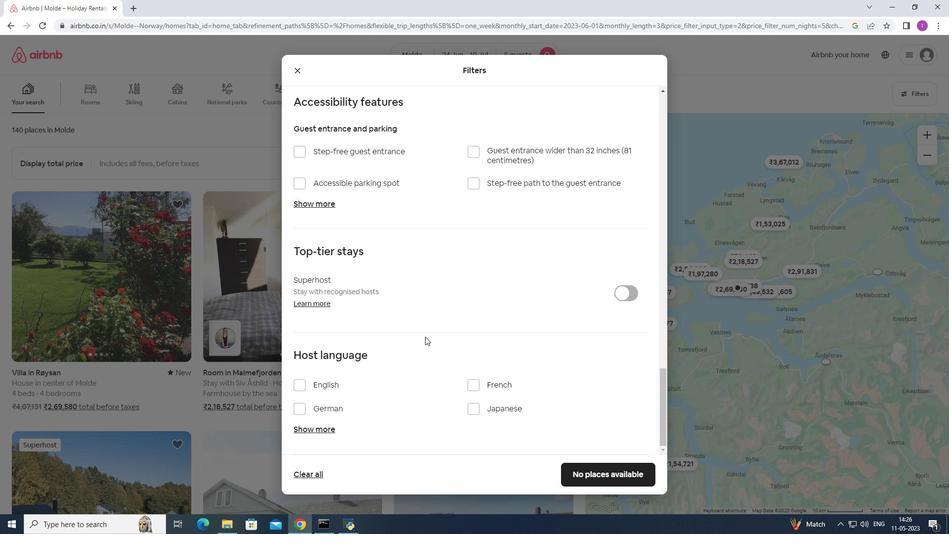 
Action: Mouse scrolled (425, 336) with delta (0, 0)
Screenshot: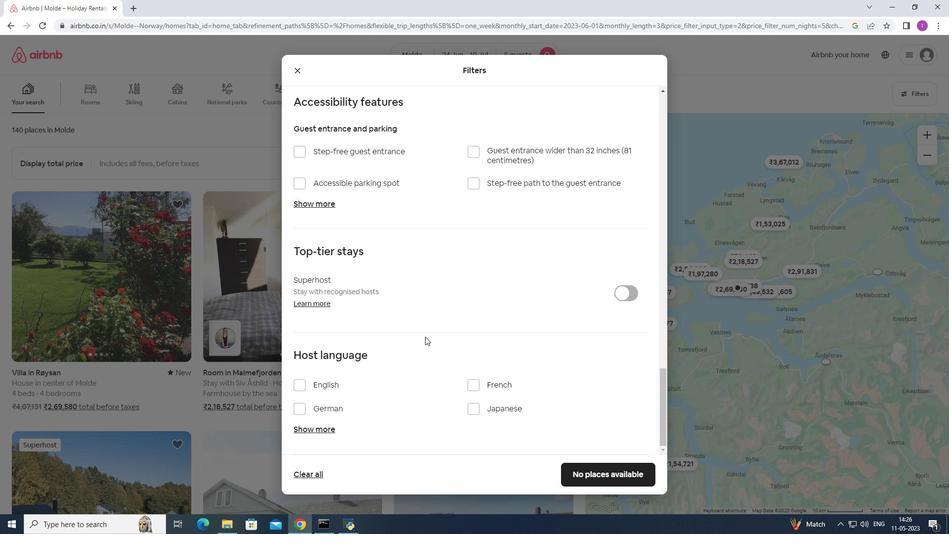 
Action: Mouse scrolled (425, 336) with delta (0, 0)
Screenshot: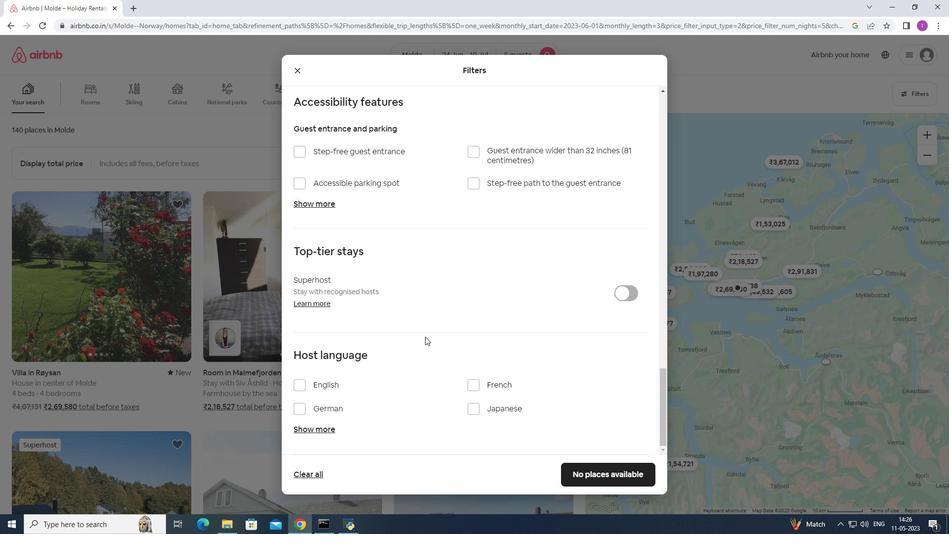 
Action: Mouse scrolled (425, 336) with delta (0, 0)
Screenshot: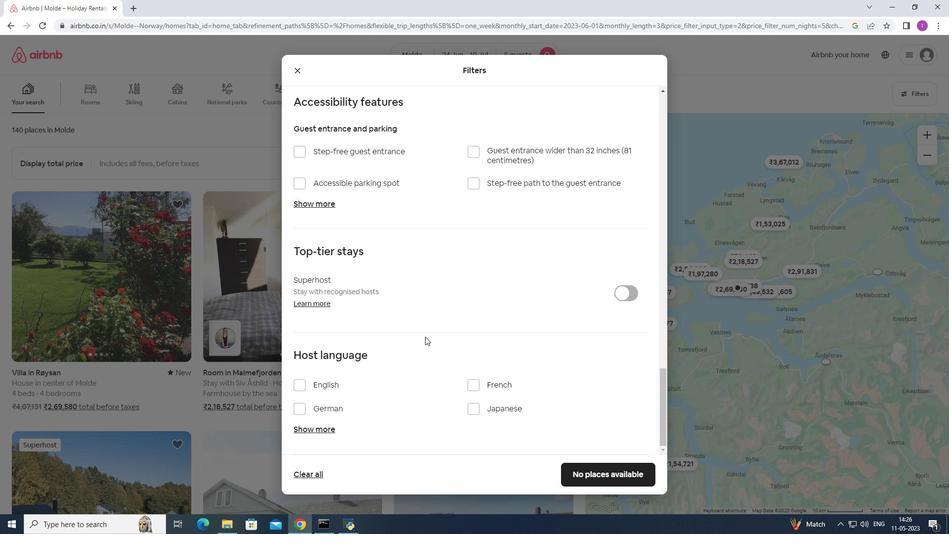 
Action: Mouse scrolled (425, 336) with delta (0, 0)
Screenshot: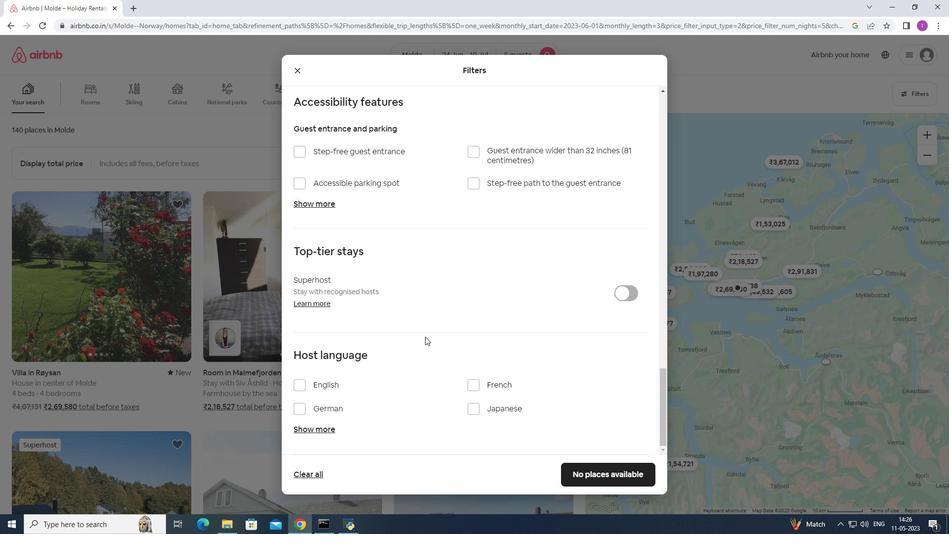 
Action: Mouse moved to (297, 384)
Screenshot: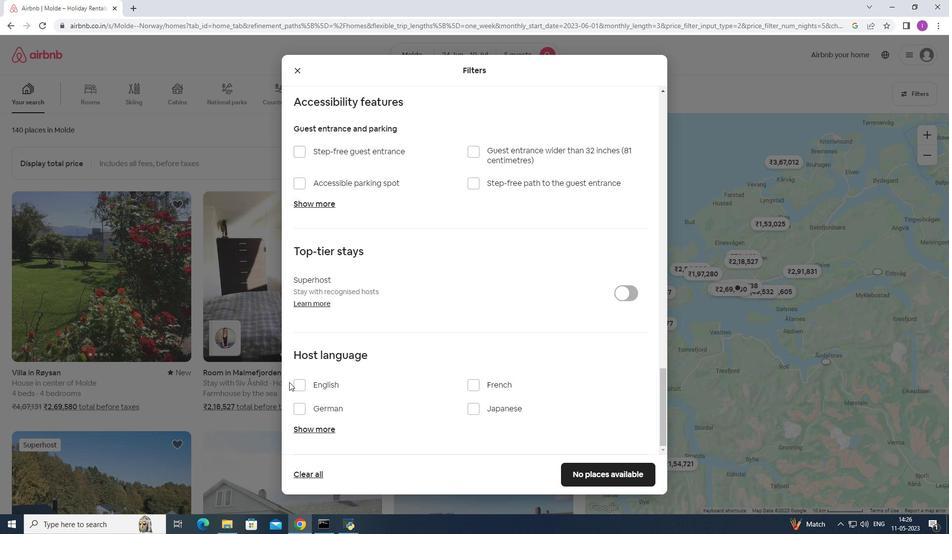 
Action: Mouse pressed left at (297, 384)
Screenshot: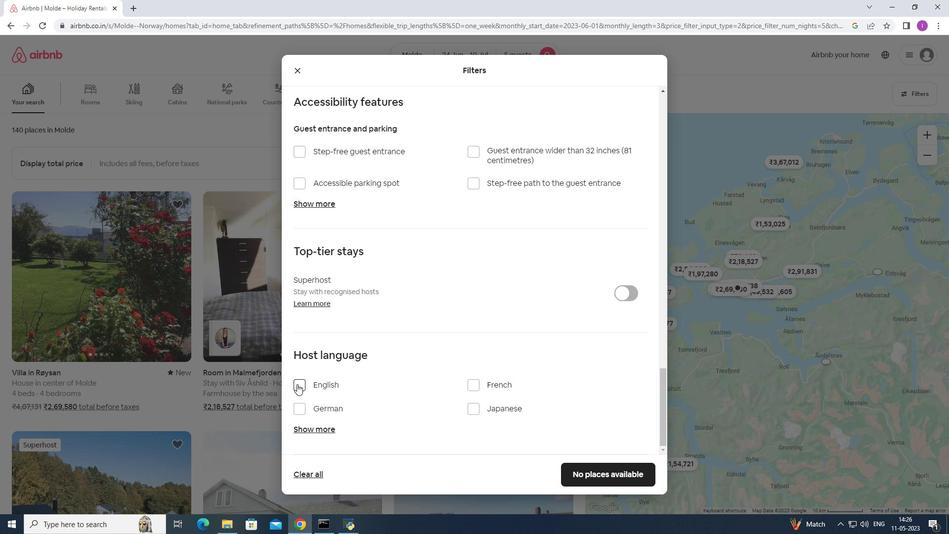 
Action: Mouse moved to (581, 479)
Screenshot: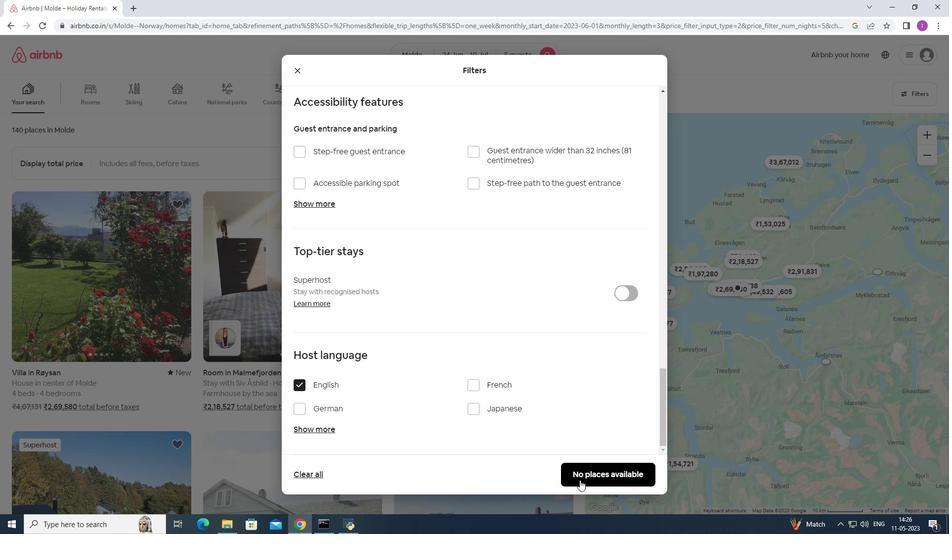 
Action: Mouse pressed left at (581, 479)
Screenshot: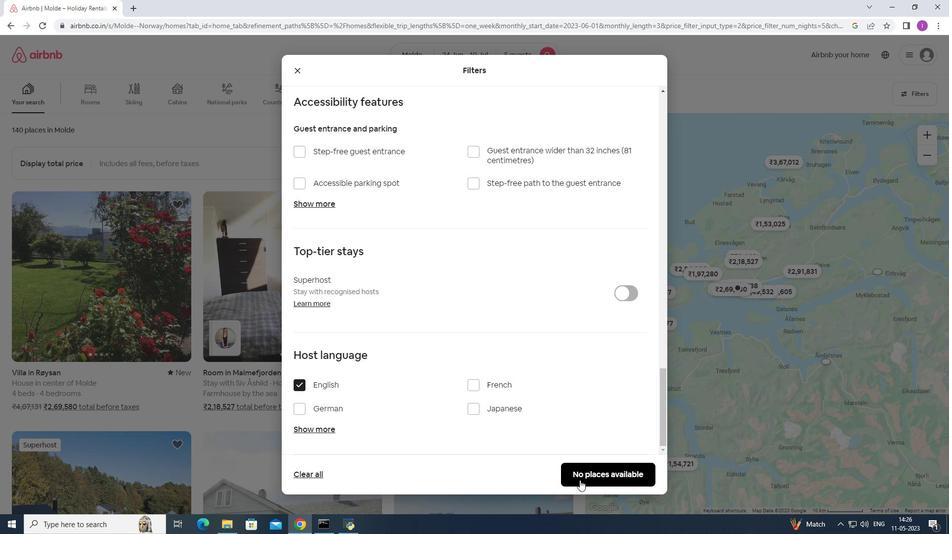 
Action: Mouse moved to (570, 467)
Screenshot: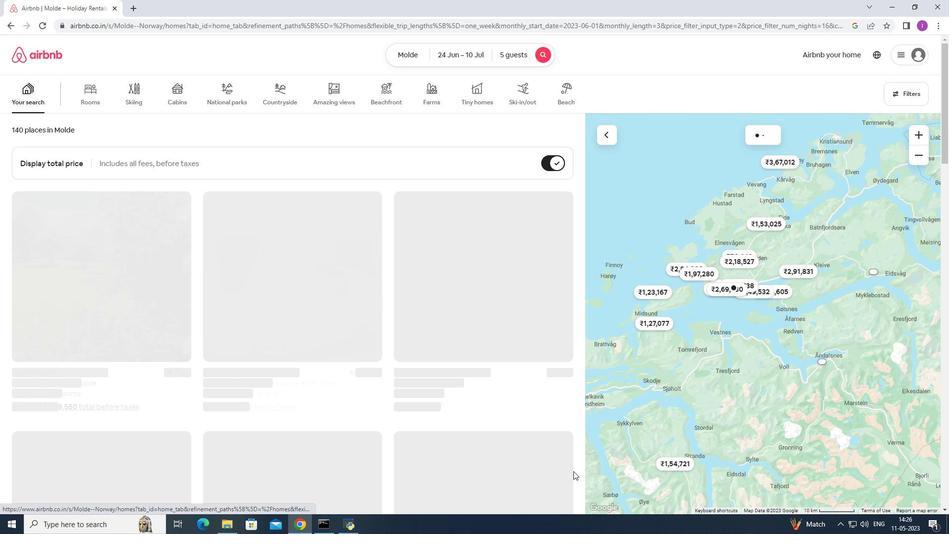 
